 Task: Look for Airbnb properties in Dilling, Sudan from 10th December, 2023 to 25th December, 2023 for 3 adults, 1 child. Place can be shared room with 2 bedrooms having 3 beds and 2 bathrooms. Property type can be guest house. Amenities needed are: wifi, TV, free parkinig on premises, gym, breakfast. Look for 4 properties as per requirement.
Action: Mouse moved to (559, 169)
Screenshot: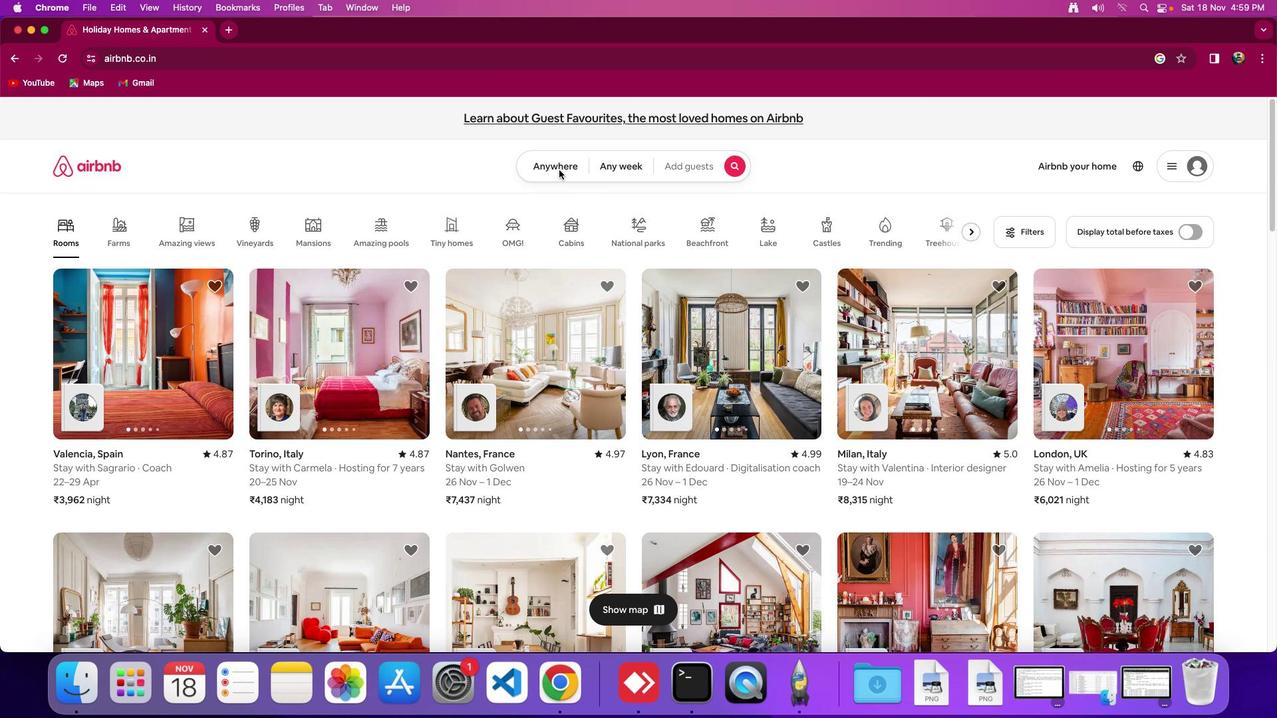 
Action: Mouse pressed left at (559, 169)
Screenshot: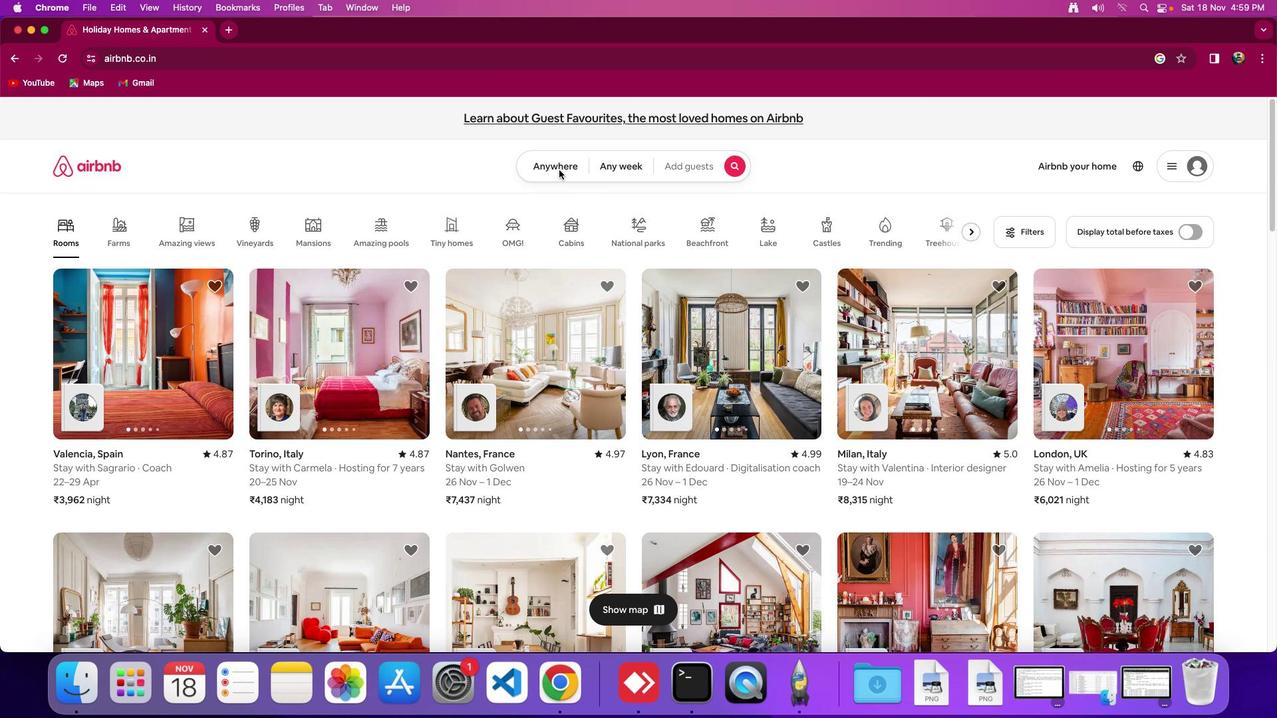 
Action: Mouse moved to (561, 171)
Screenshot: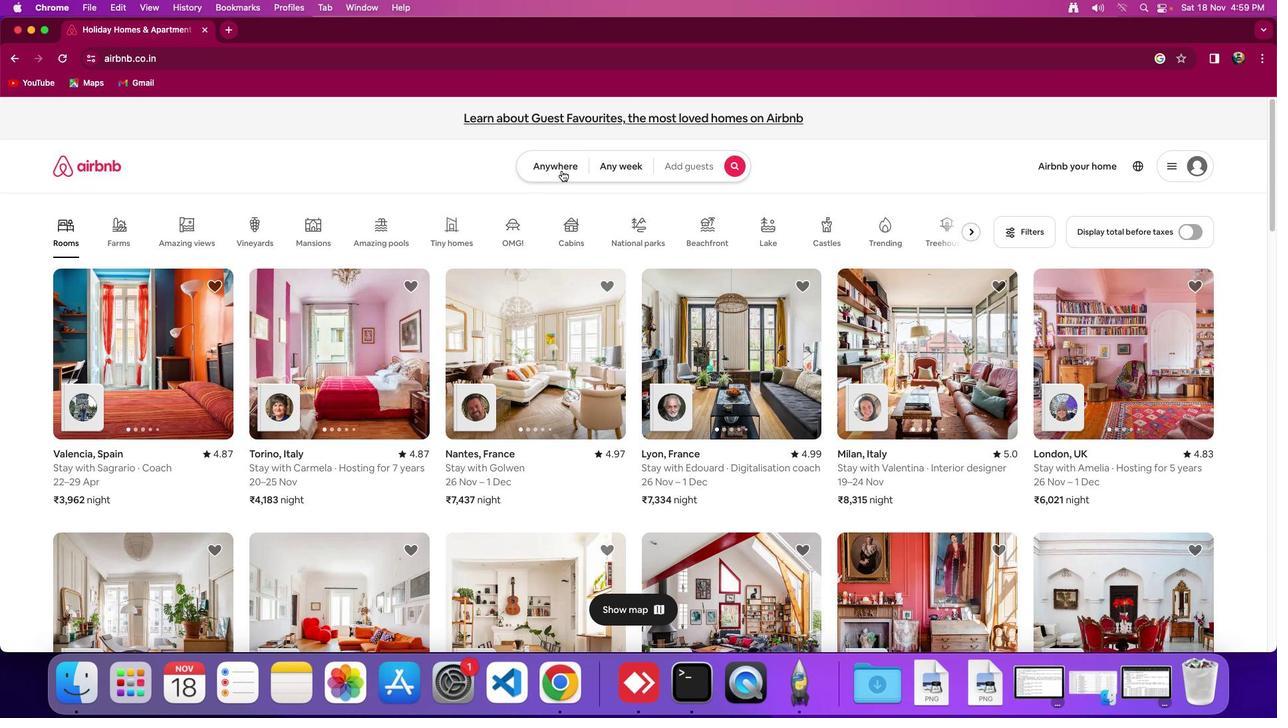
Action: Mouse pressed left at (561, 171)
Screenshot: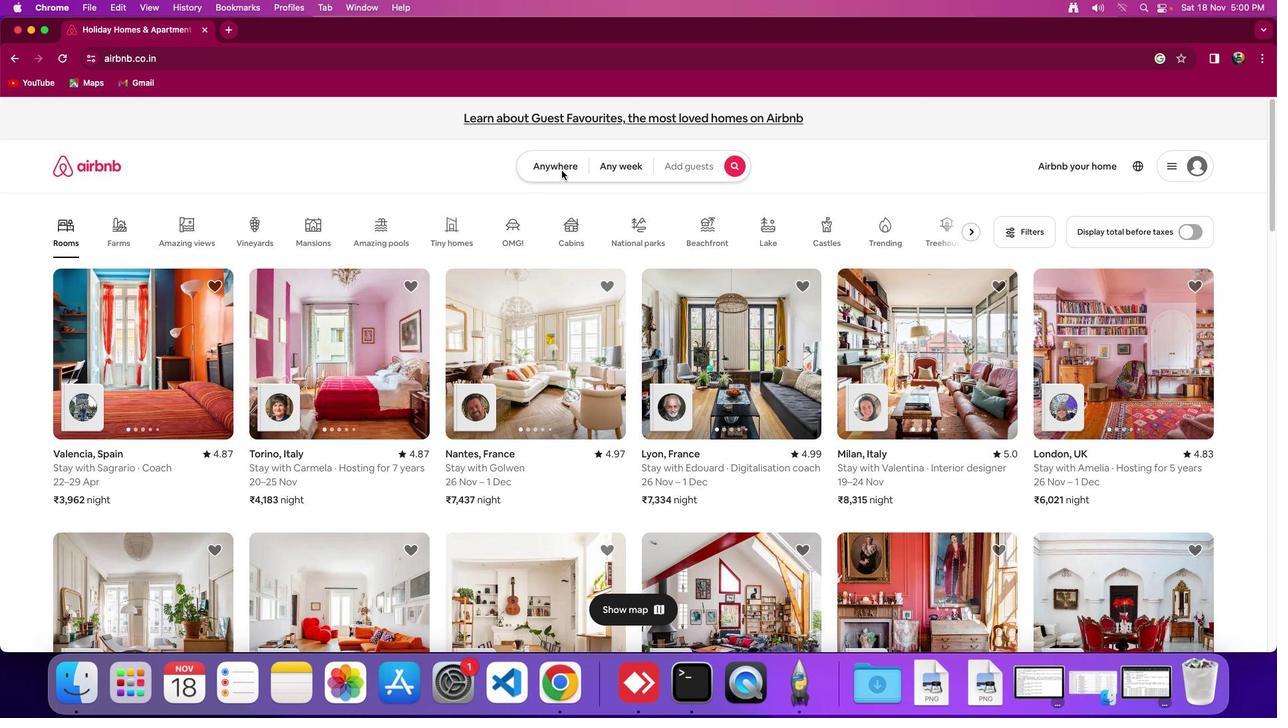 
Action: Mouse moved to (515, 216)
Screenshot: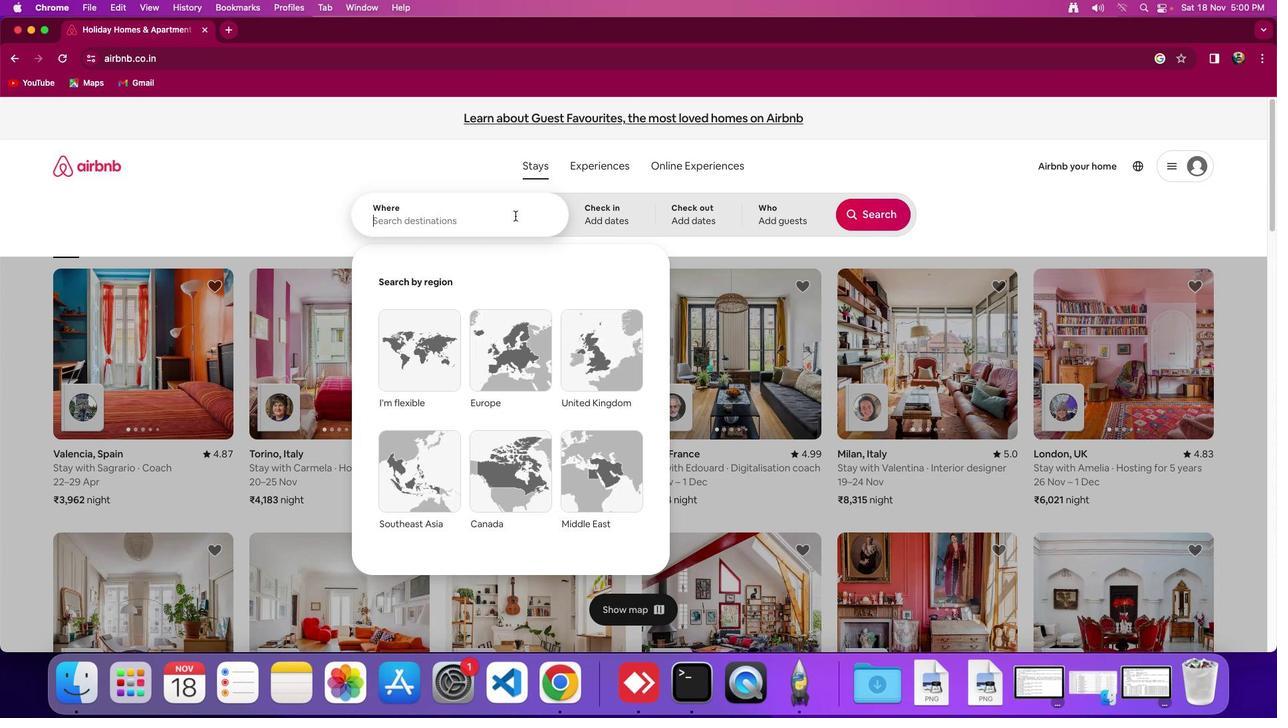 
Action: Mouse pressed left at (515, 216)
Screenshot: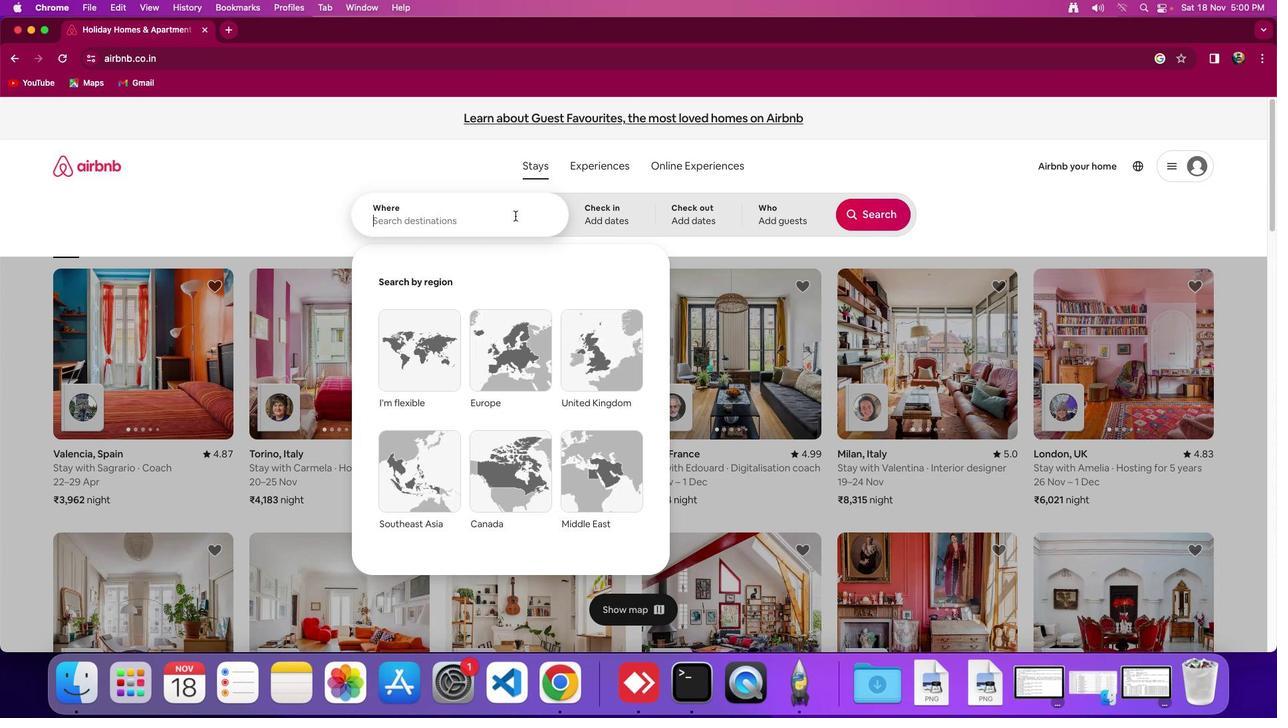 
Action: Key pressed Key.shift_r'D''i''l''l''i''n''g'','Key.spaceKey.shift_r'S''u''d''a''n'
Screenshot: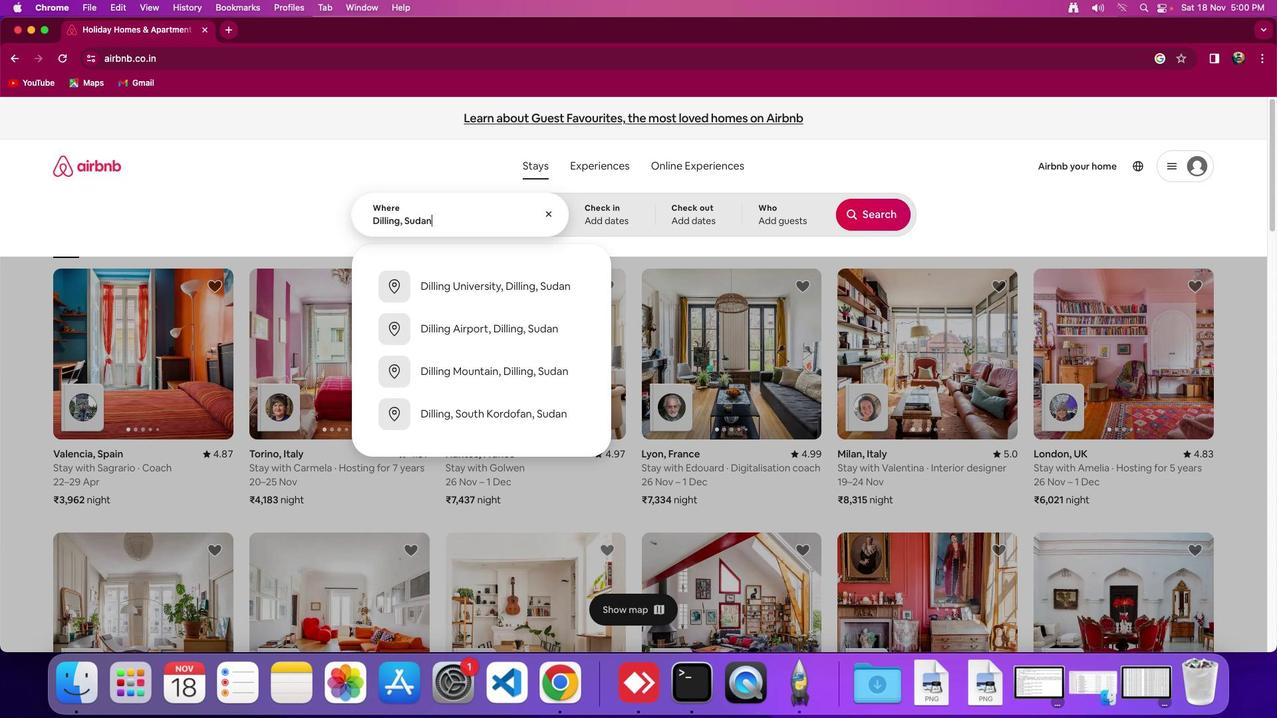 
Action: Mouse moved to (606, 215)
Screenshot: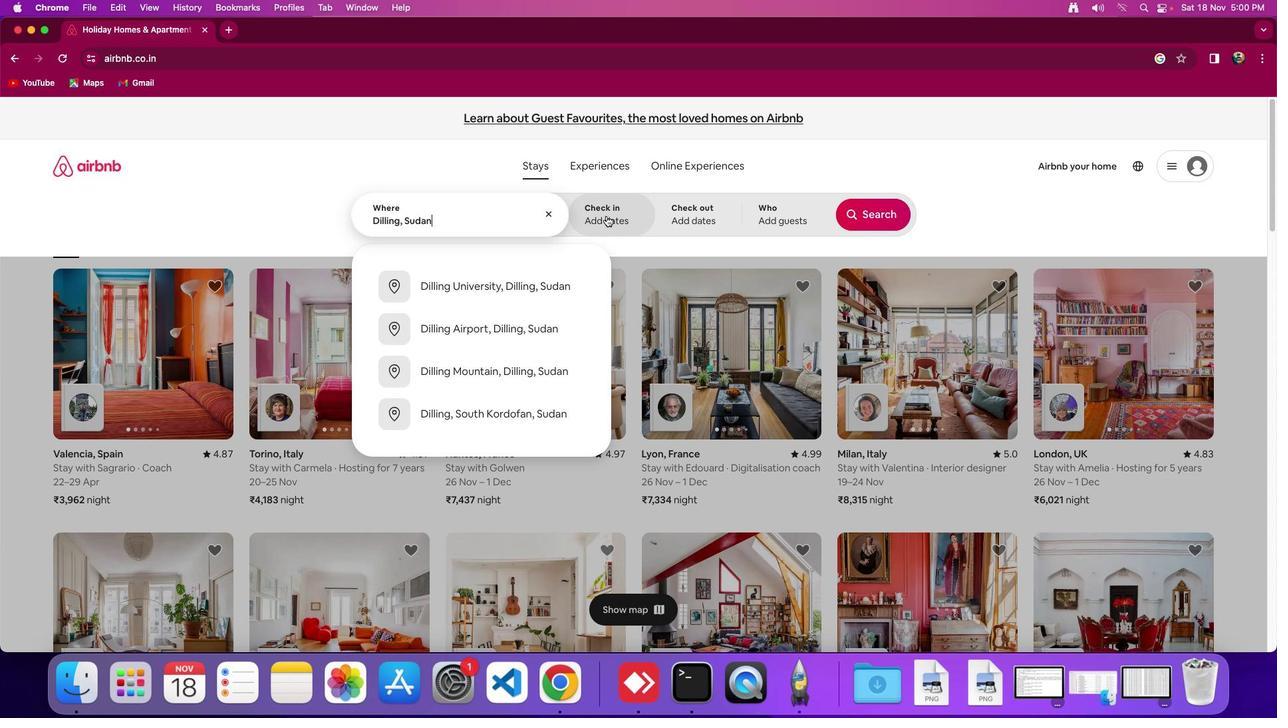 
Action: Mouse pressed left at (606, 215)
Screenshot: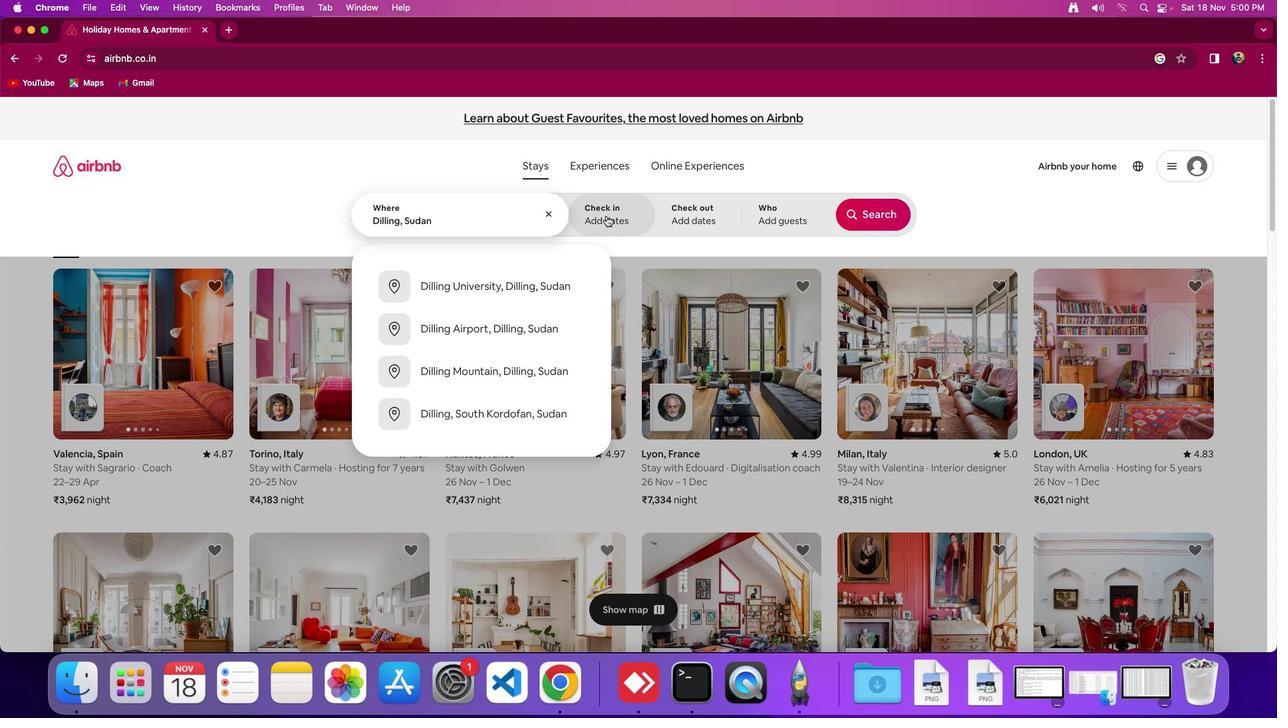 
Action: Mouse moved to (668, 447)
Screenshot: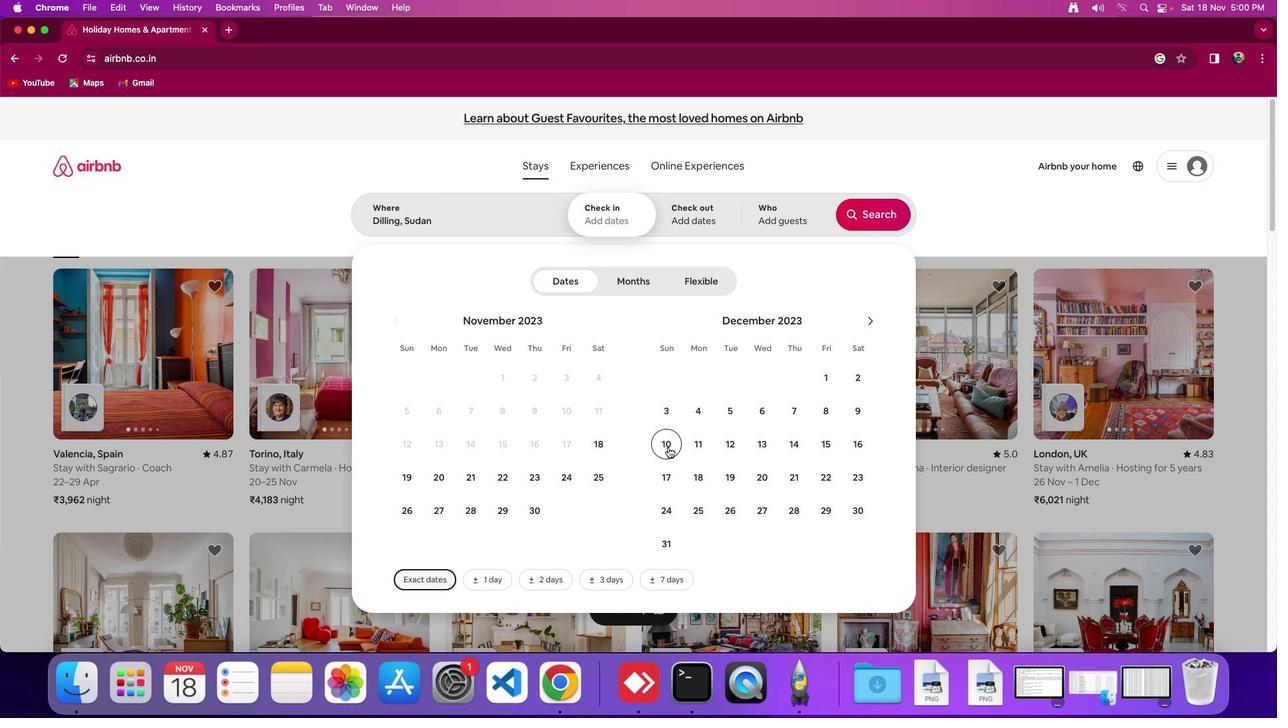 
Action: Mouse pressed left at (668, 447)
Screenshot: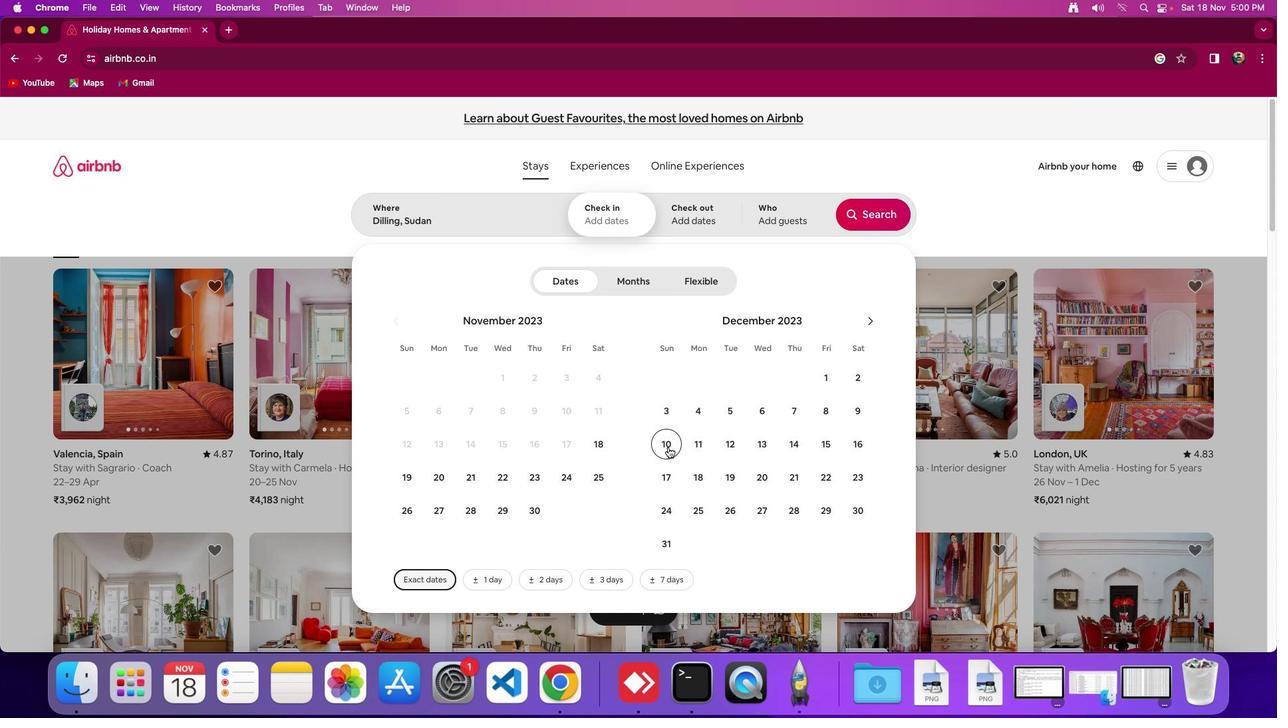 
Action: Mouse moved to (696, 512)
Screenshot: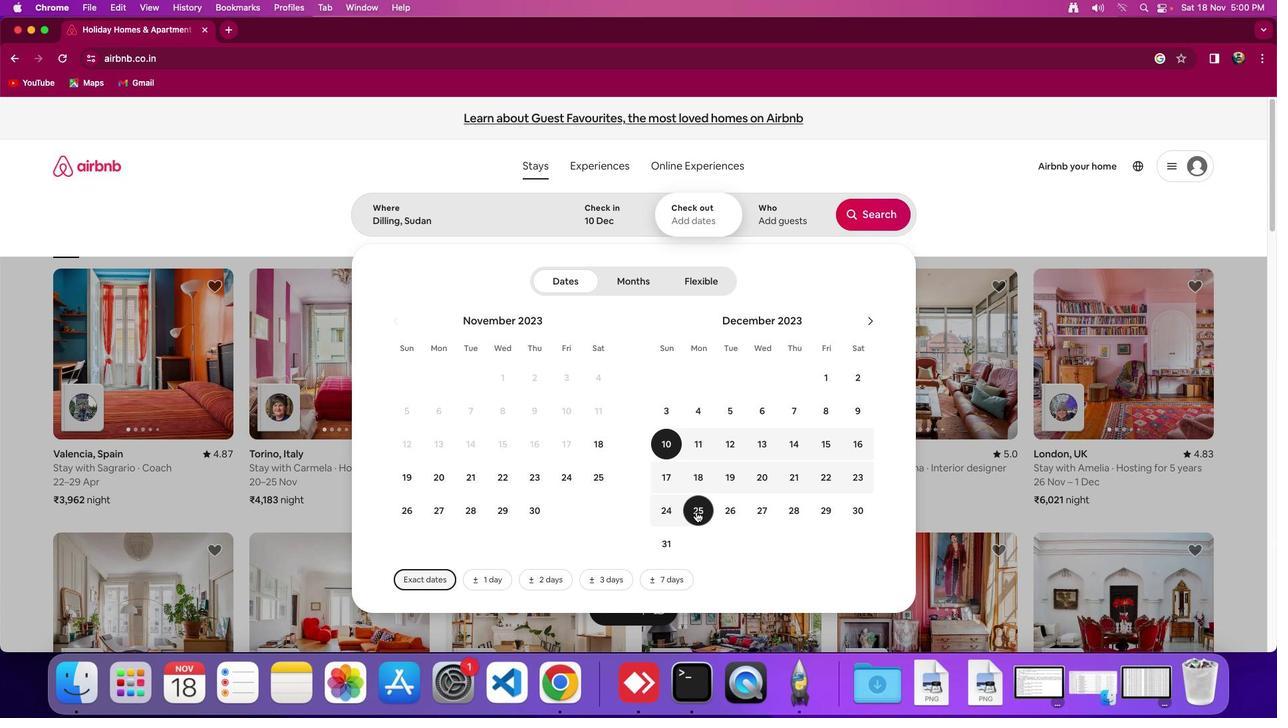 
Action: Mouse pressed left at (696, 512)
Screenshot: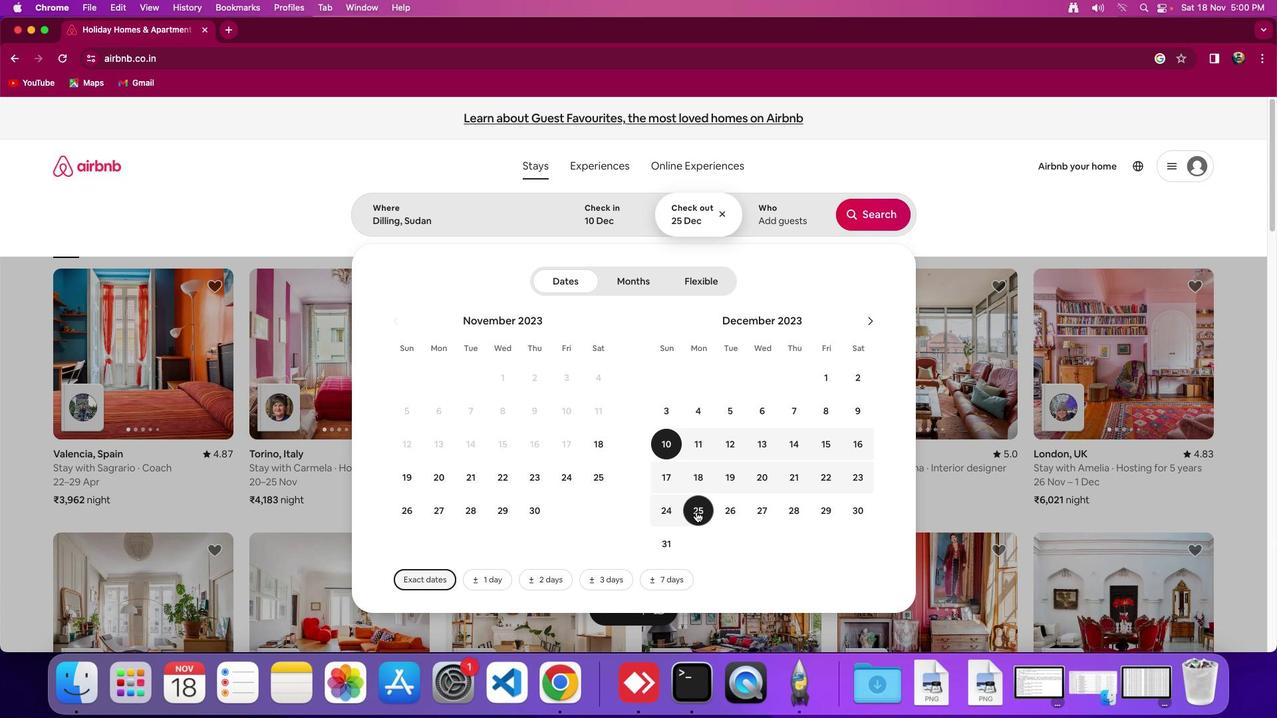 
Action: Mouse moved to (776, 220)
Screenshot: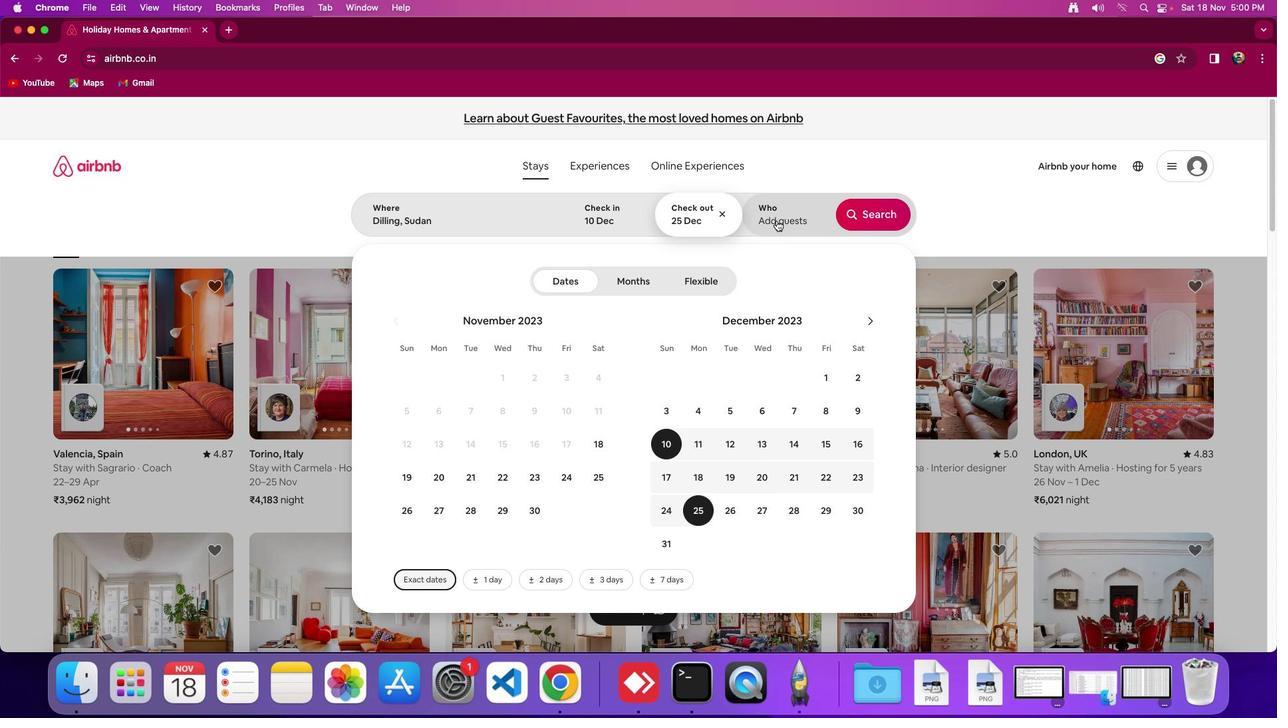 
Action: Mouse pressed left at (776, 220)
Screenshot: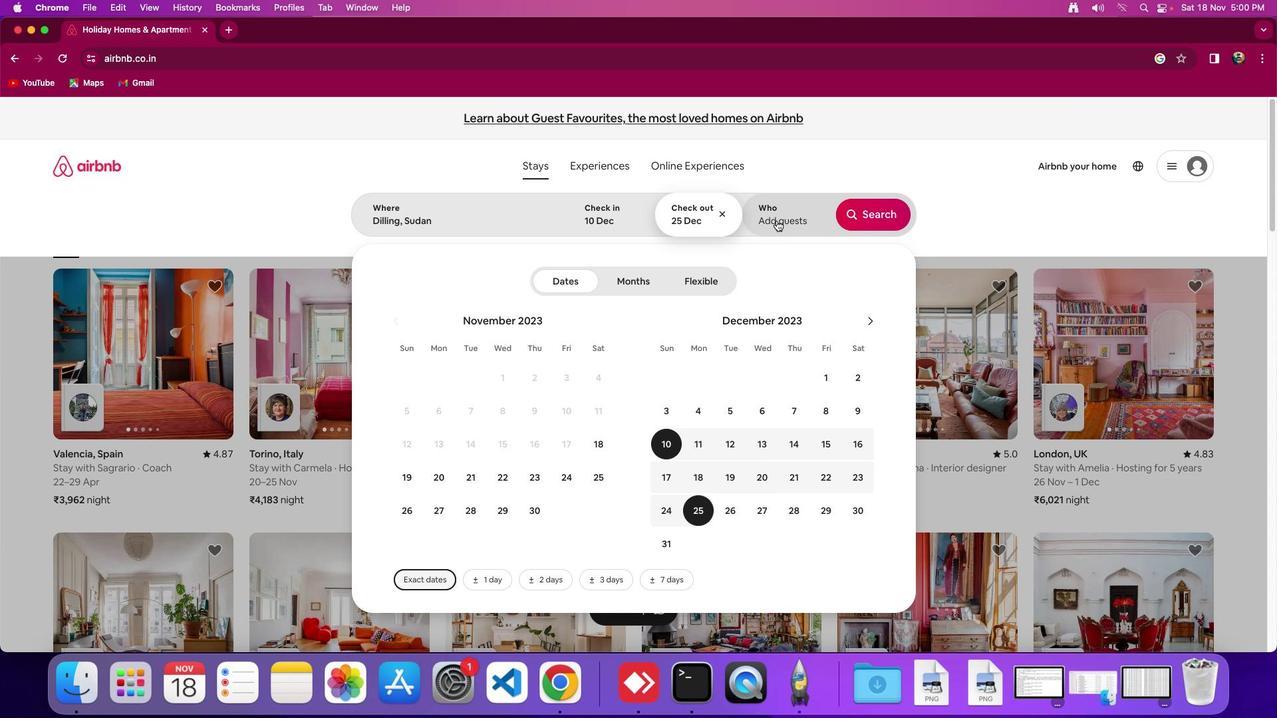 
Action: Mouse moved to (877, 288)
Screenshot: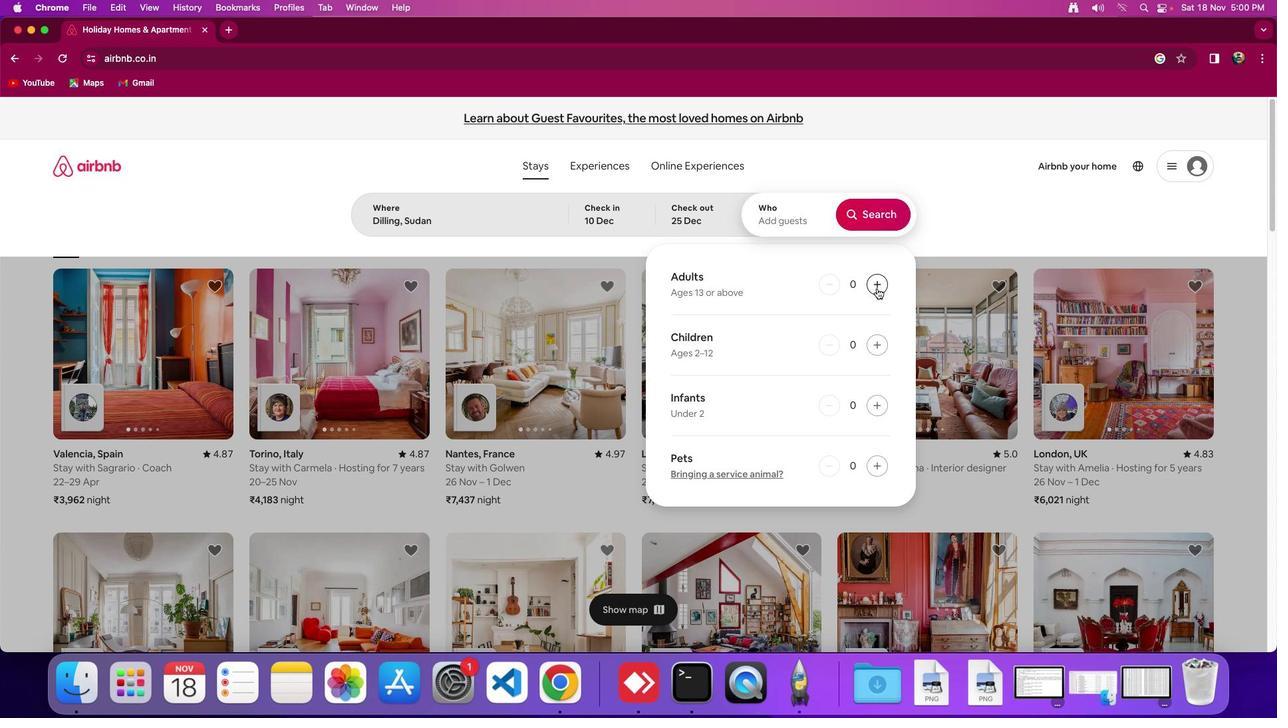
Action: Mouse pressed left at (877, 288)
Screenshot: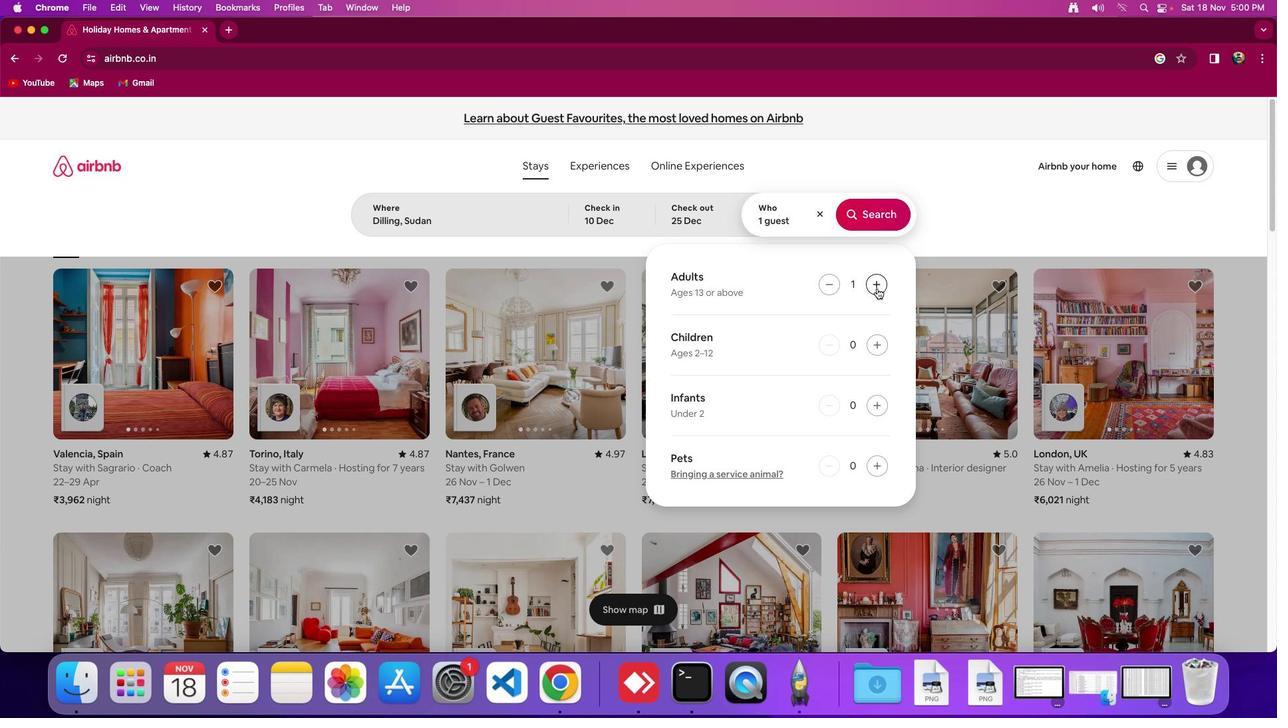 
Action: Mouse pressed left at (877, 288)
Screenshot: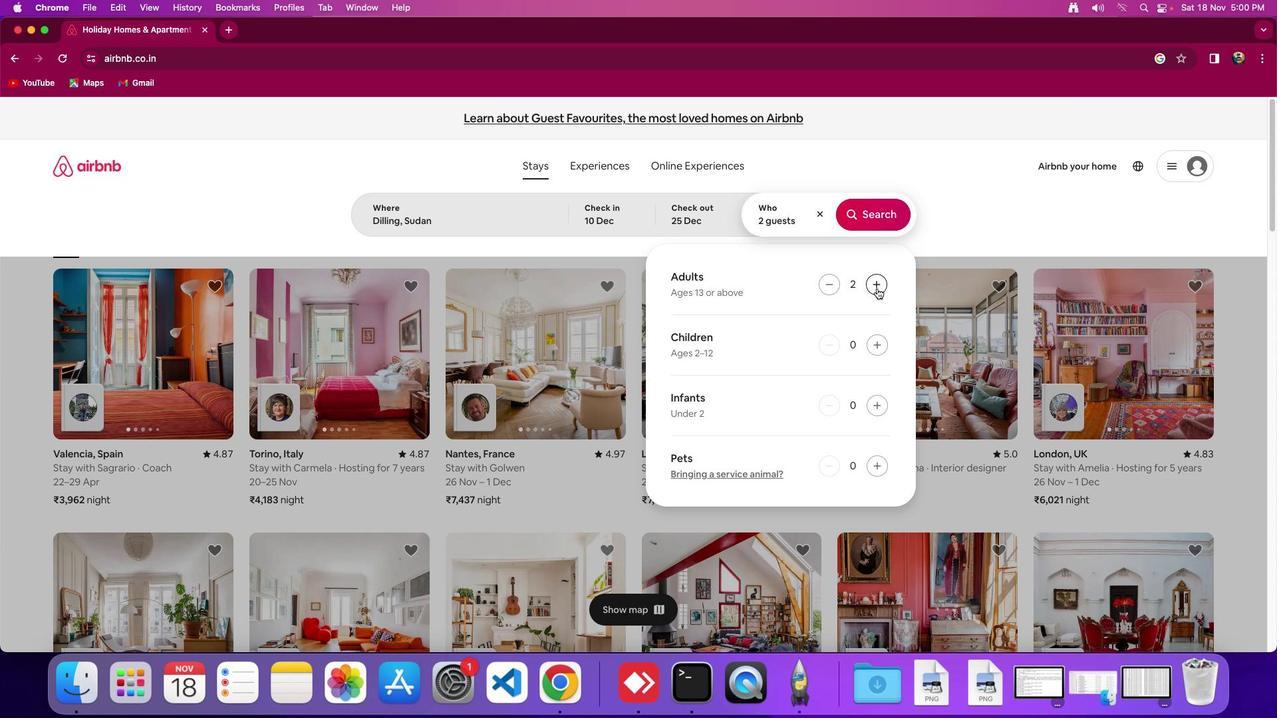 
Action: Mouse pressed left at (877, 288)
Screenshot: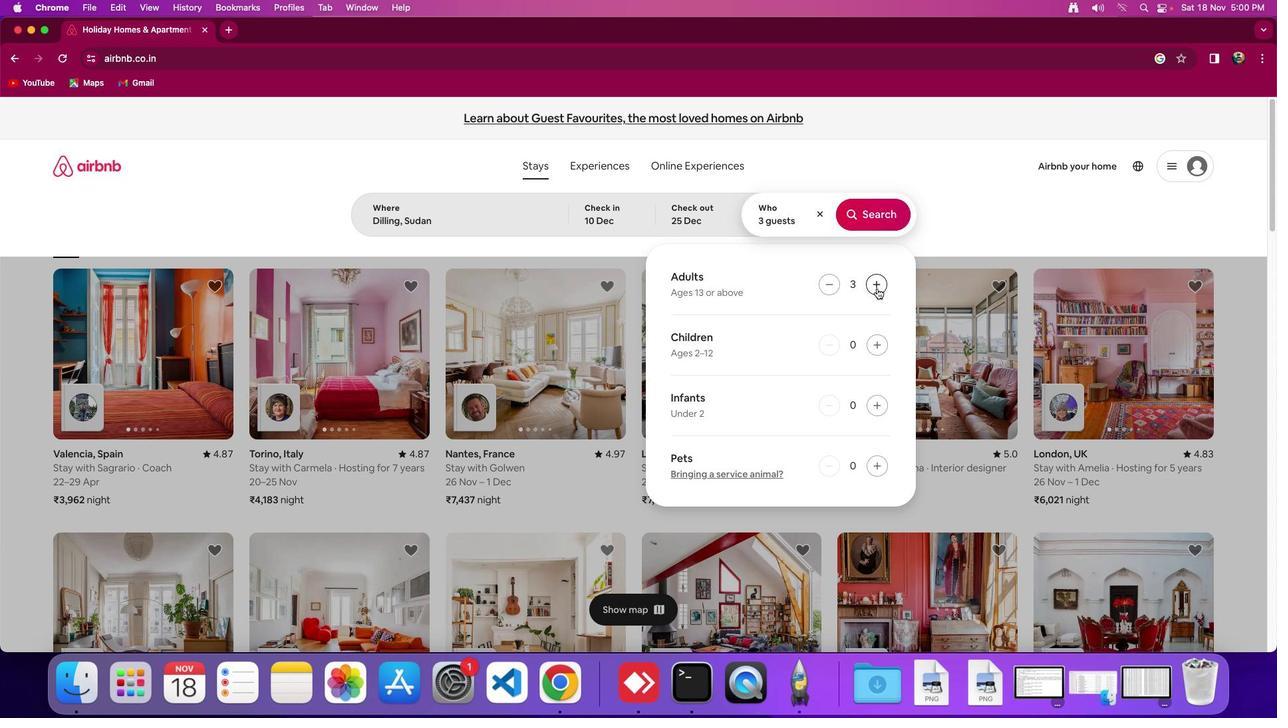 
Action: Mouse moved to (877, 344)
Screenshot: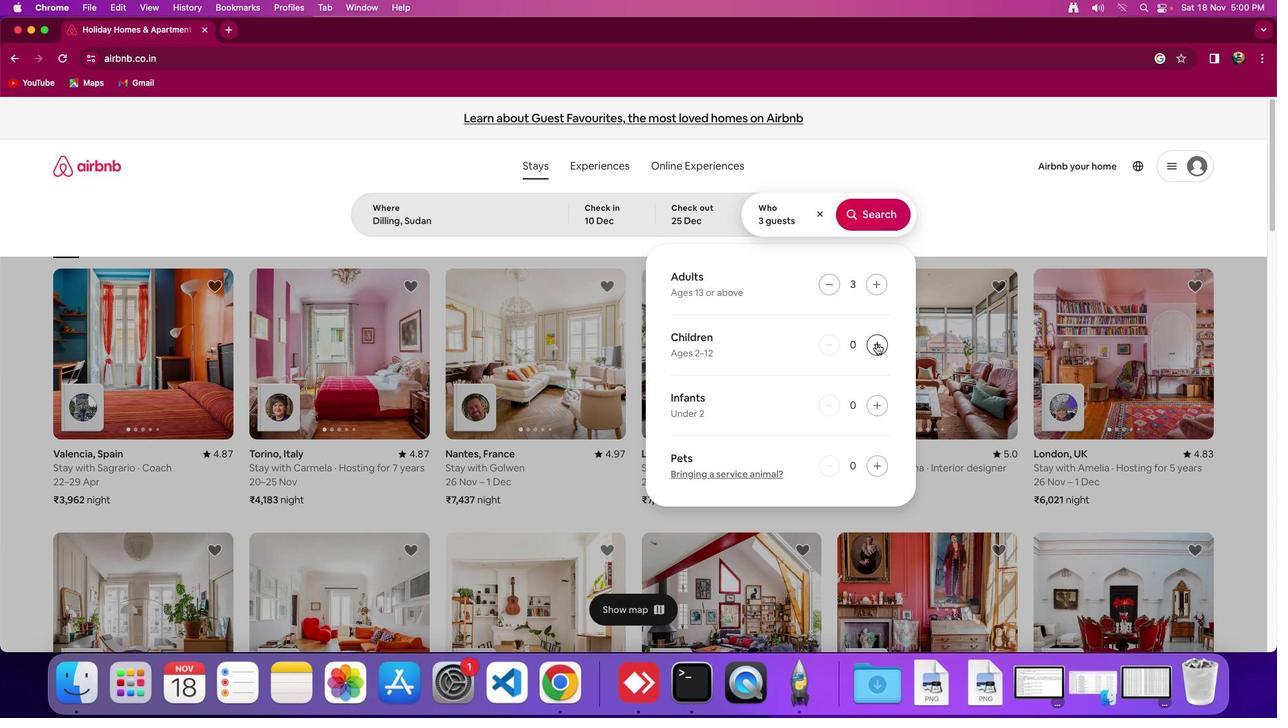 
Action: Mouse pressed left at (877, 344)
Screenshot: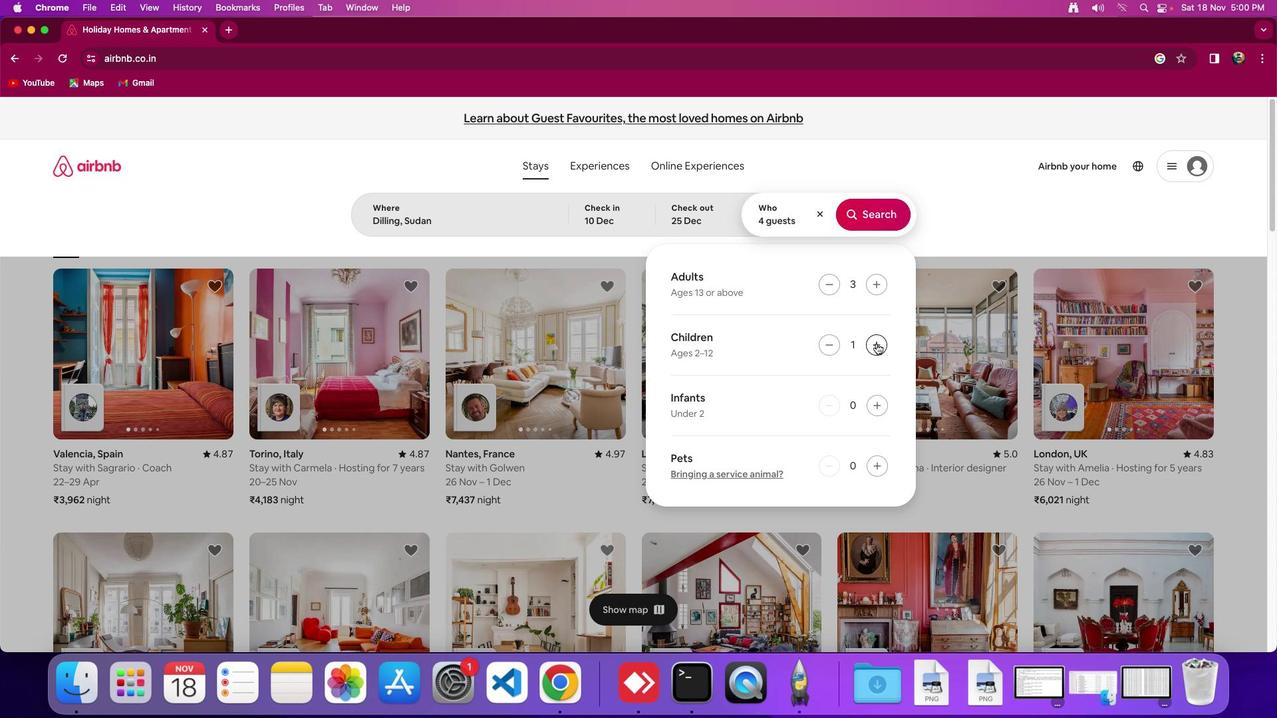 
Action: Mouse moved to (855, 212)
Screenshot: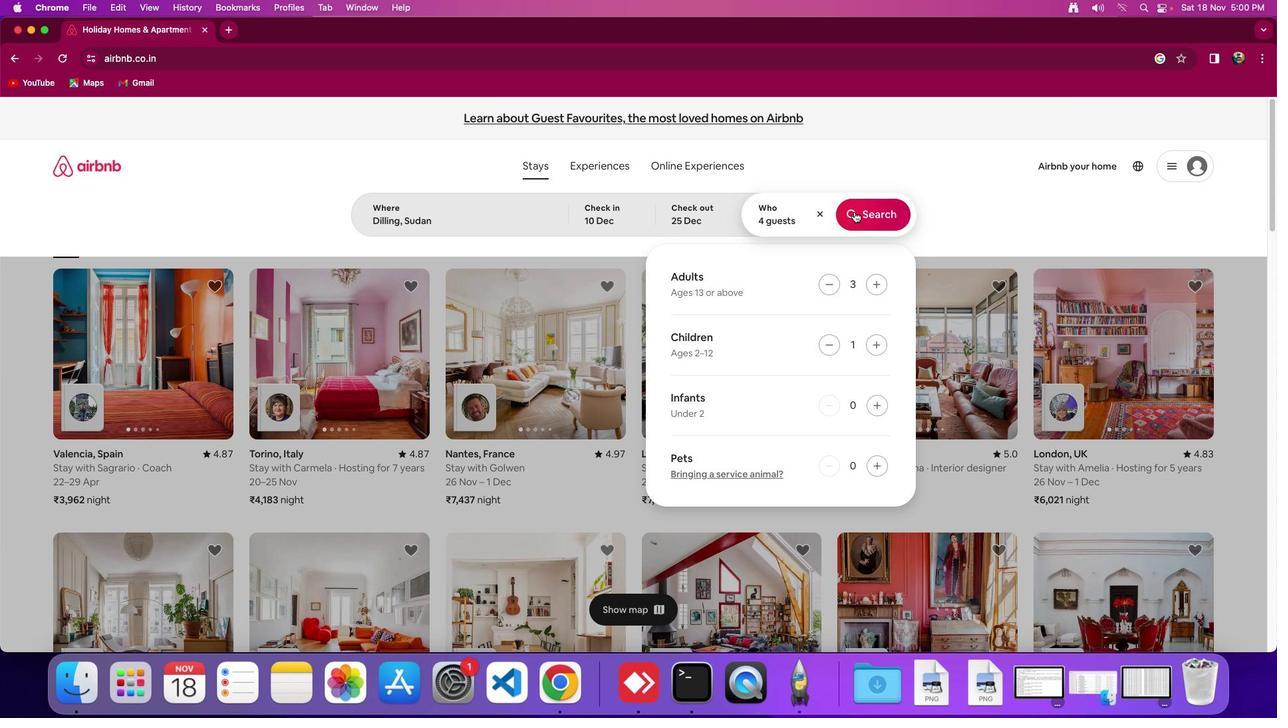 
Action: Mouse pressed left at (855, 212)
Screenshot: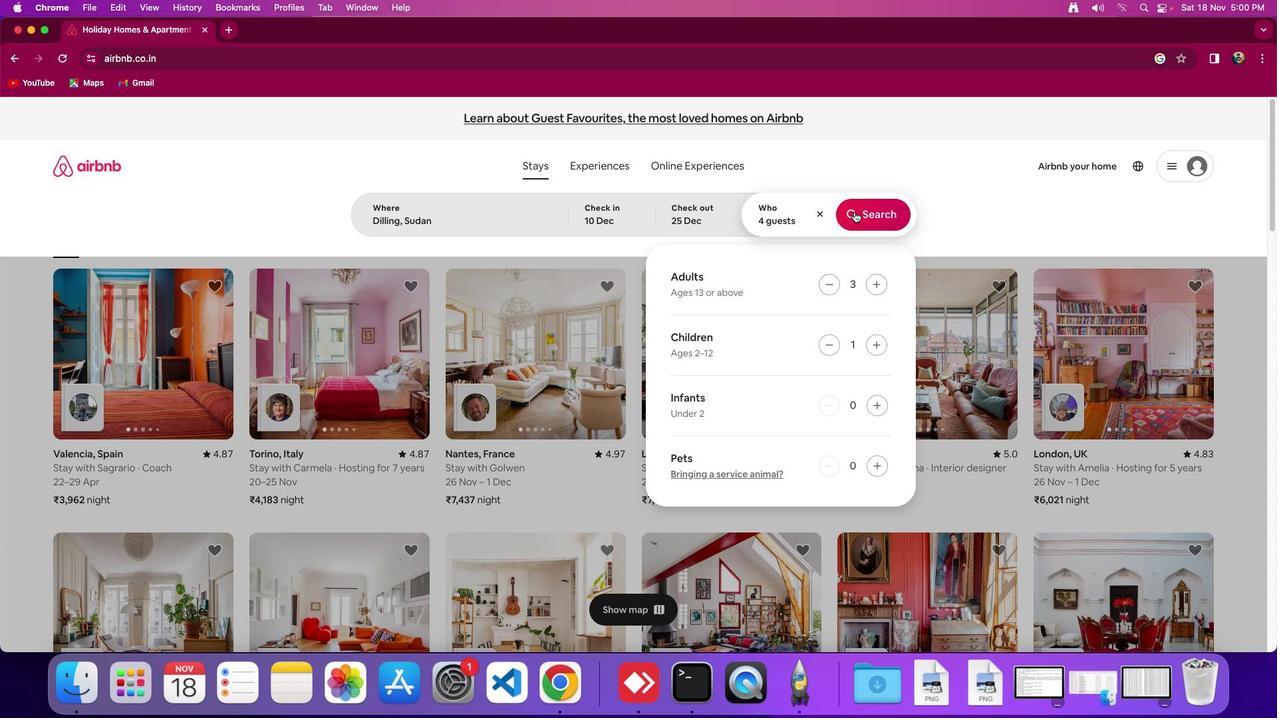 
Action: Mouse moved to (1047, 177)
Screenshot: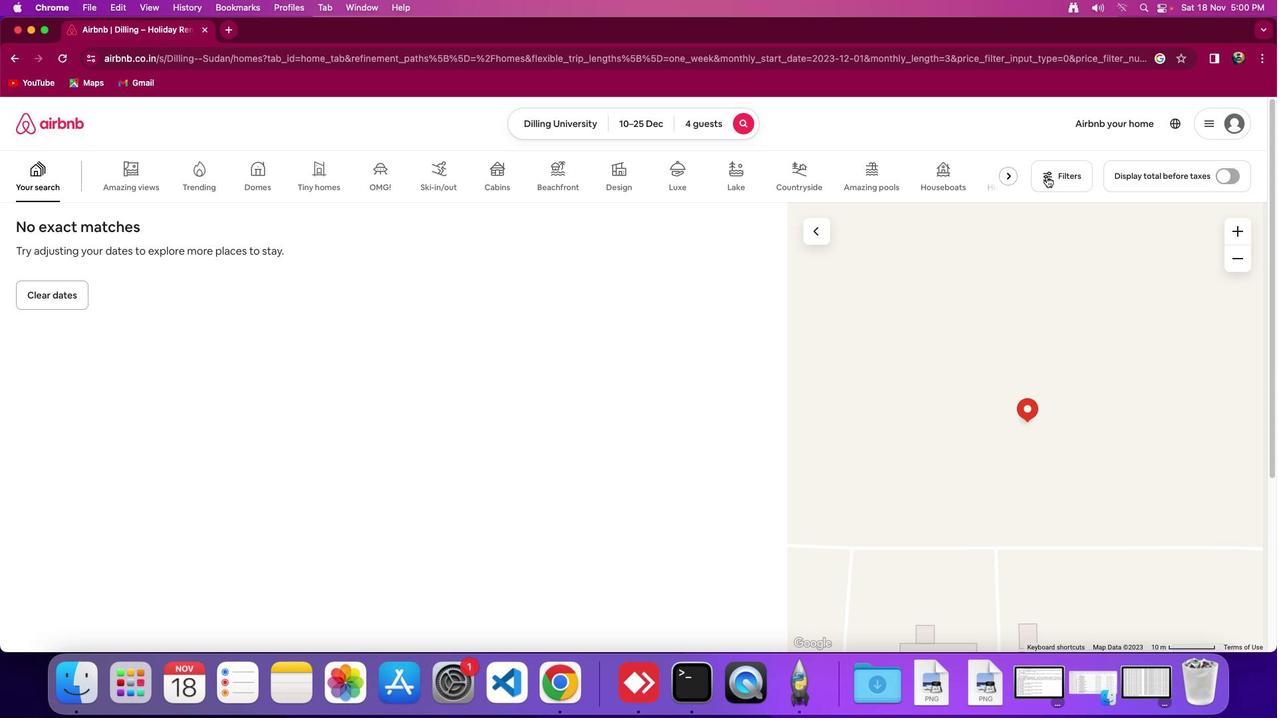 
Action: Mouse pressed left at (1047, 177)
Screenshot: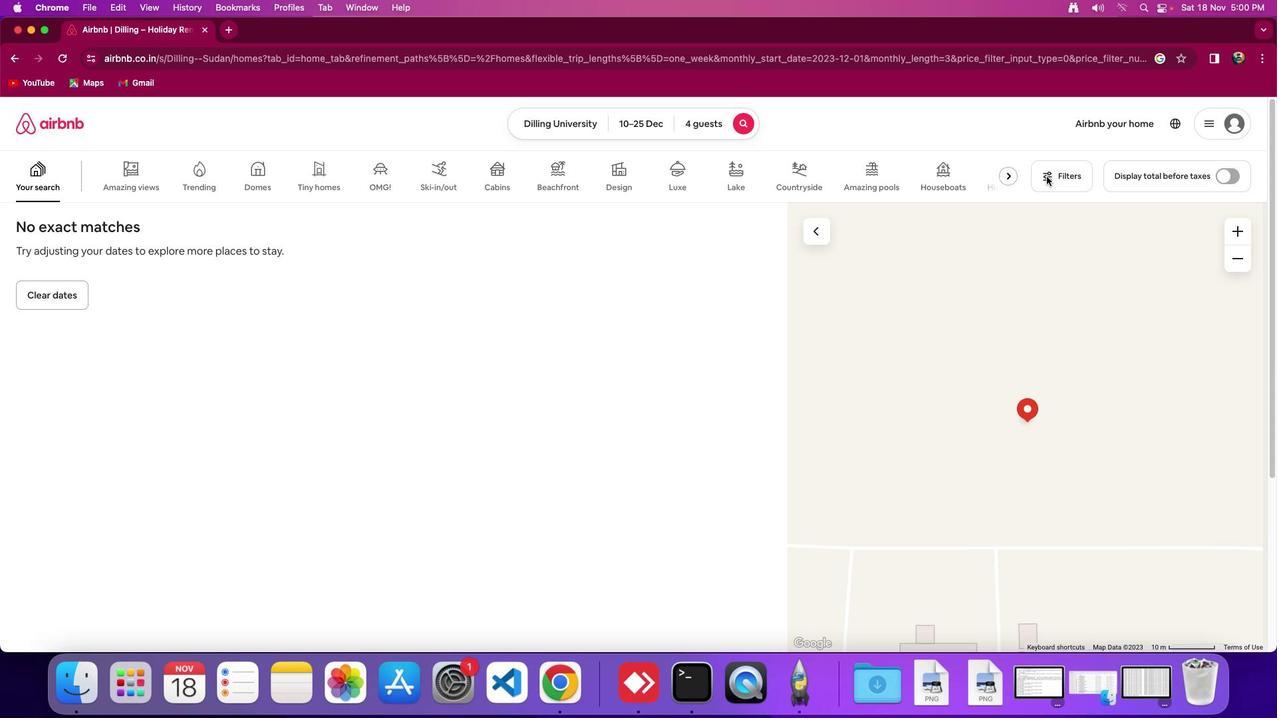 
Action: Mouse moved to (725, 393)
Screenshot: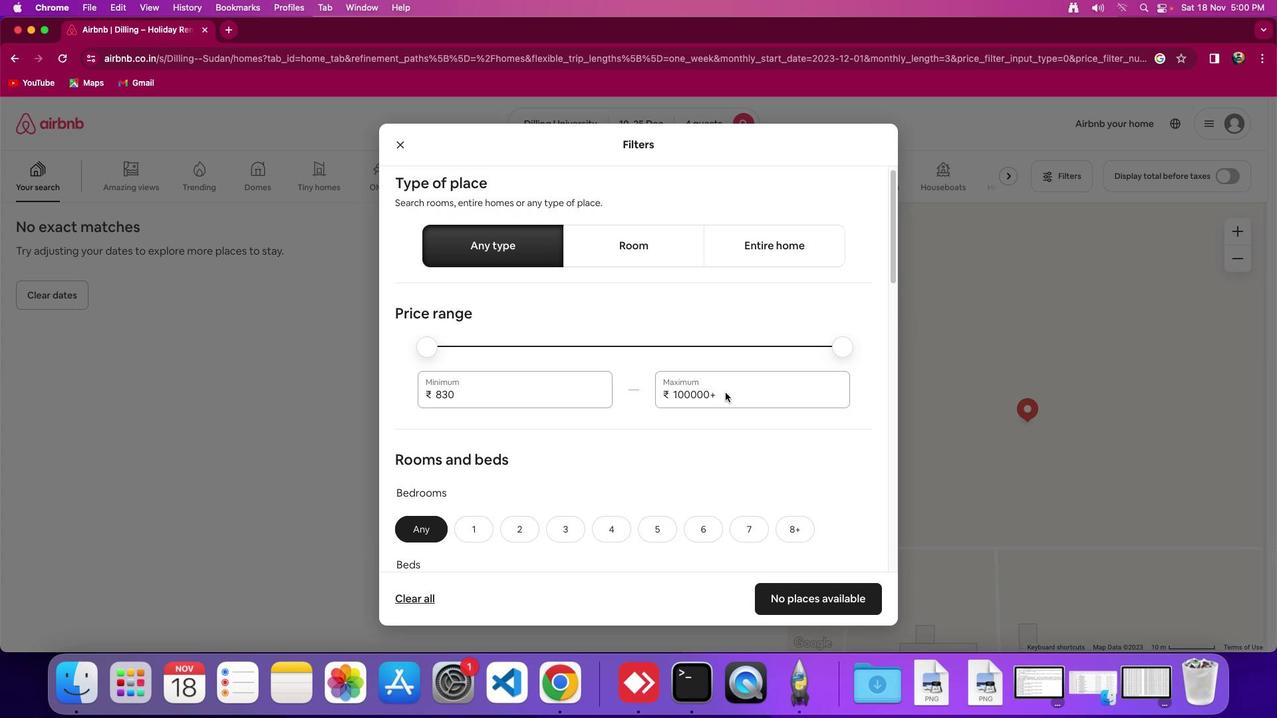 
Action: Mouse scrolled (725, 393) with delta (0, 0)
Screenshot: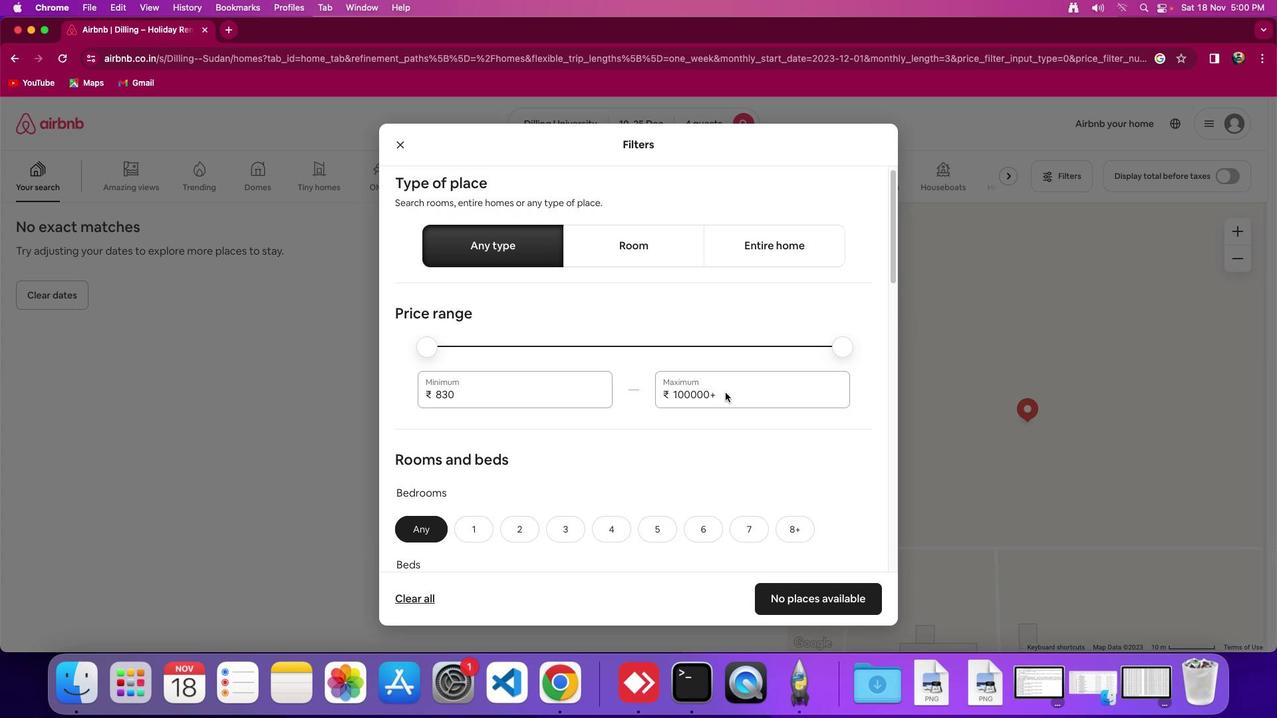 
Action: Mouse scrolled (725, 393) with delta (0, 0)
Screenshot: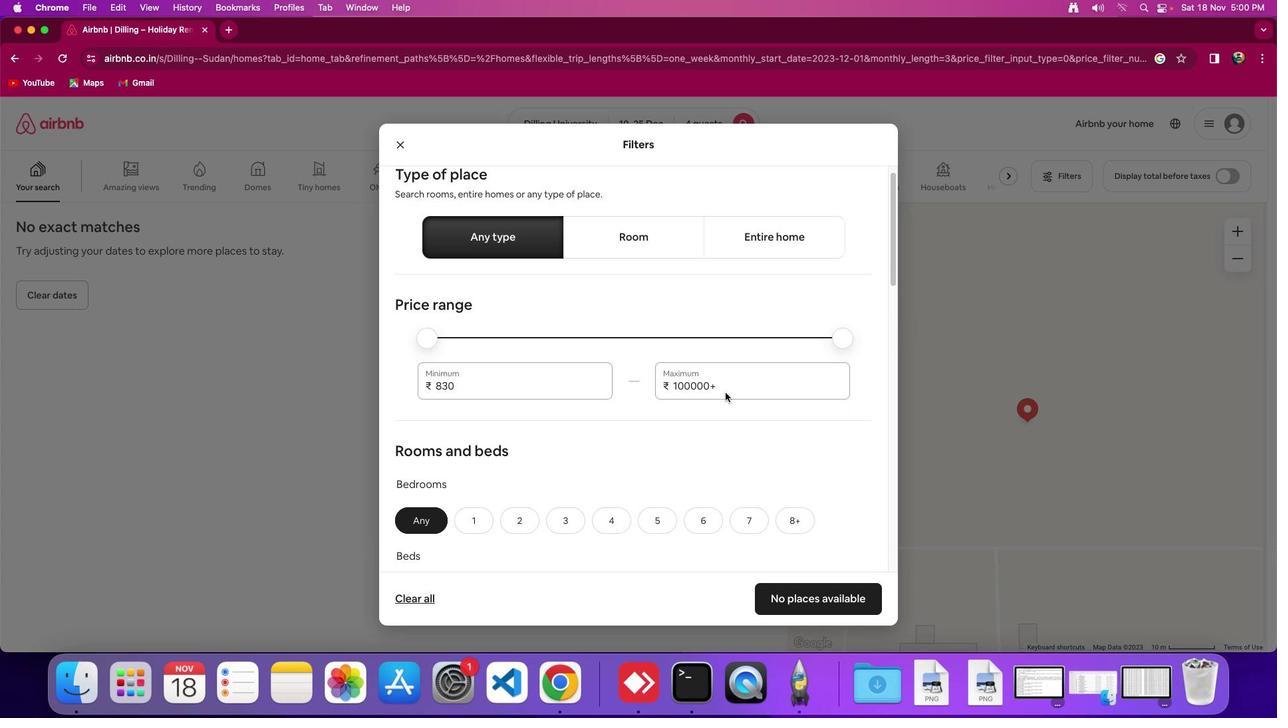 
Action: Mouse moved to (726, 392)
Screenshot: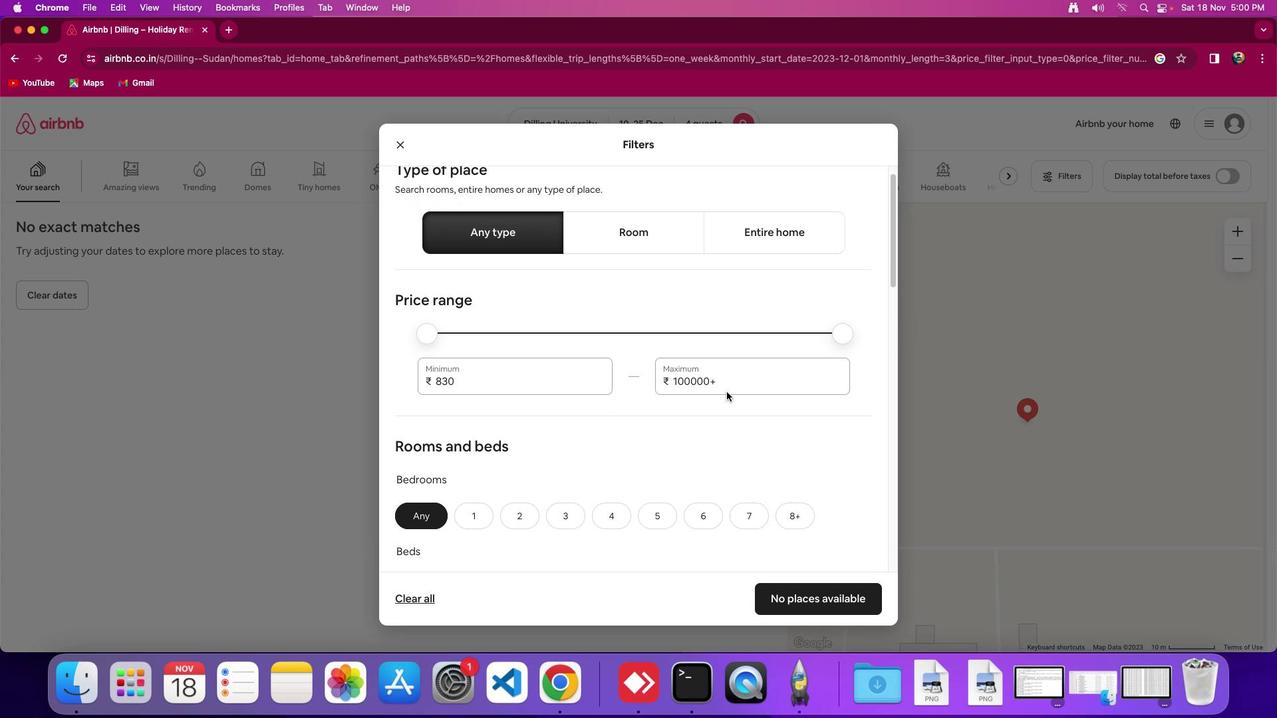 
Action: Mouse scrolled (726, 392) with delta (0, 0)
Screenshot: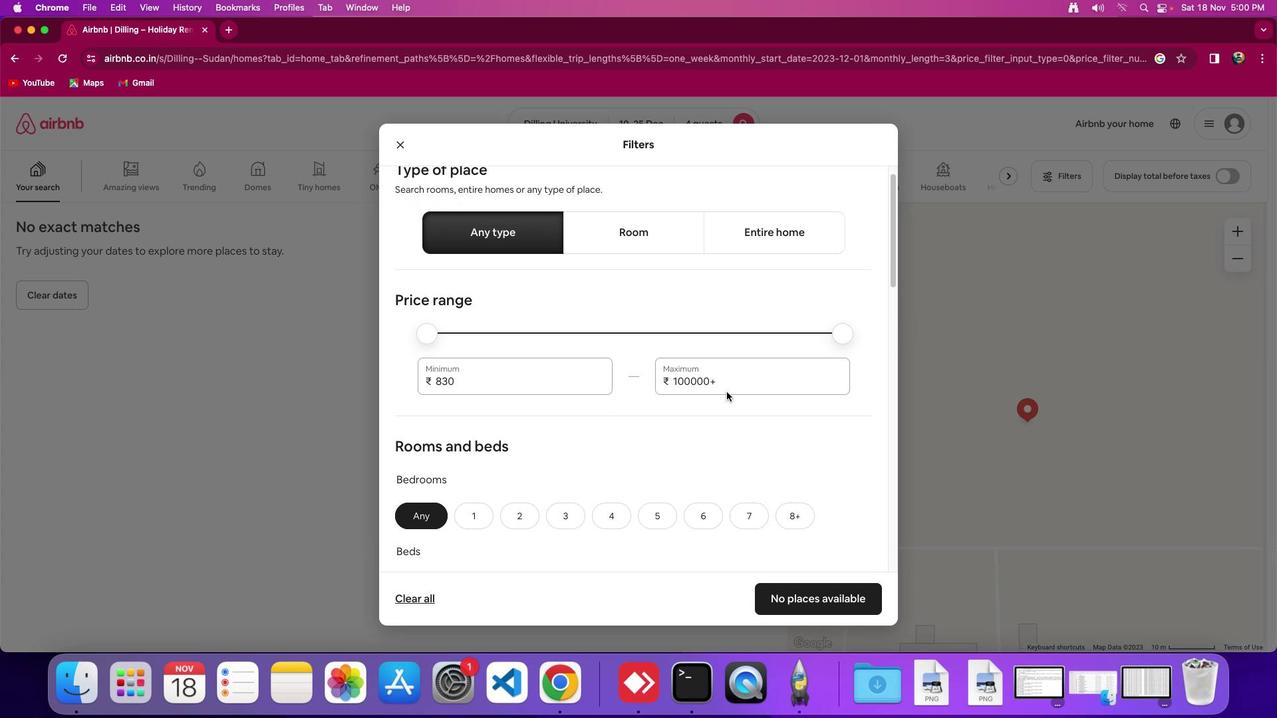 
Action: Mouse scrolled (726, 392) with delta (0, 0)
Screenshot: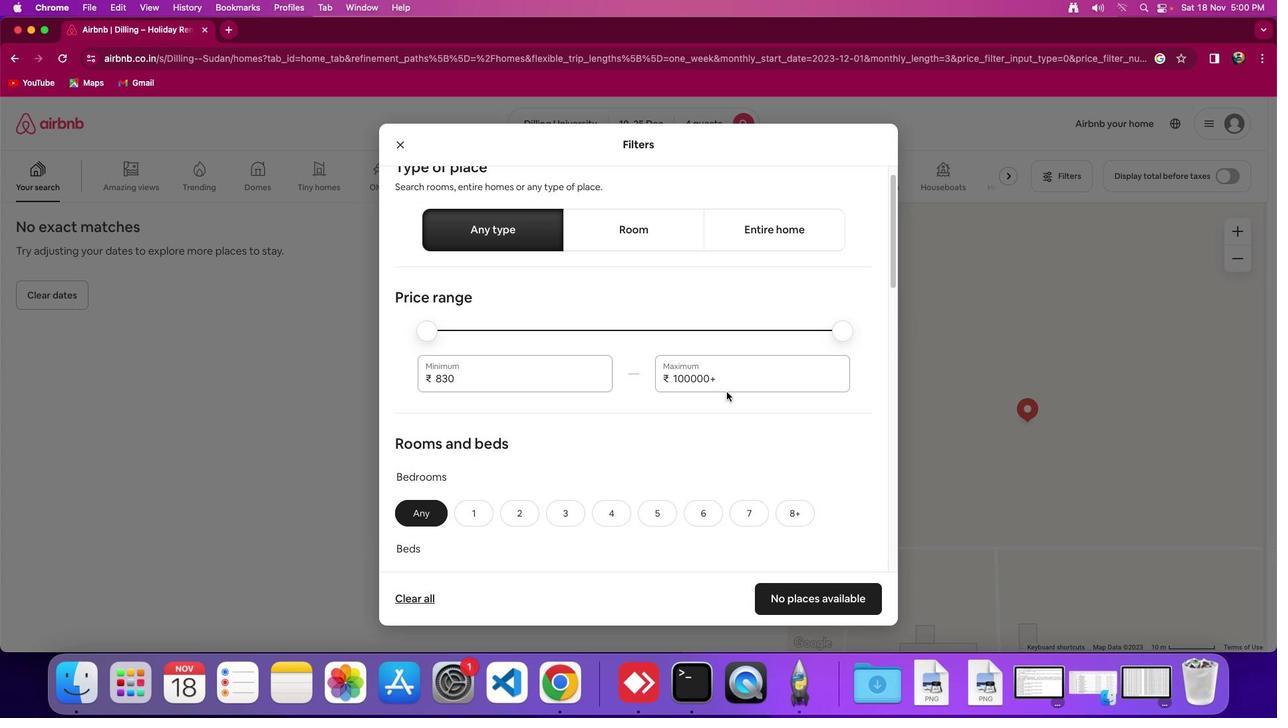 
Action: Mouse scrolled (726, 392) with delta (0, 0)
Screenshot: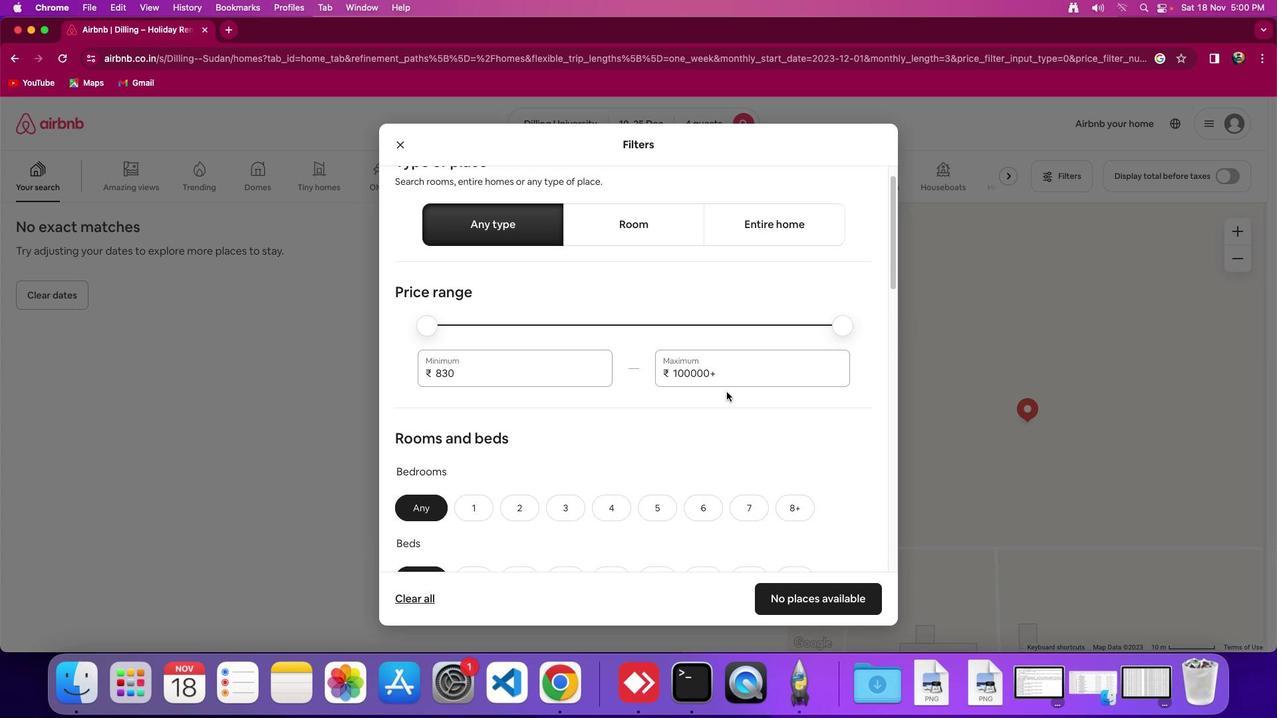 
Action: Mouse moved to (726, 392)
Screenshot: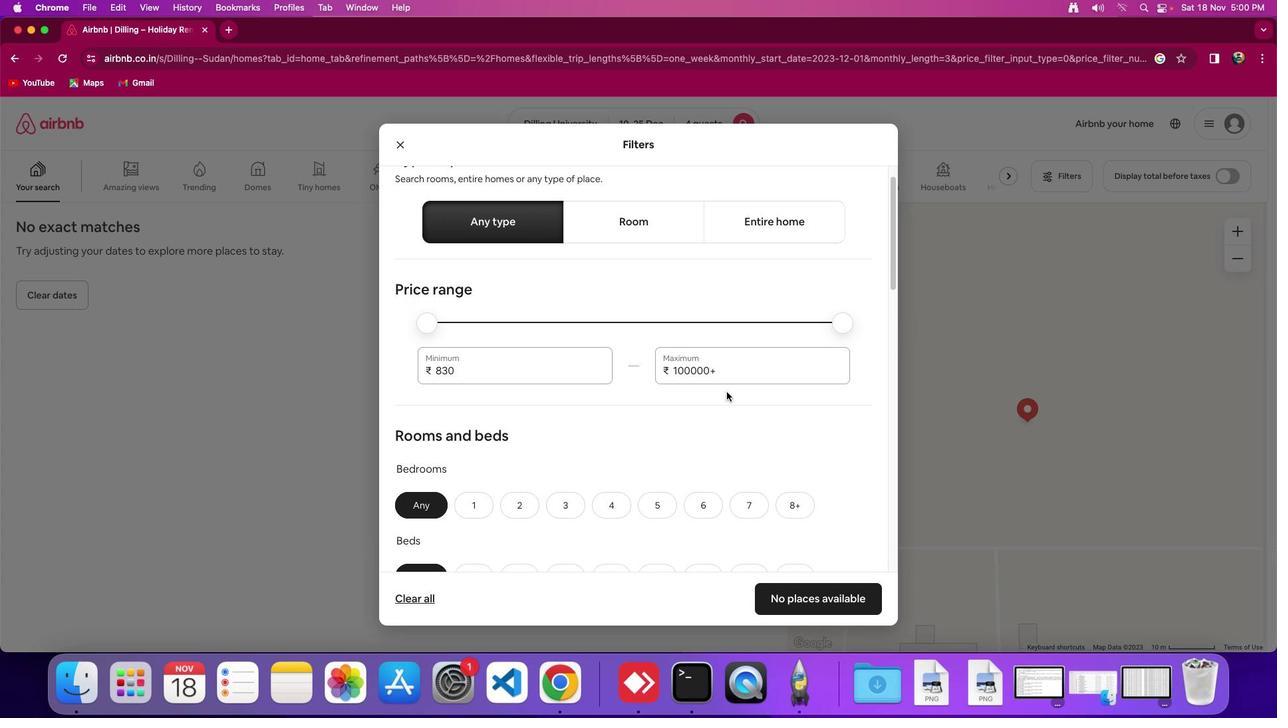 
Action: Mouse scrolled (726, 392) with delta (0, 0)
Screenshot: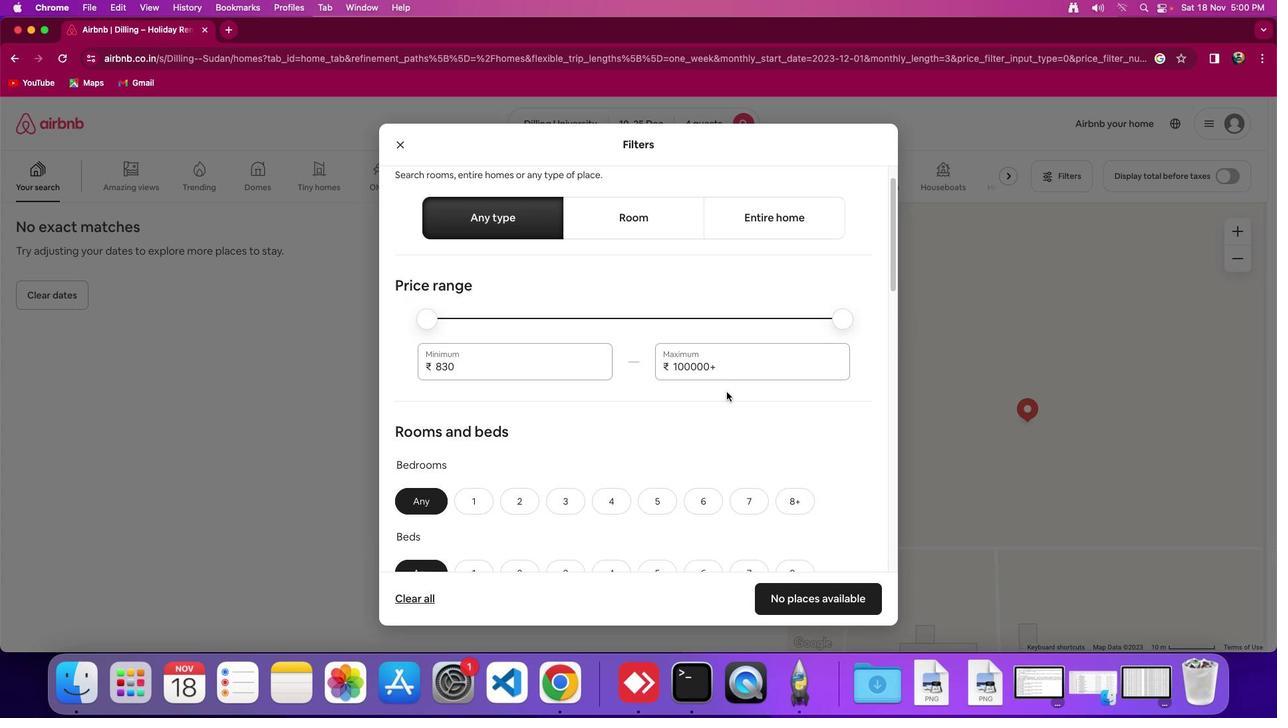 
Action: Mouse moved to (727, 392)
Screenshot: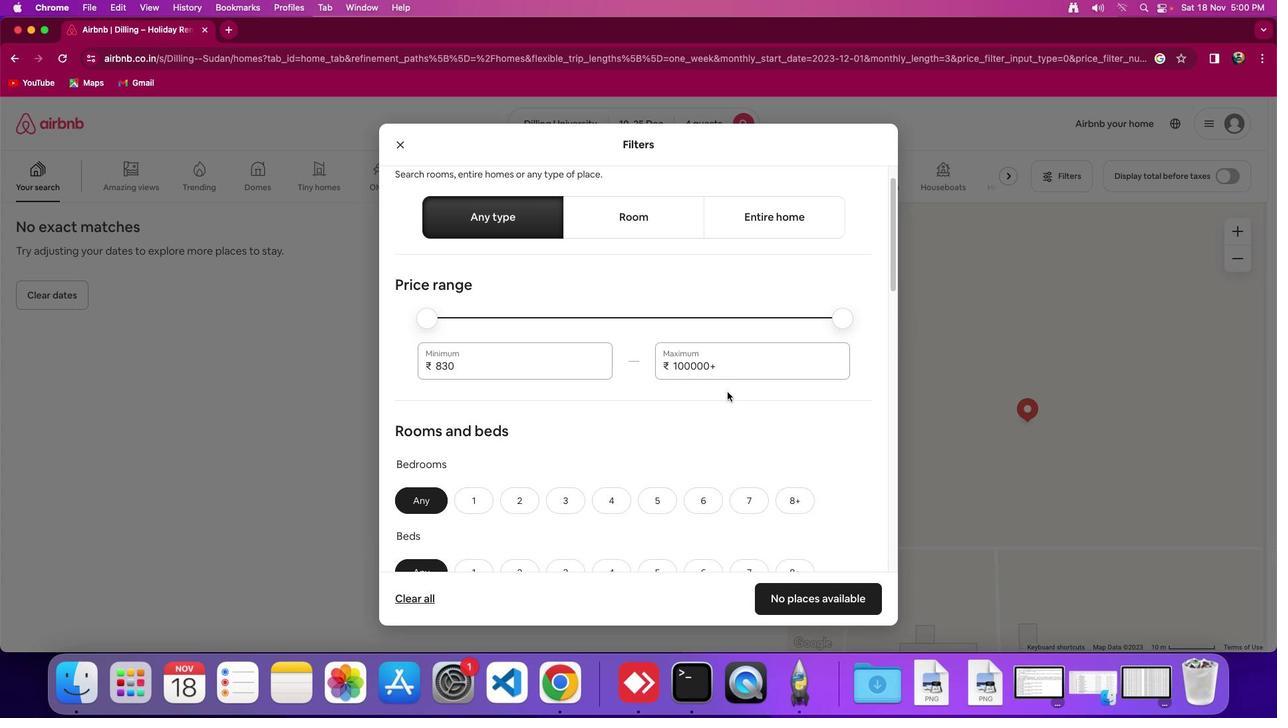 
Action: Mouse scrolled (727, 392) with delta (0, 0)
Screenshot: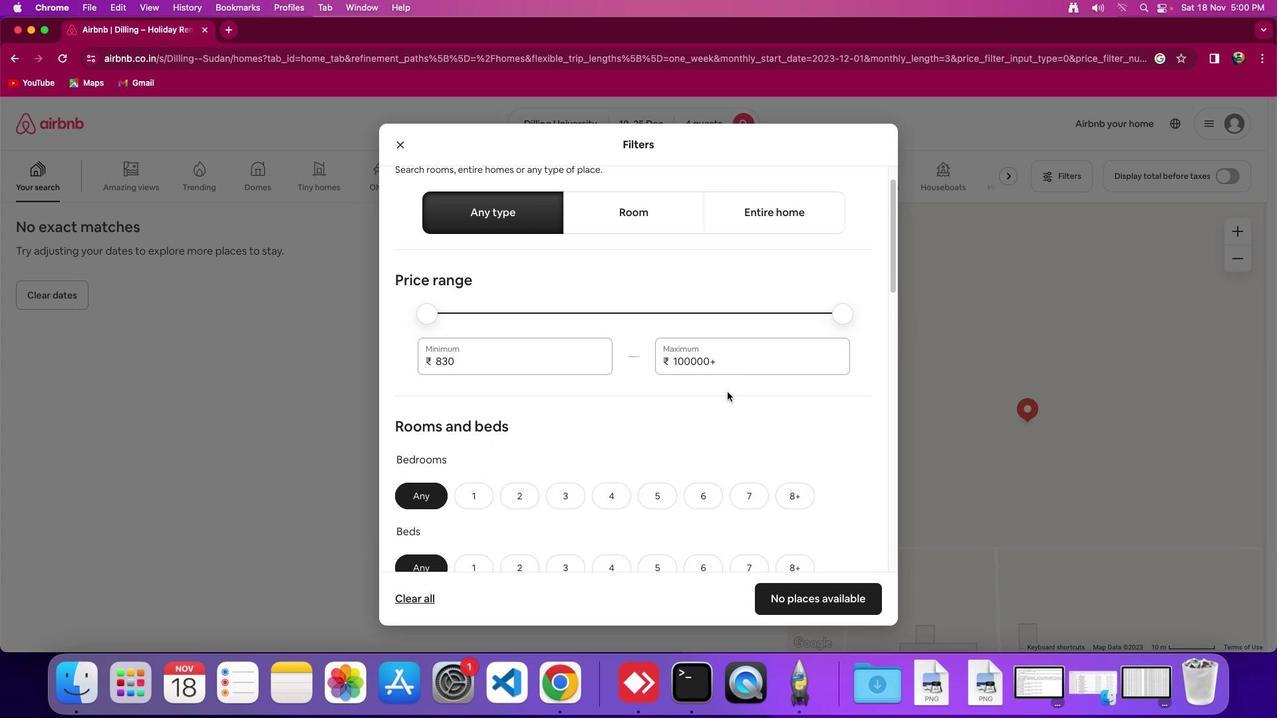 
Action: Mouse scrolled (727, 392) with delta (0, 0)
Screenshot: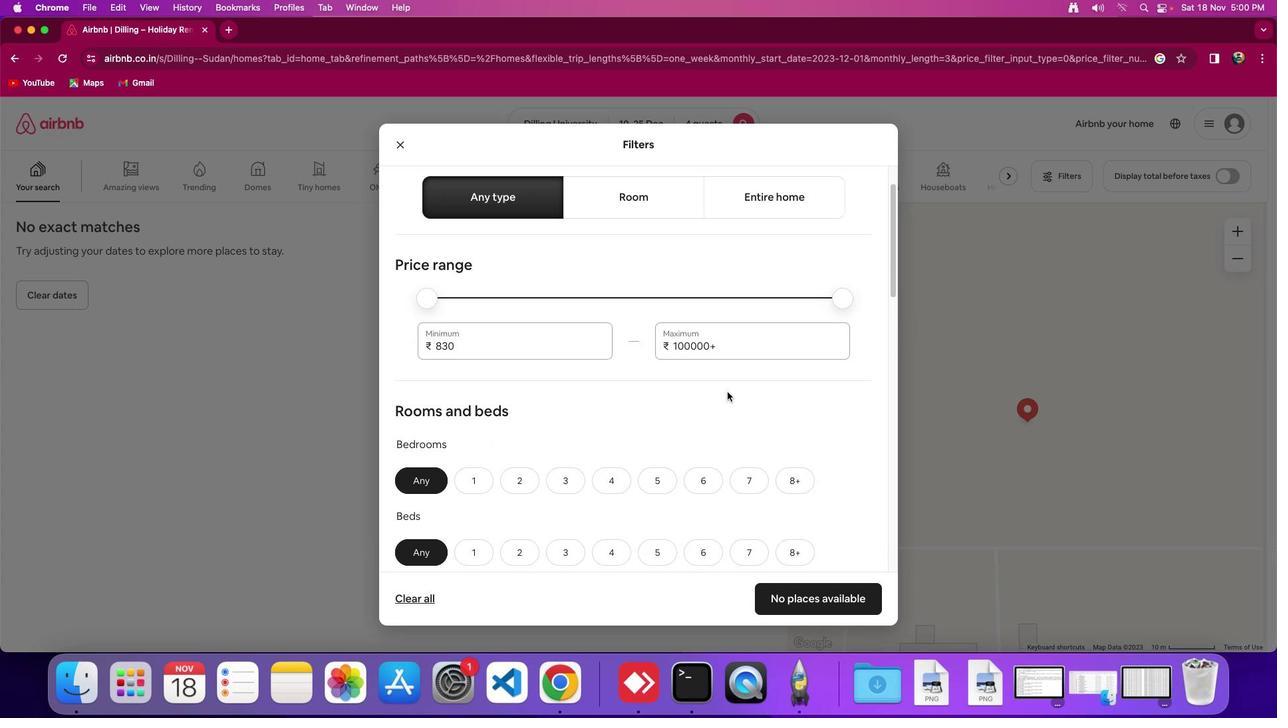 
Action: Mouse scrolled (727, 392) with delta (0, 0)
Screenshot: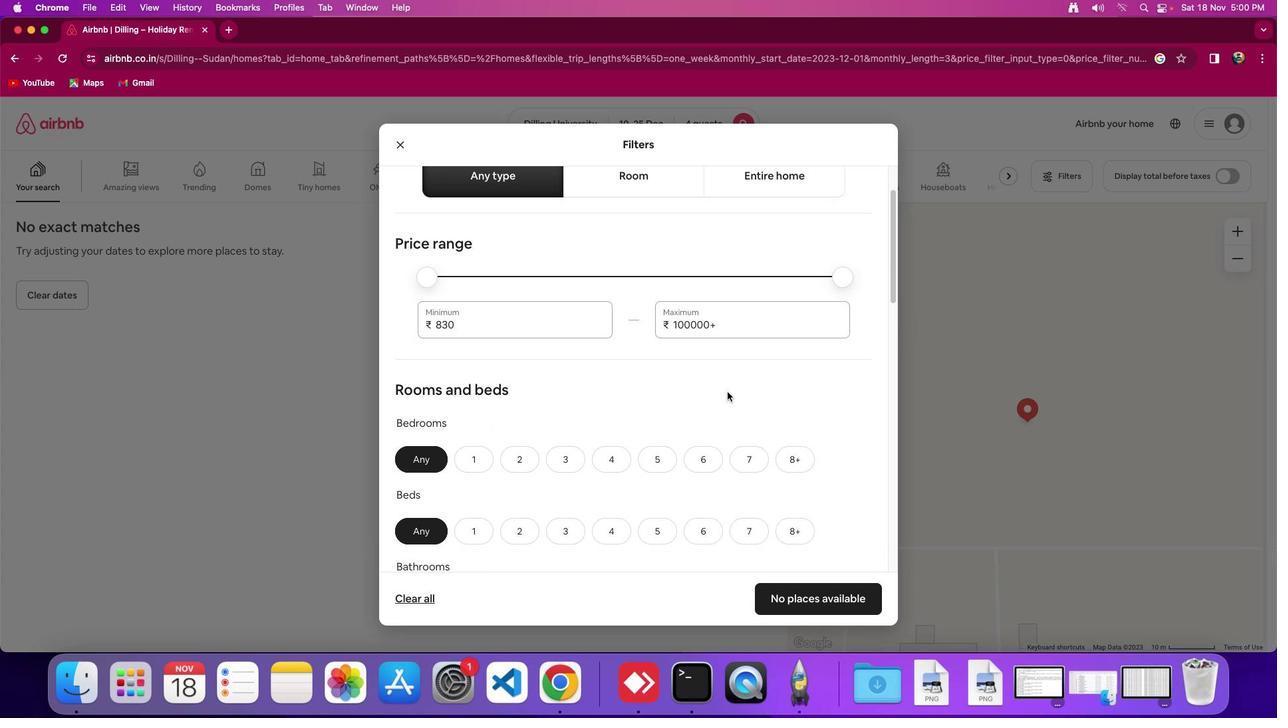 
Action: Mouse scrolled (727, 392) with delta (0, 0)
Screenshot: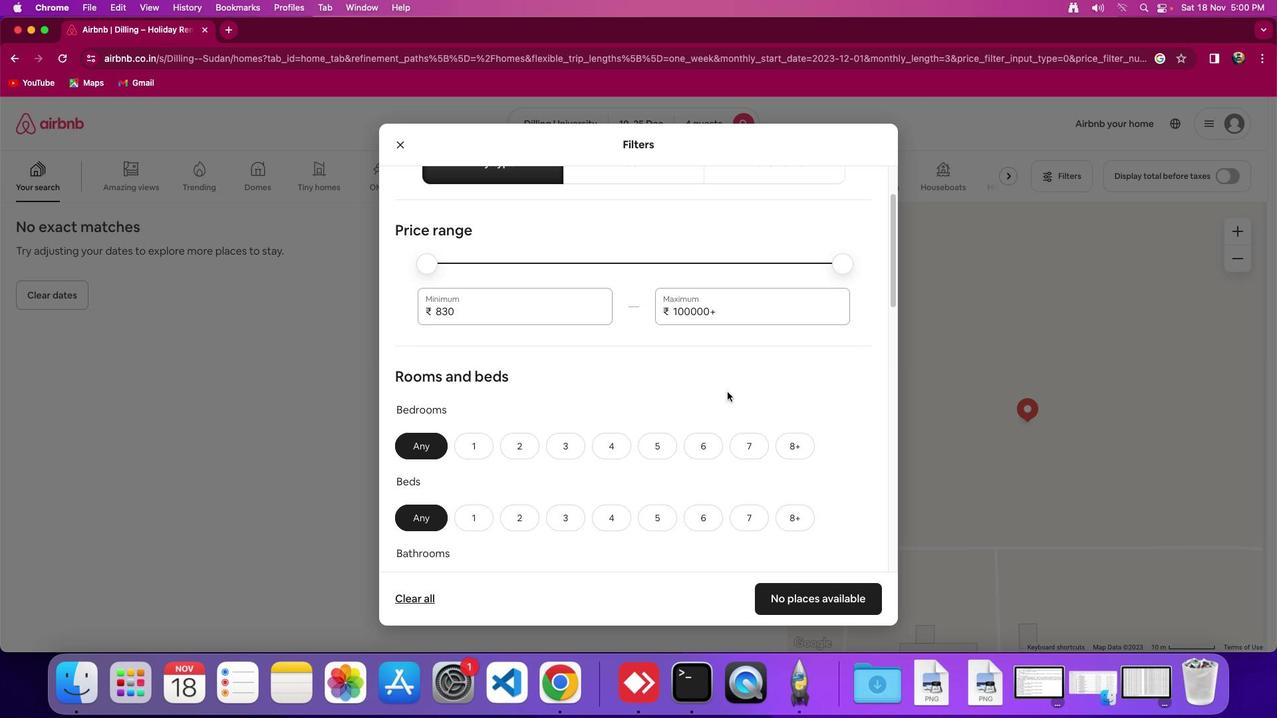 
Action: Mouse moved to (728, 392)
Screenshot: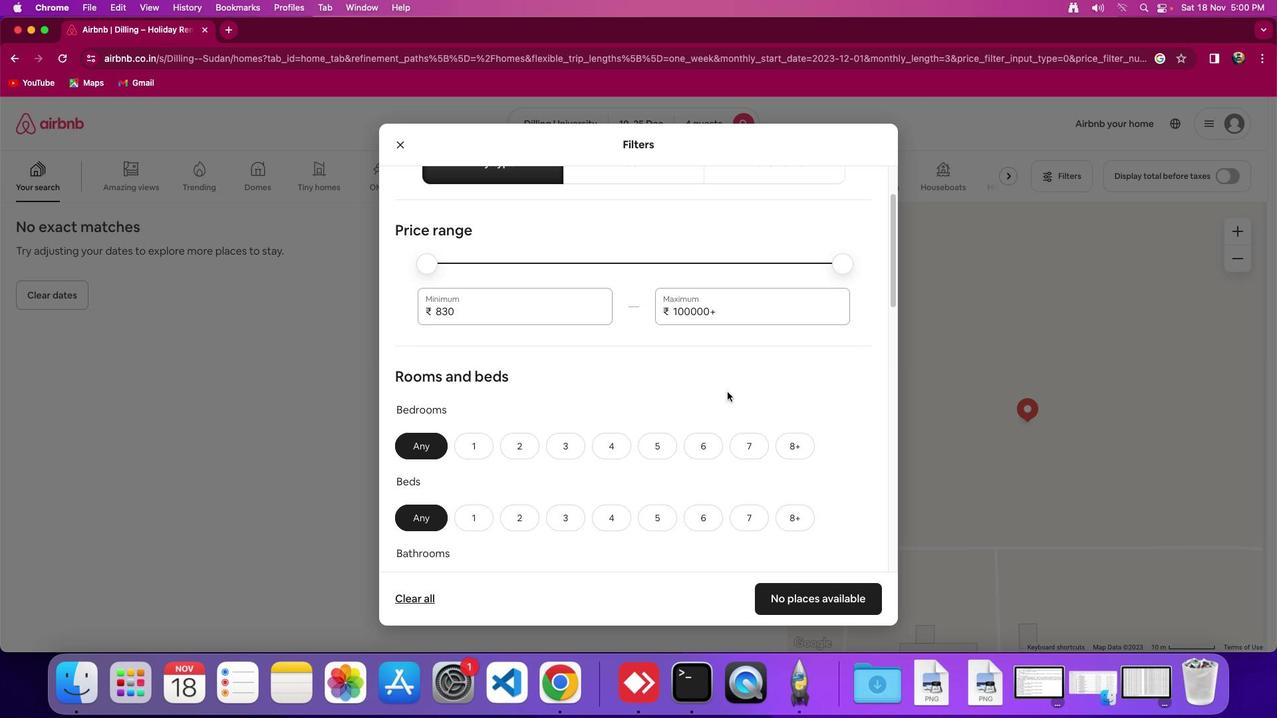 
Action: Mouse scrolled (728, 392) with delta (0, 0)
Screenshot: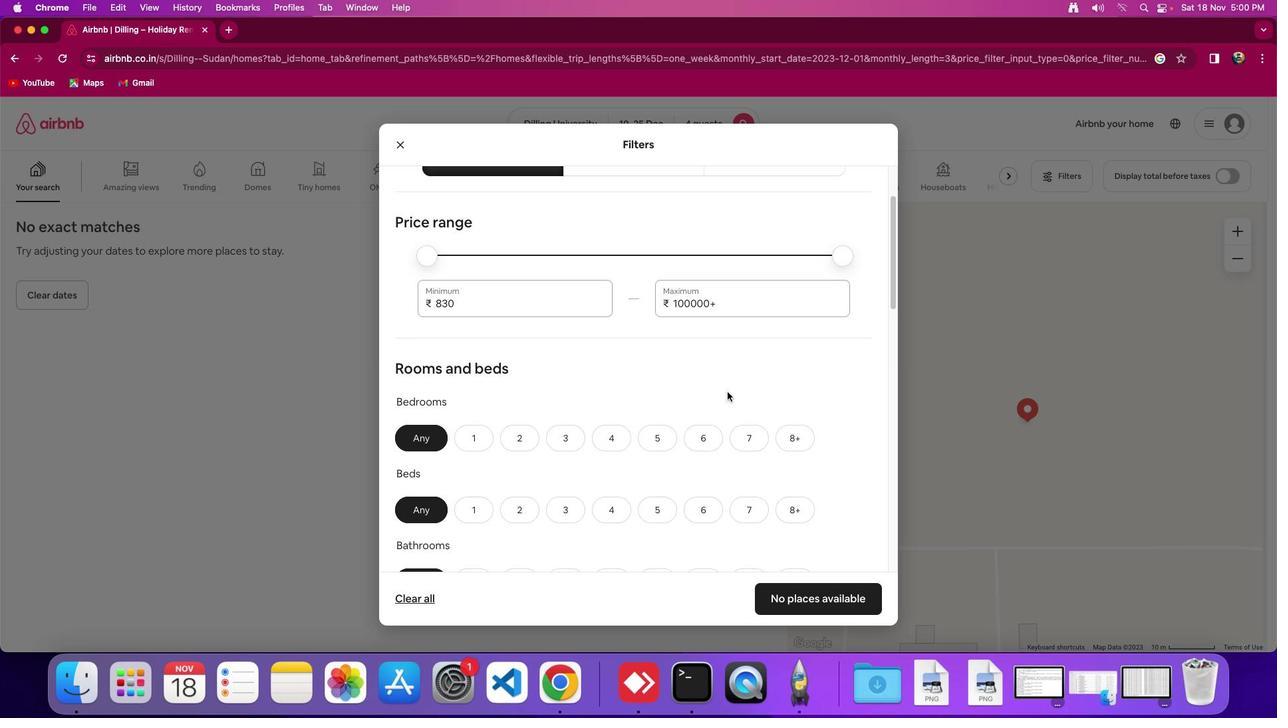 
Action: Mouse scrolled (728, 392) with delta (0, 0)
Screenshot: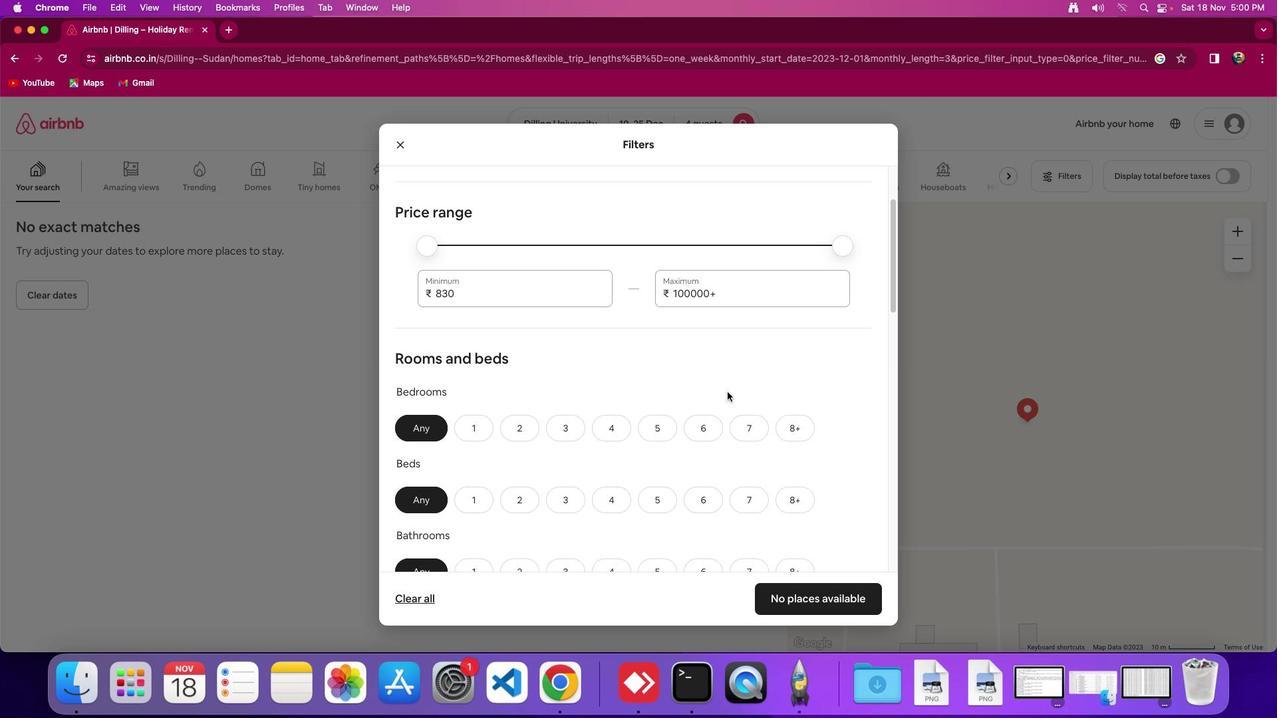 
Action: Mouse scrolled (728, 392) with delta (0, 0)
Screenshot: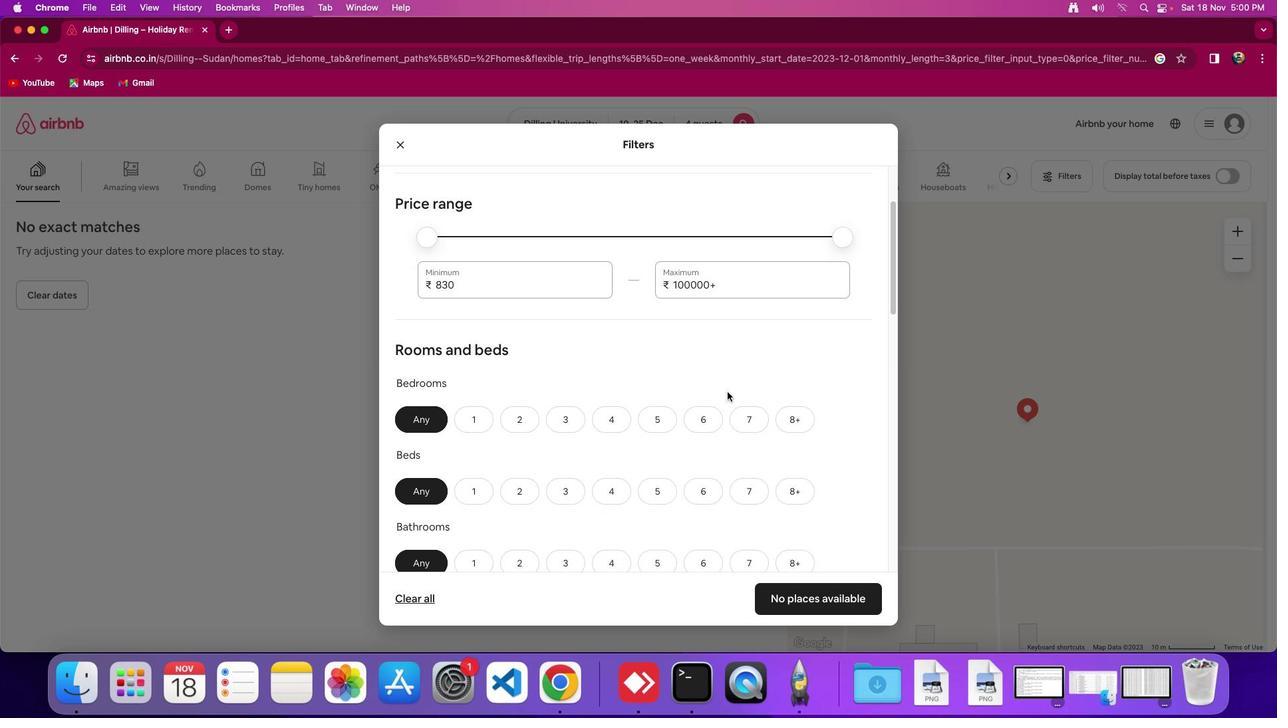 
Action: Mouse scrolled (728, 392) with delta (0, 0)
Screenshot: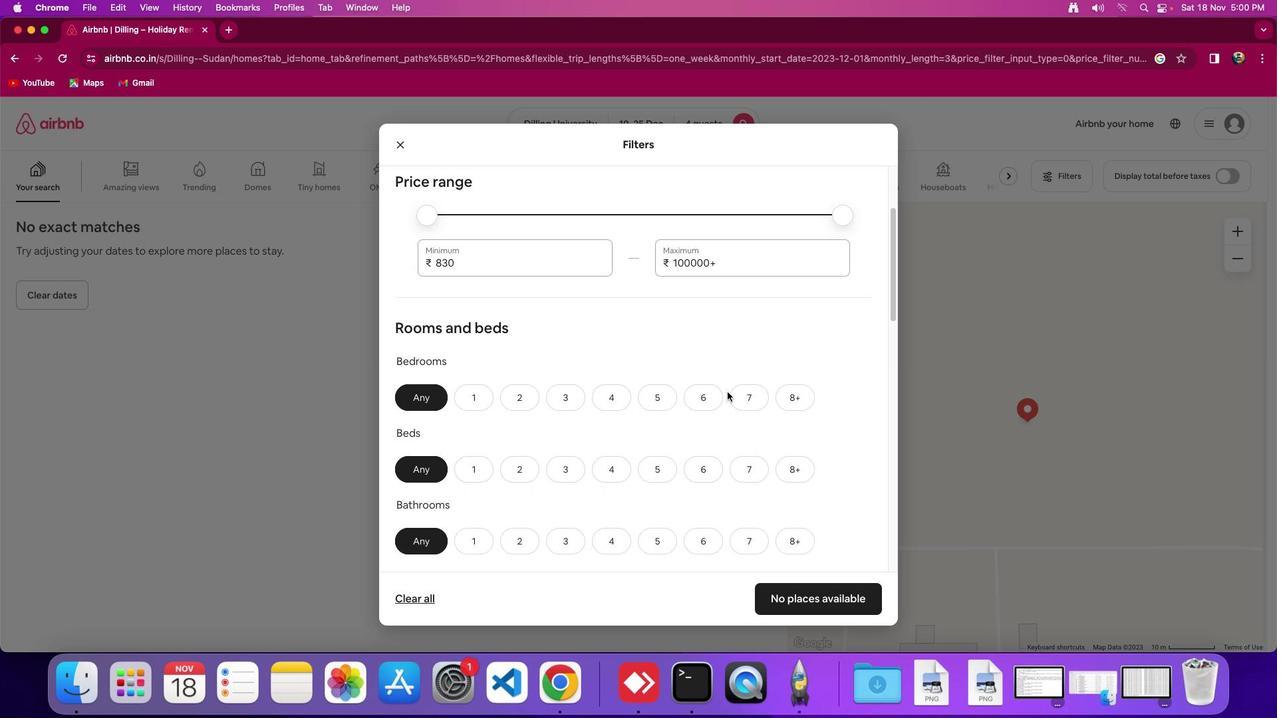 
Action: Mouse scrolled (728, 392) with delta (0, 0)
Screenshot: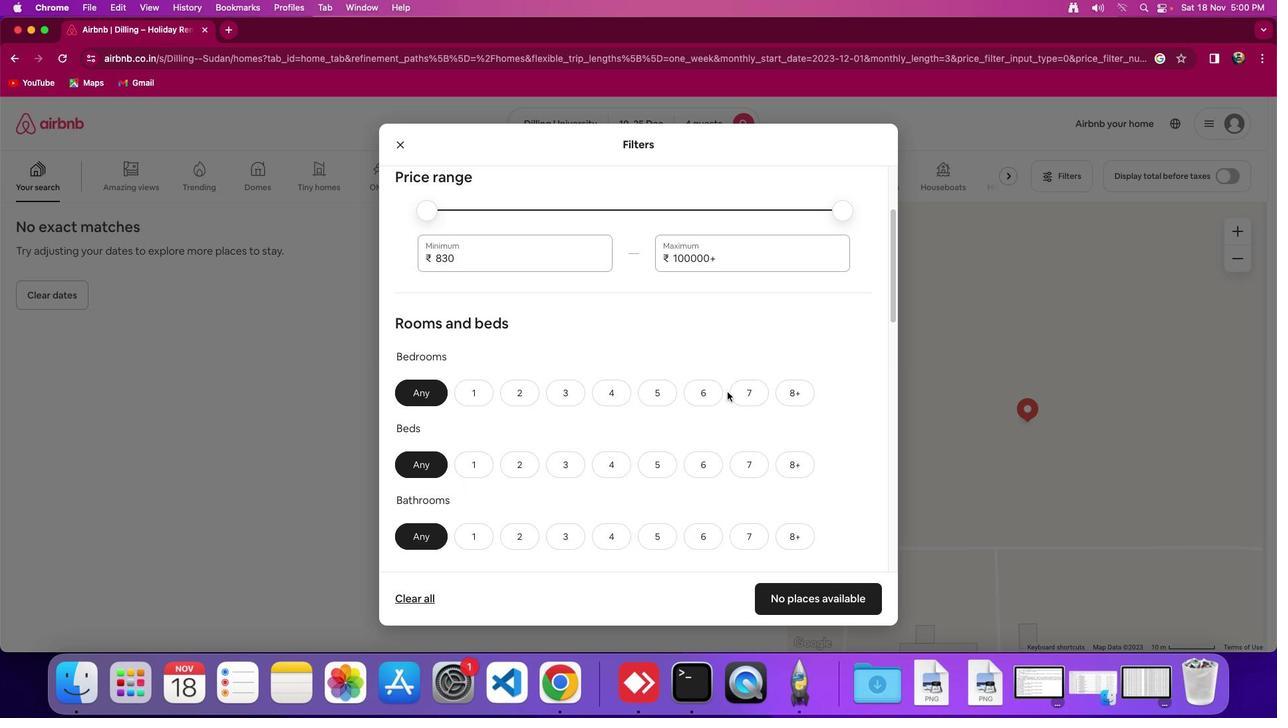 
Action: Mouse scrolled (728, 392) with delta (0, 0)
Screenshot: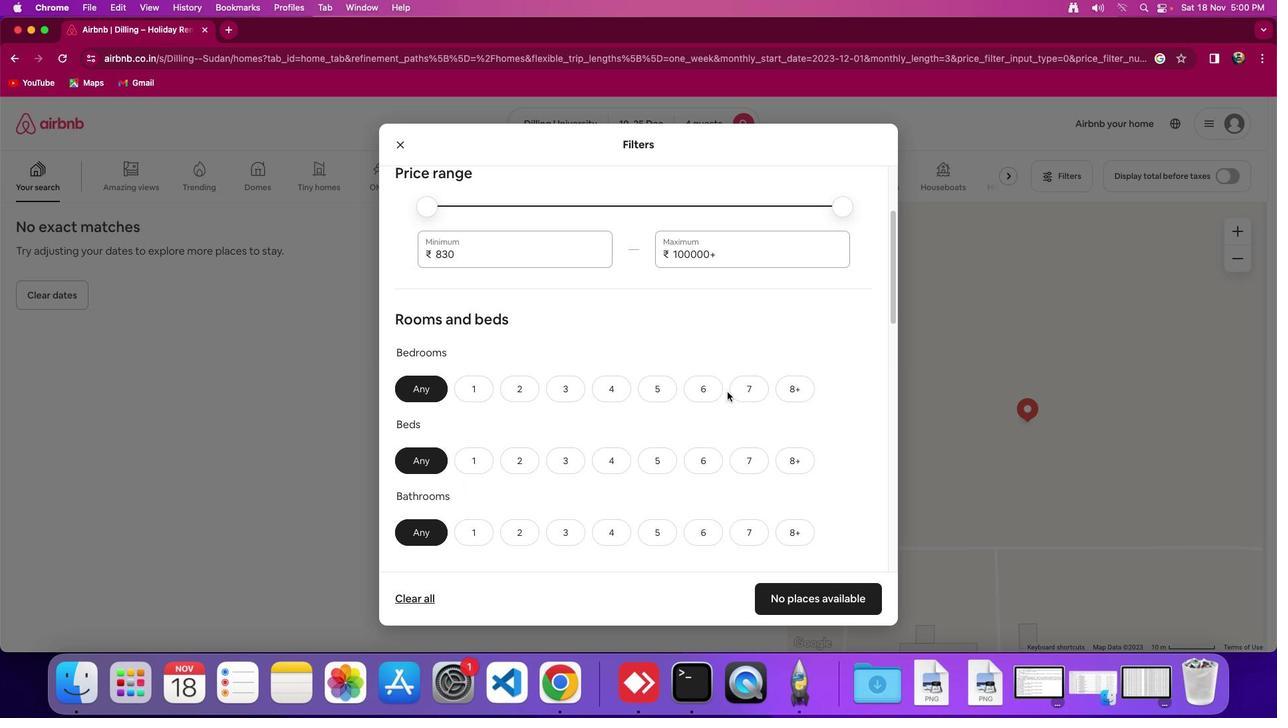 
Action: Mouse scrolled (728, 392) with delta (0, 0)
Screenshot: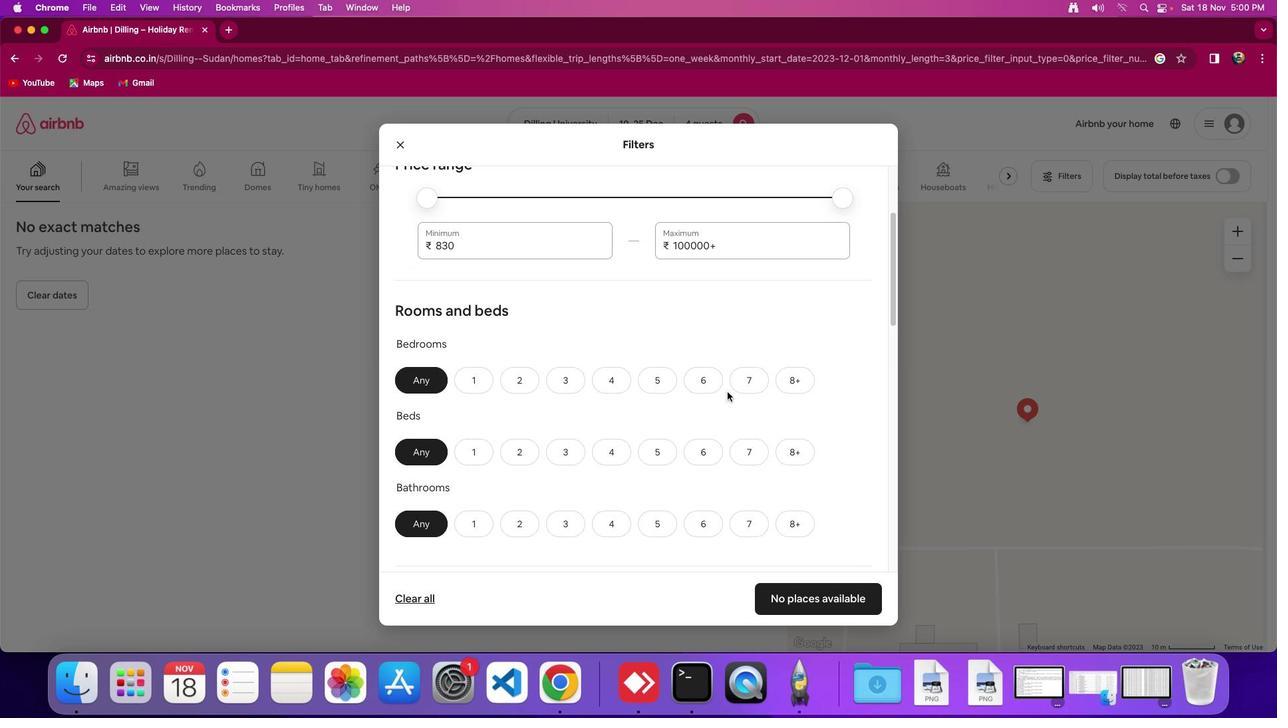 
Action: Mouse moved to (529, 378)
Screenshot: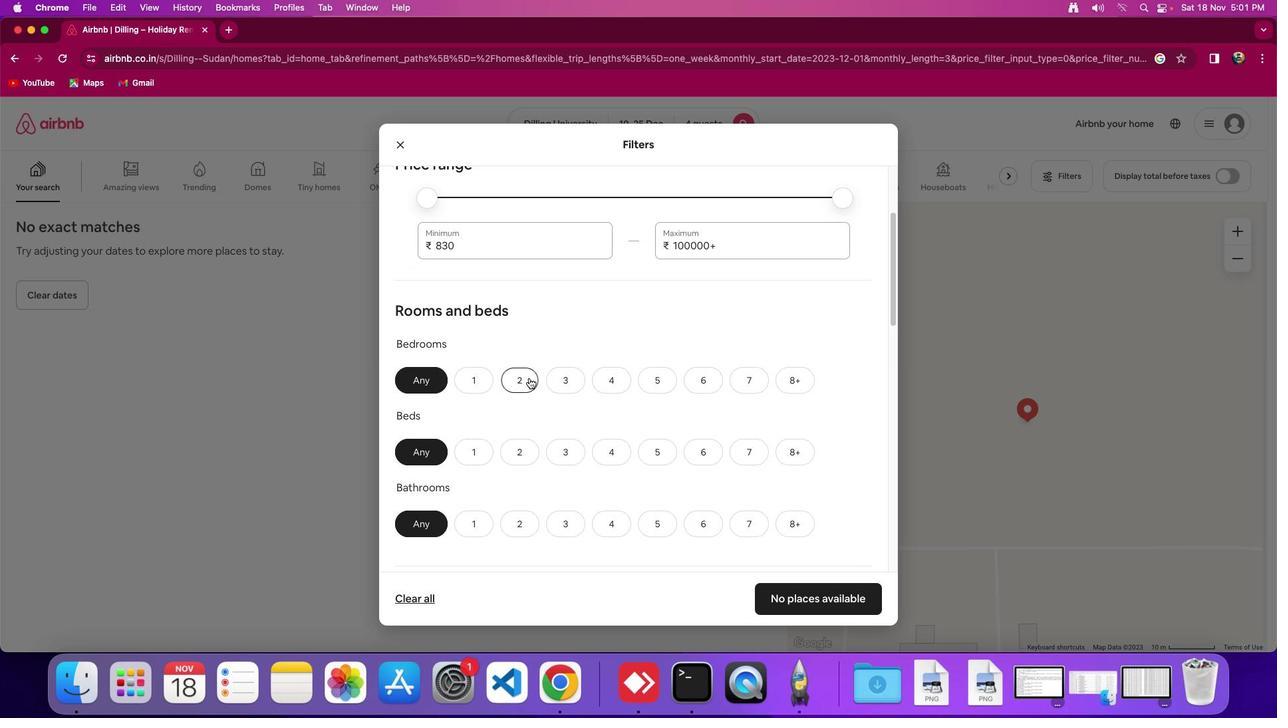 
Action: Mouse pressed left at (529, 378)
Screenshot: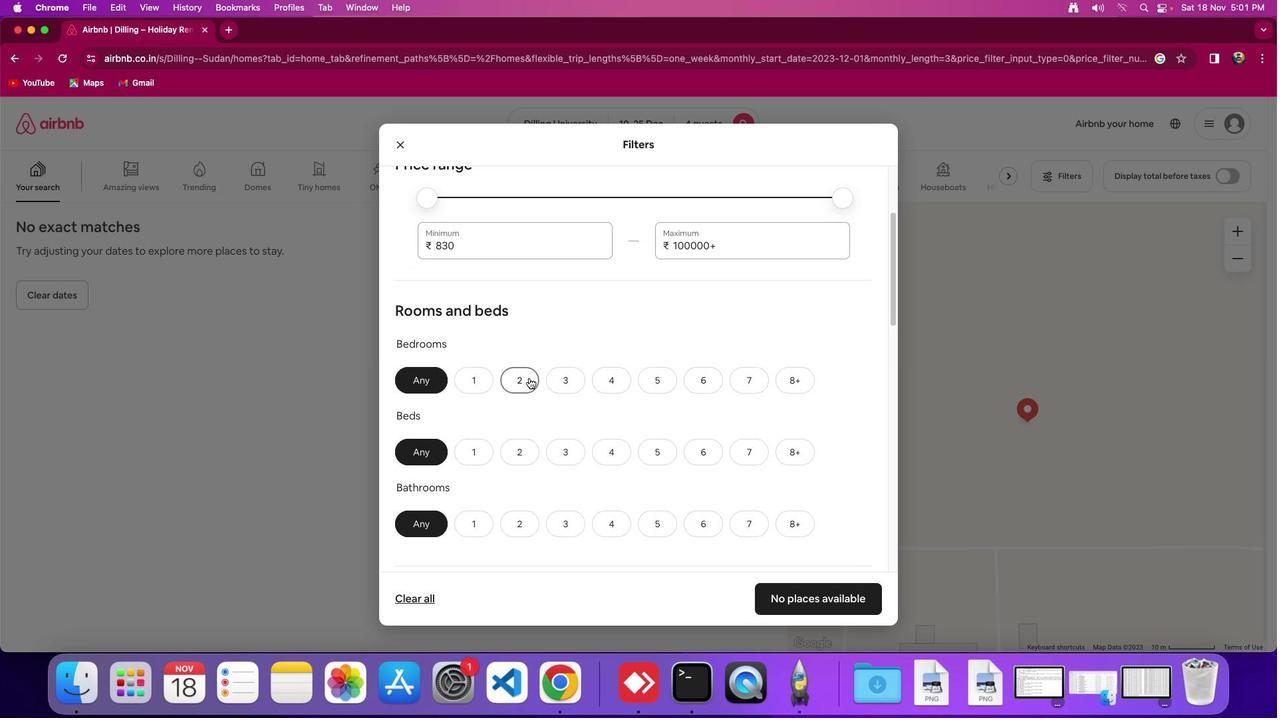 
Action: Mouse moved to (564, 456)
Screenshot: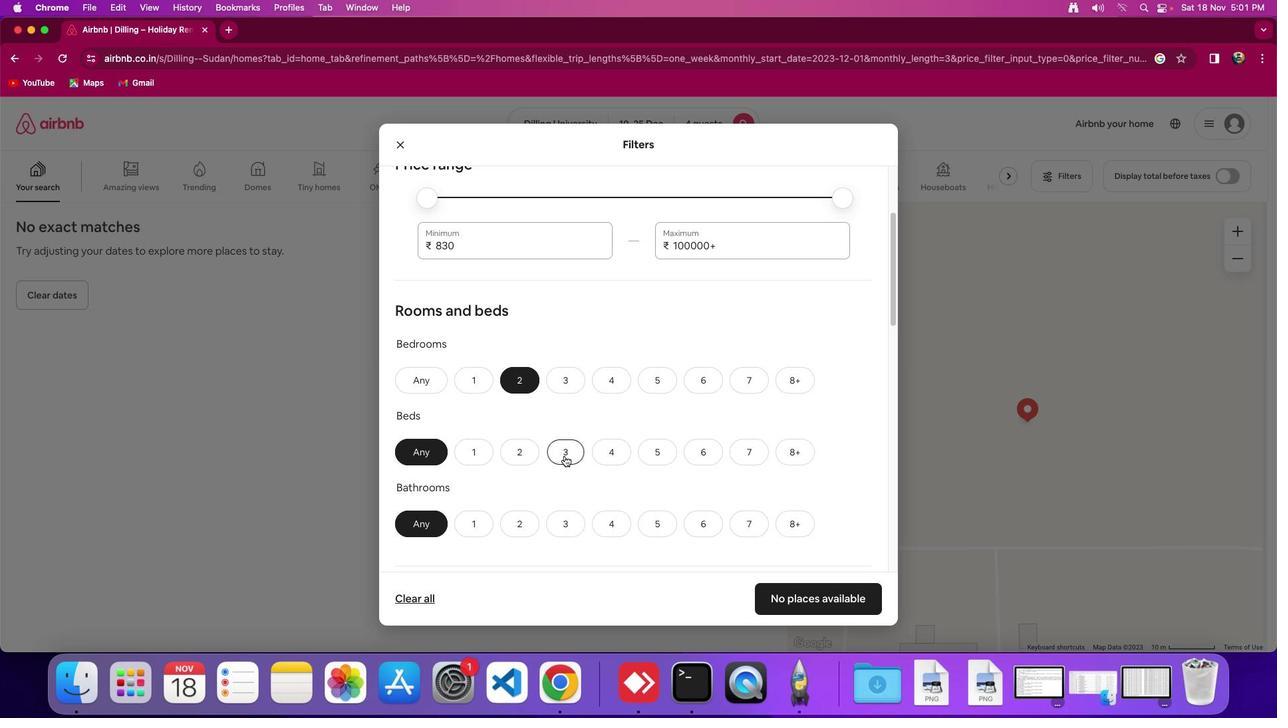 
Action: Mouse pressed left at (564, 456)
Screenshot: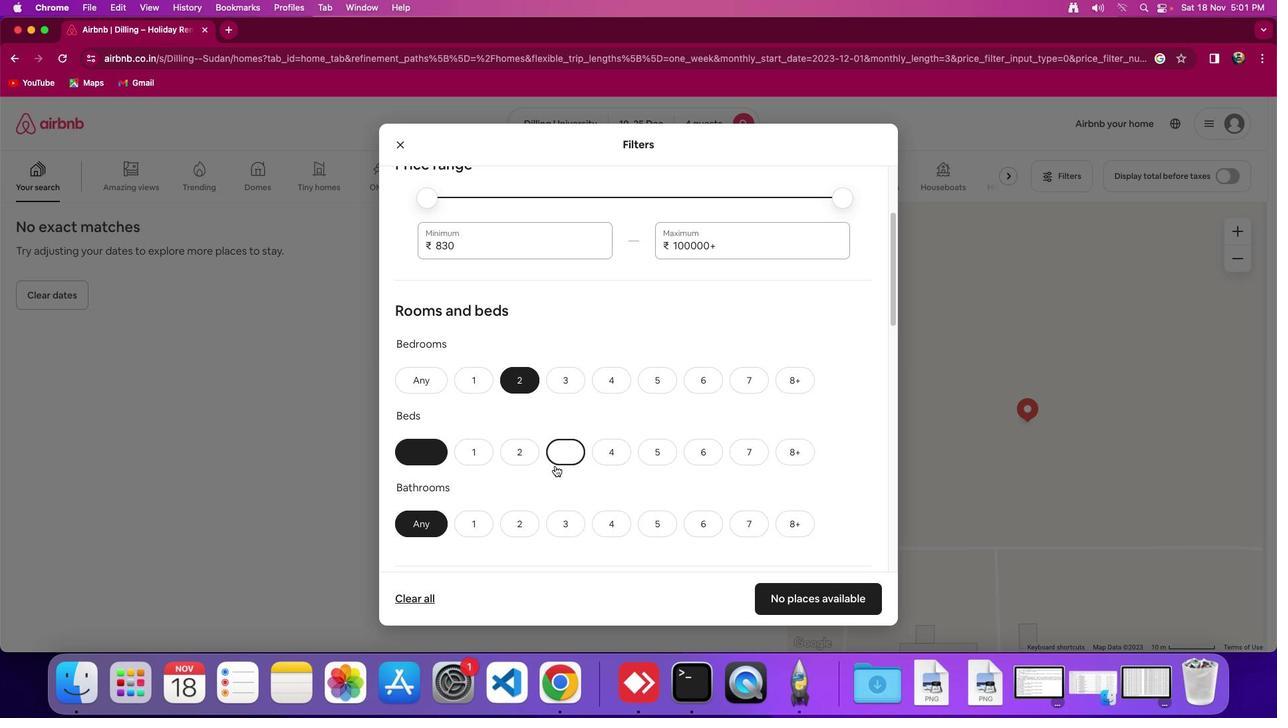 
Action: Mouse moved to (515, 526)
Screenshot: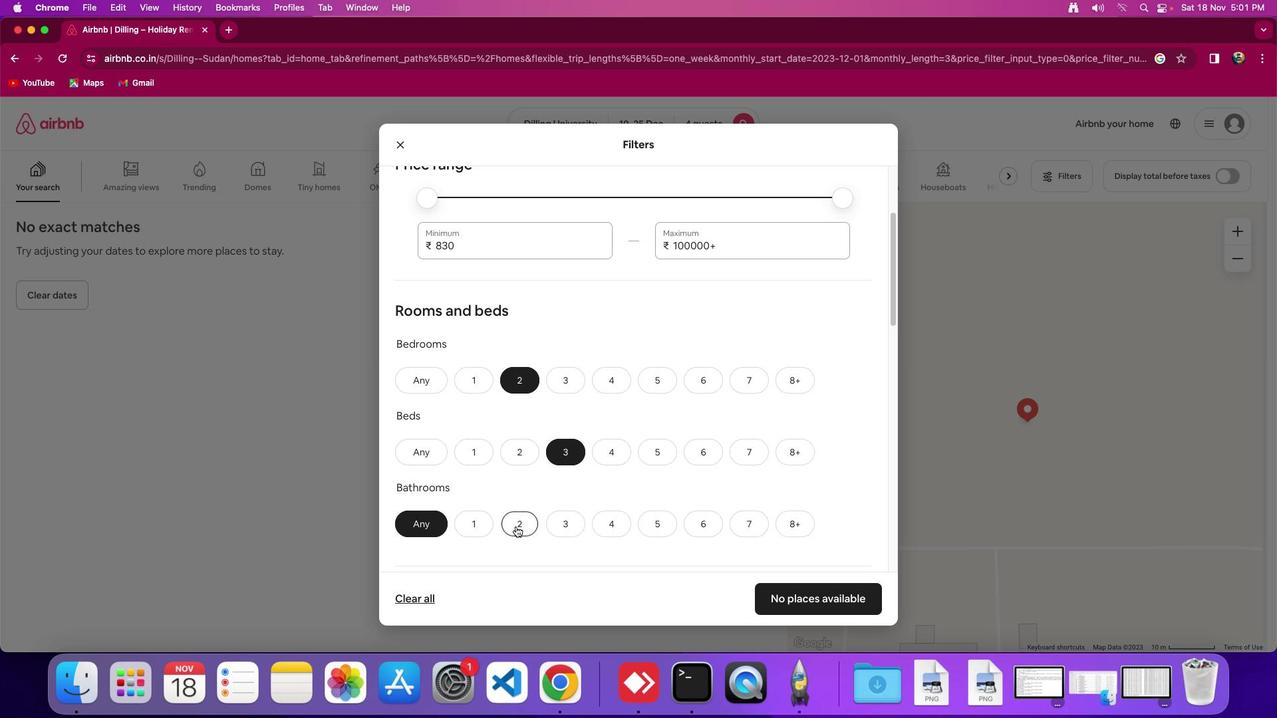 
Action: Mouse pressed left at (515, 526)
Screenshot: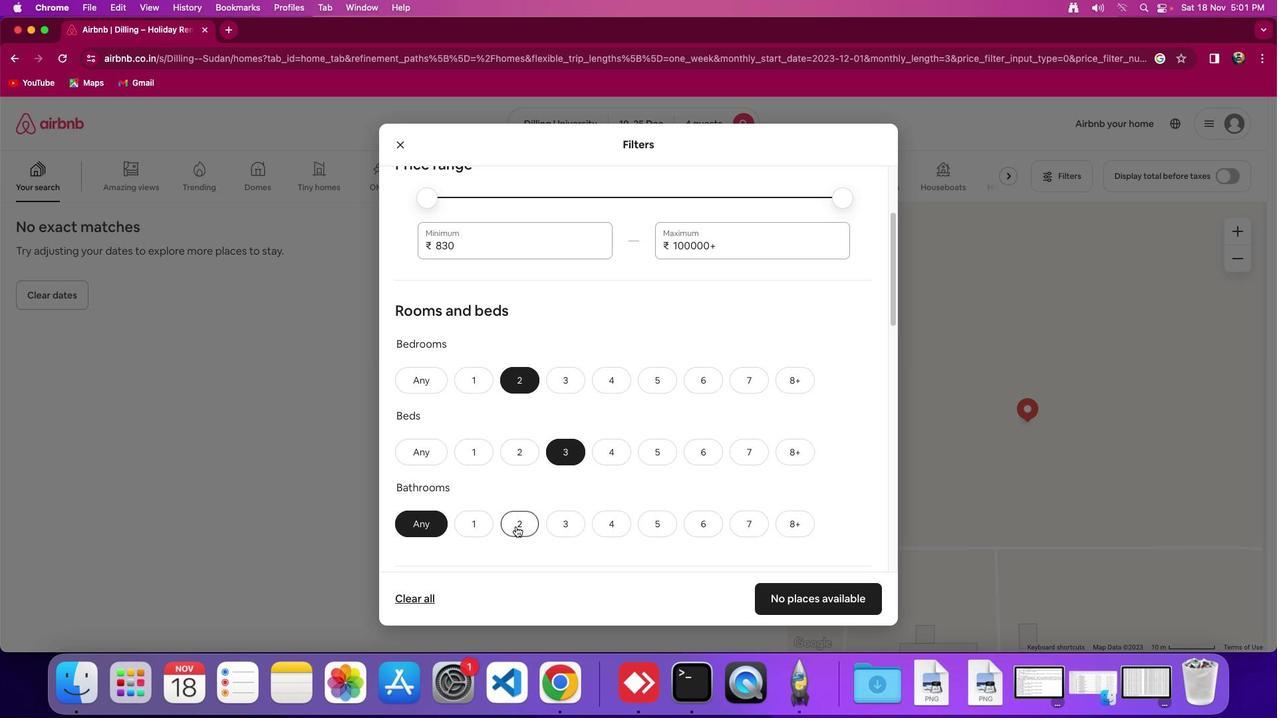 
Action: Mouse moved to (522, 511)
Screenshot: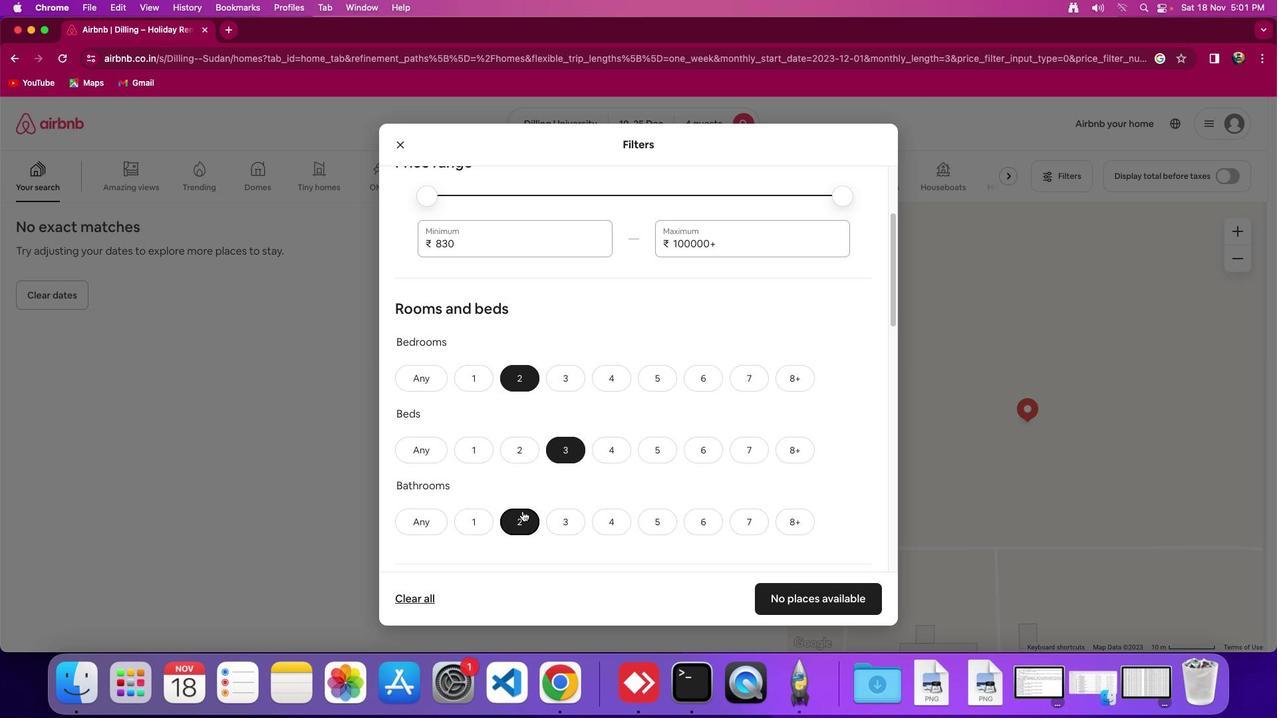 
Action: Mouse scrolled (522, 511) with delta (0, 0)
Screenshot: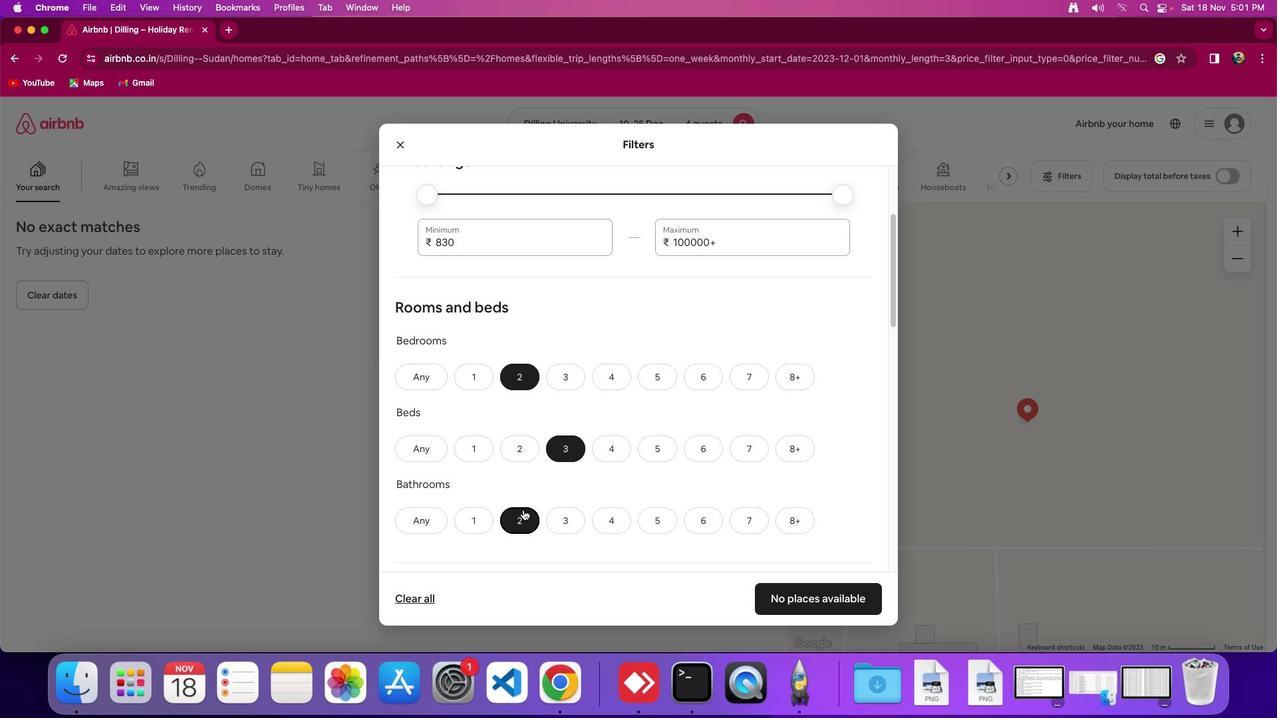 
Action: Mouse scrolled (522, 511) with delta (0, 0)
Screenshot: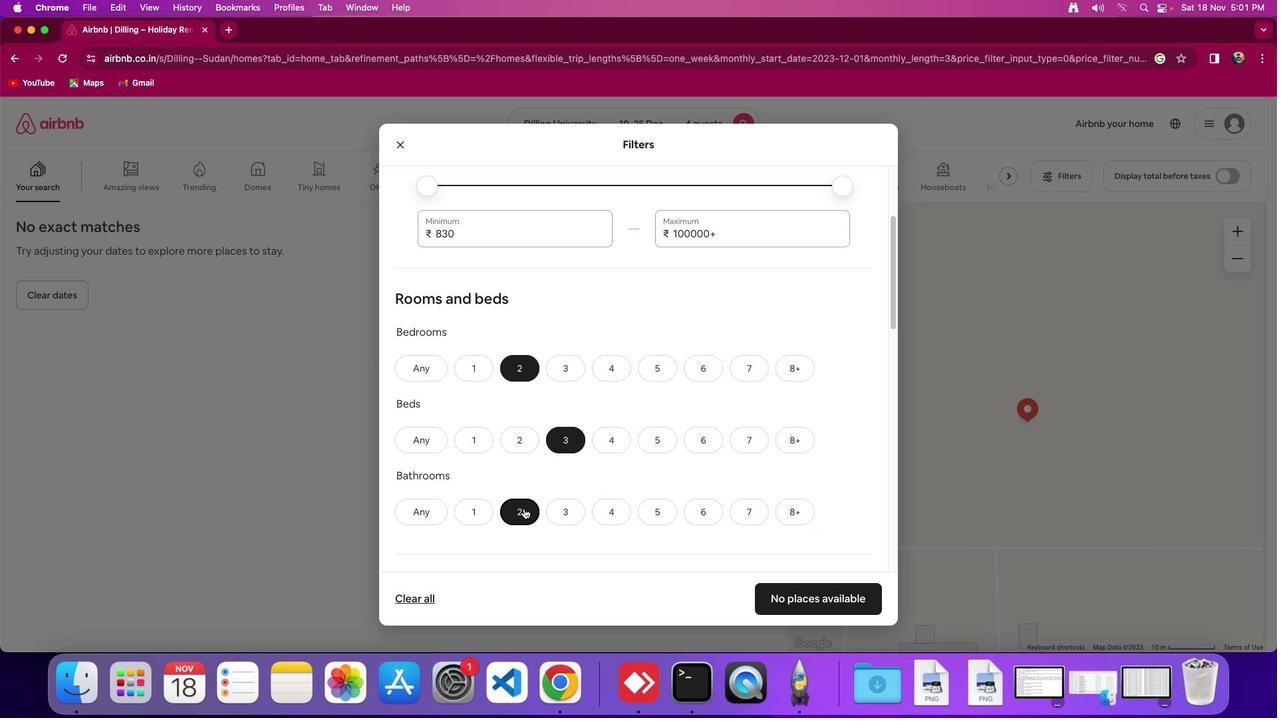 
Action: Mouse moved to (523, 508)
Screenshot: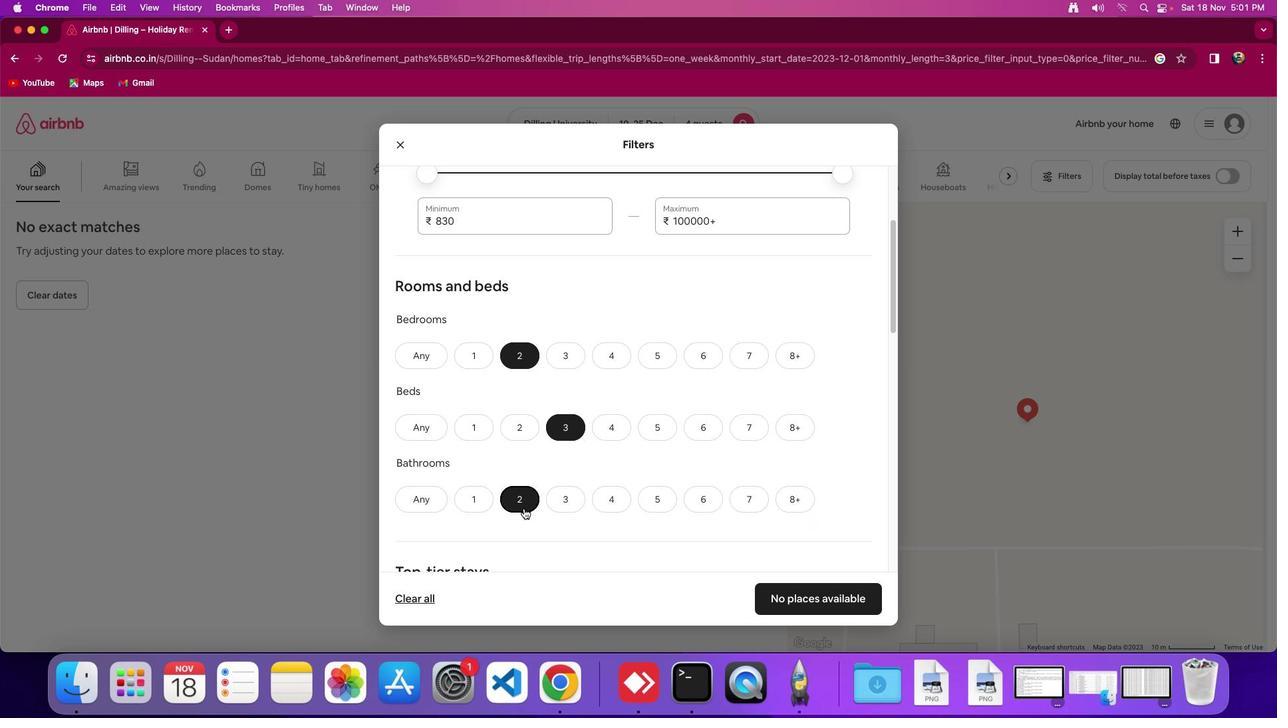 
Action: Mouse scrolled (523, 508) with delta (0, 0)
Screenshot: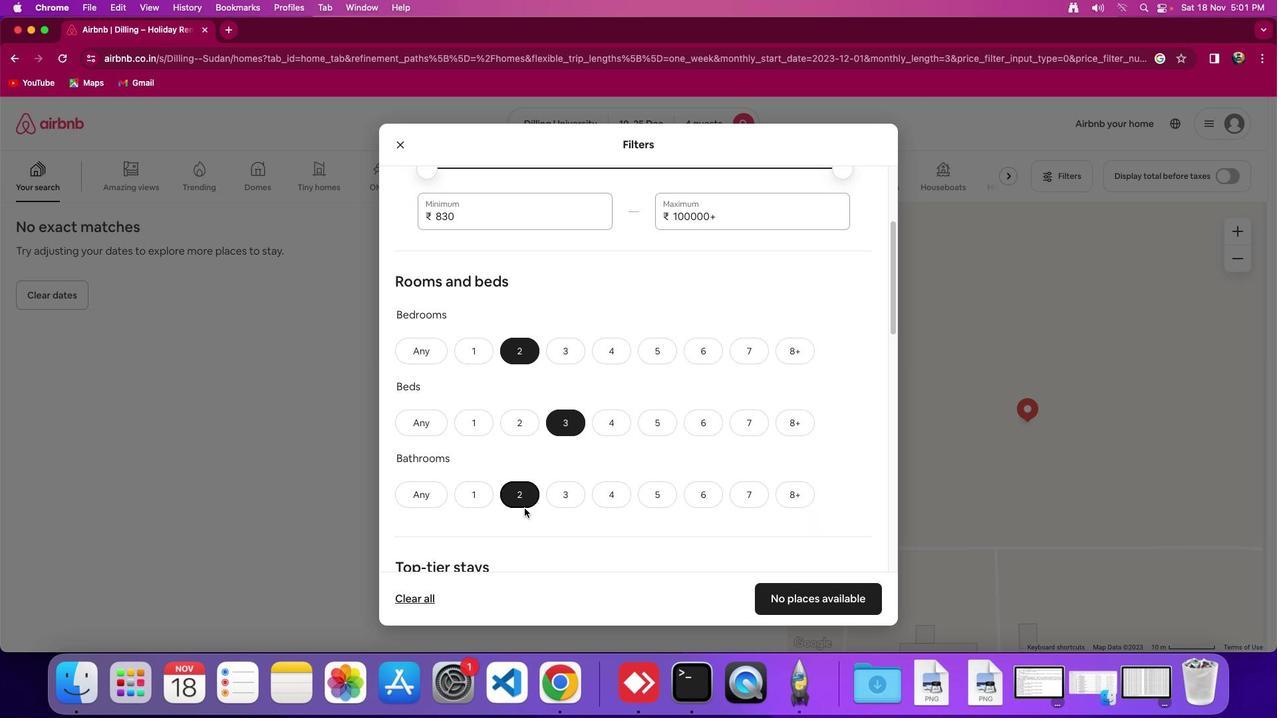 
Action: Mouse moved to (525, 507)
Screenshot: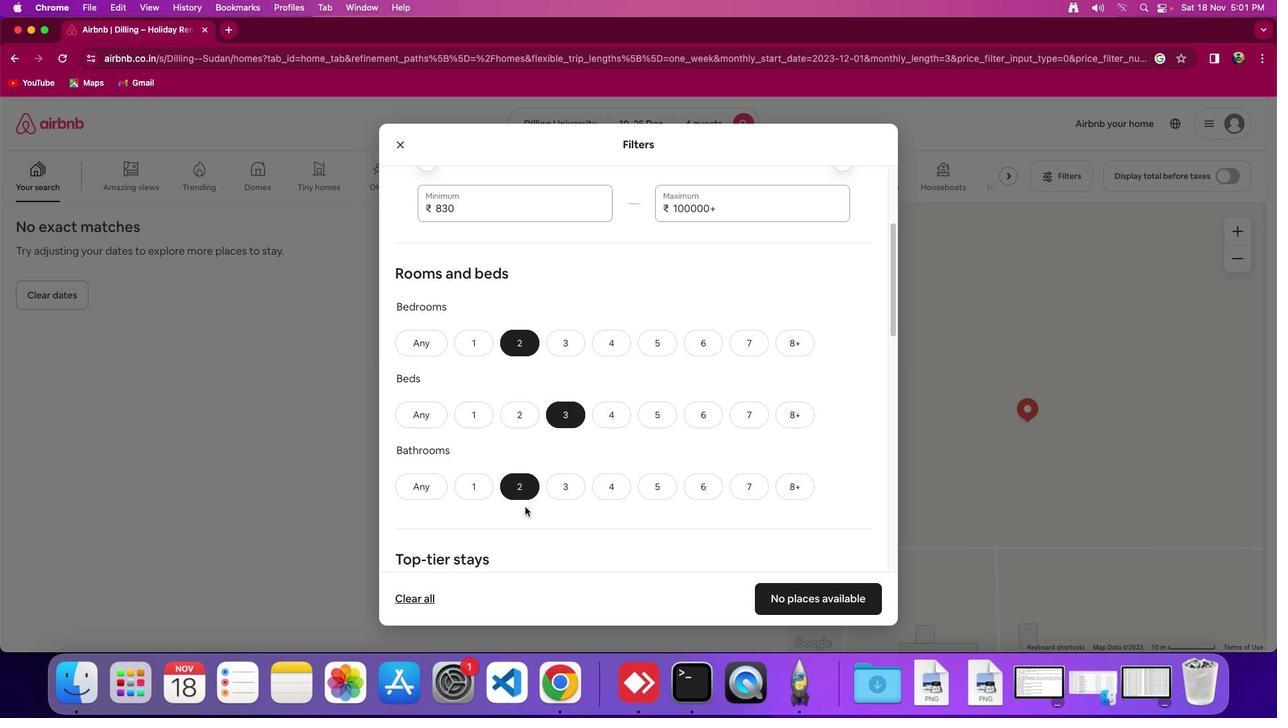 
Action: Mouse scrolled (525, 507) with delta (0, 0)
Screenshot: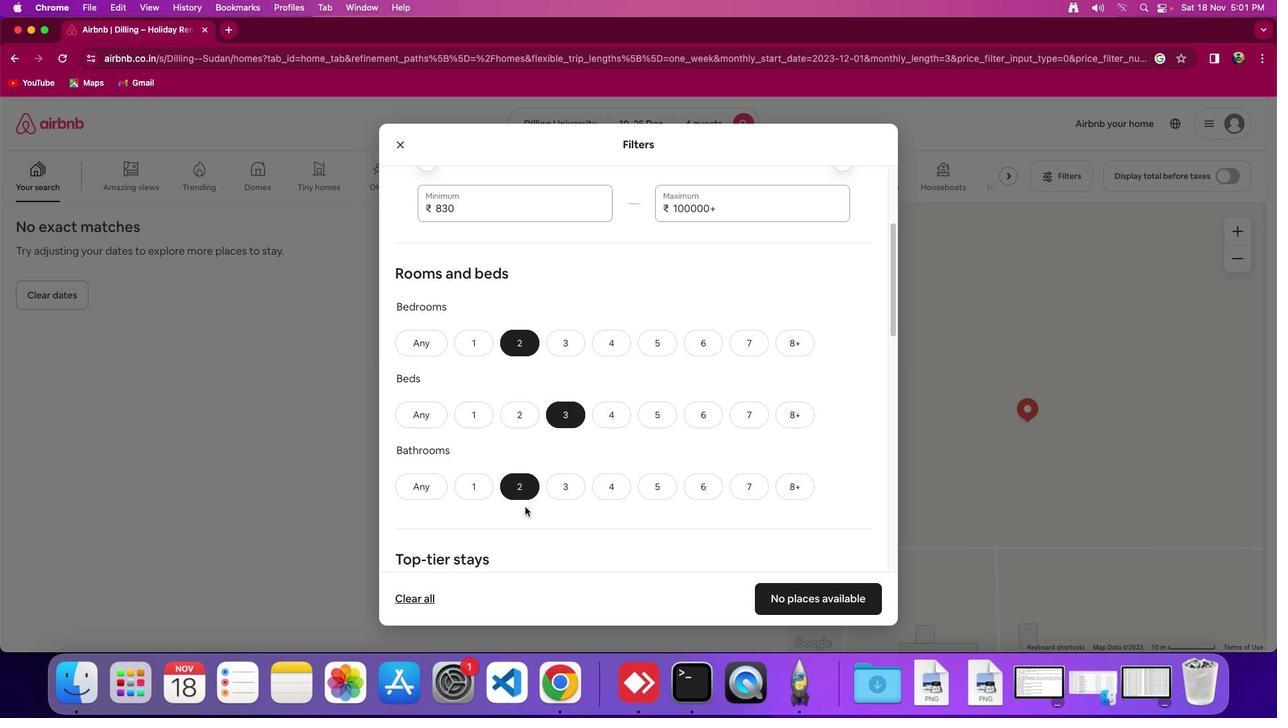 
Action: Mouse scrolled (525, 507) with delta (0, 0)
Screenshot: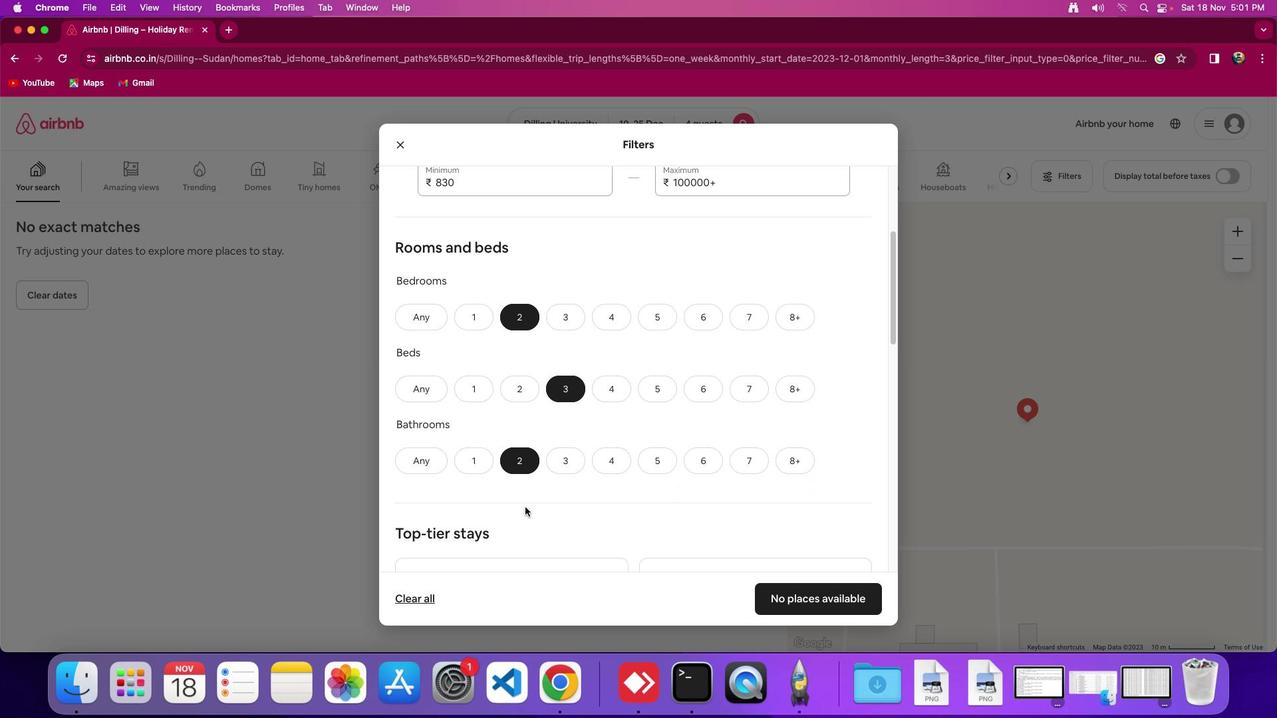 
Action: Mouse scrolled (525, 507) with delta (0, 0)
Screenshot: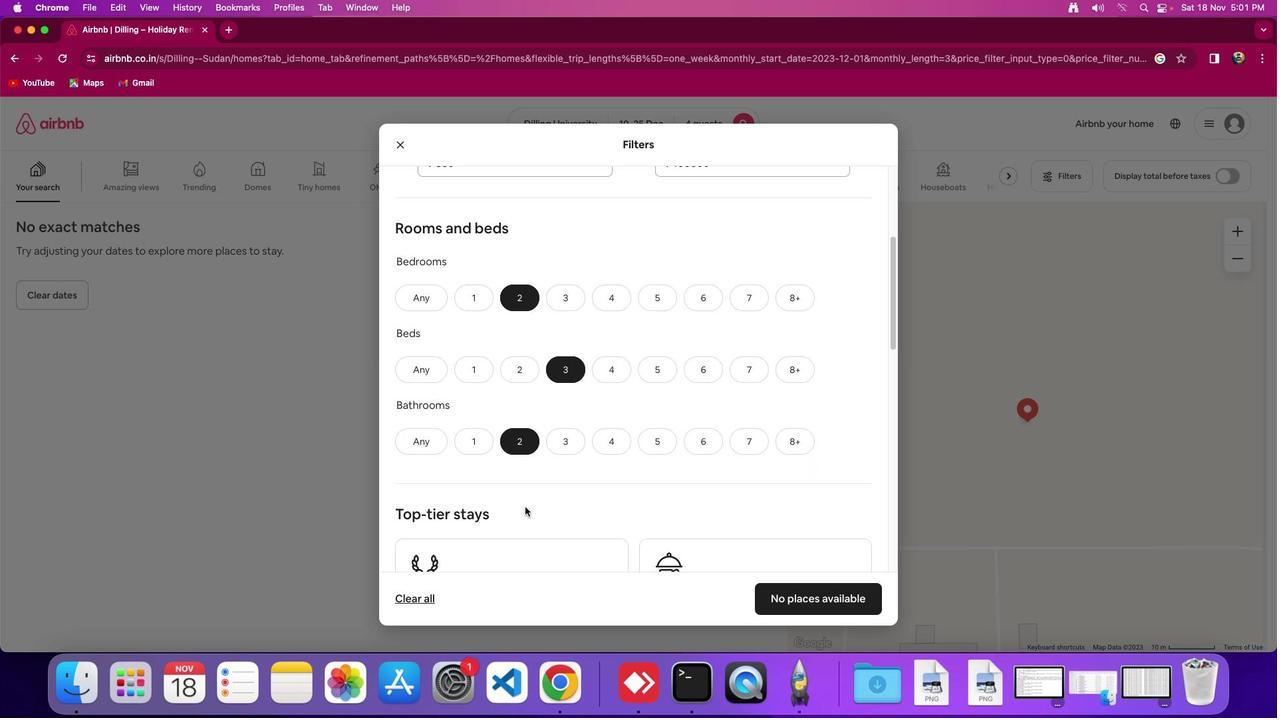 
Action: Mouse scrolled (525, 507) with delta (0, 0)
Screenshot: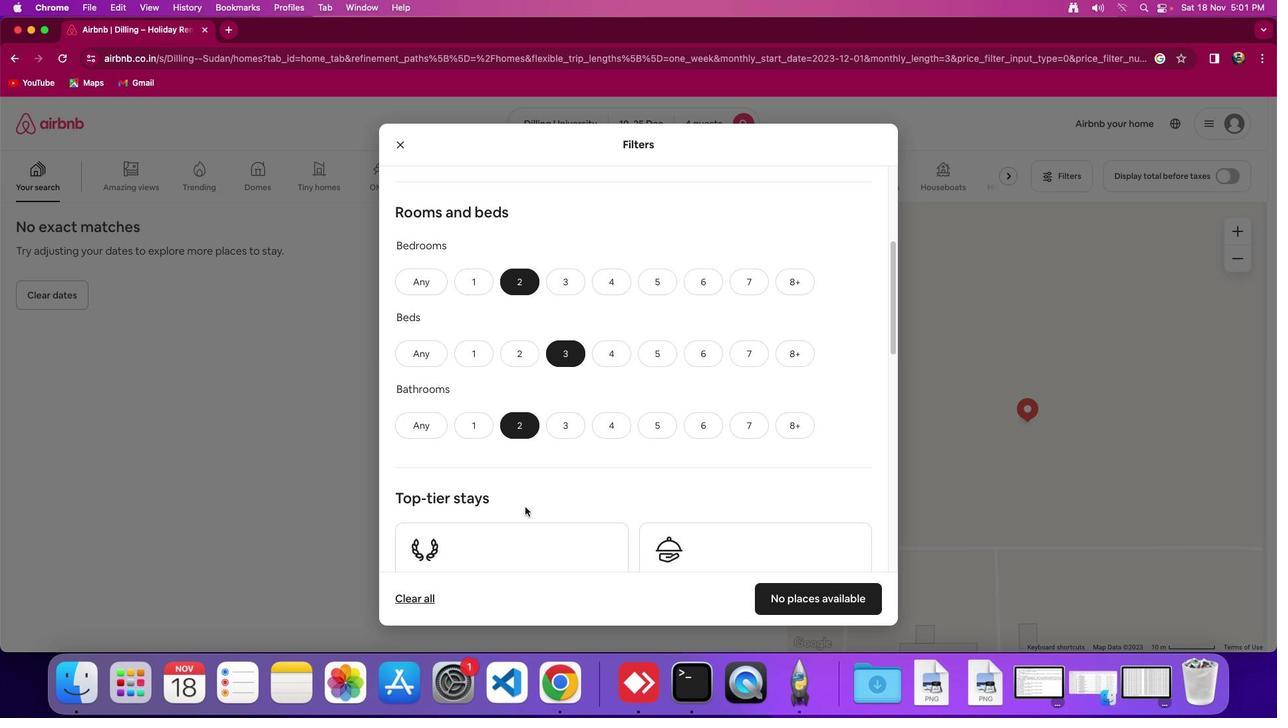 
Action: Mouse scrolled (525, 507) with delta (0, 0)
Screenshot: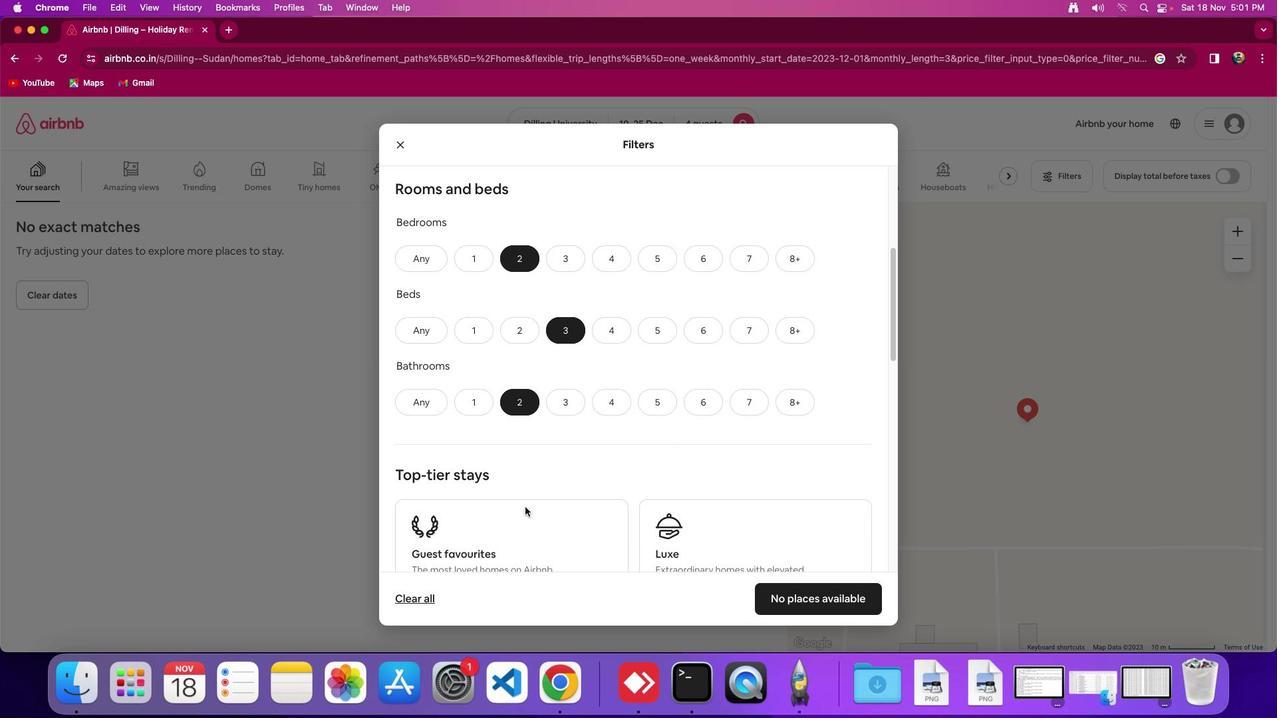 
Action: Mouse scrolled (525, 507) with delta (0, -1)
Screenshot: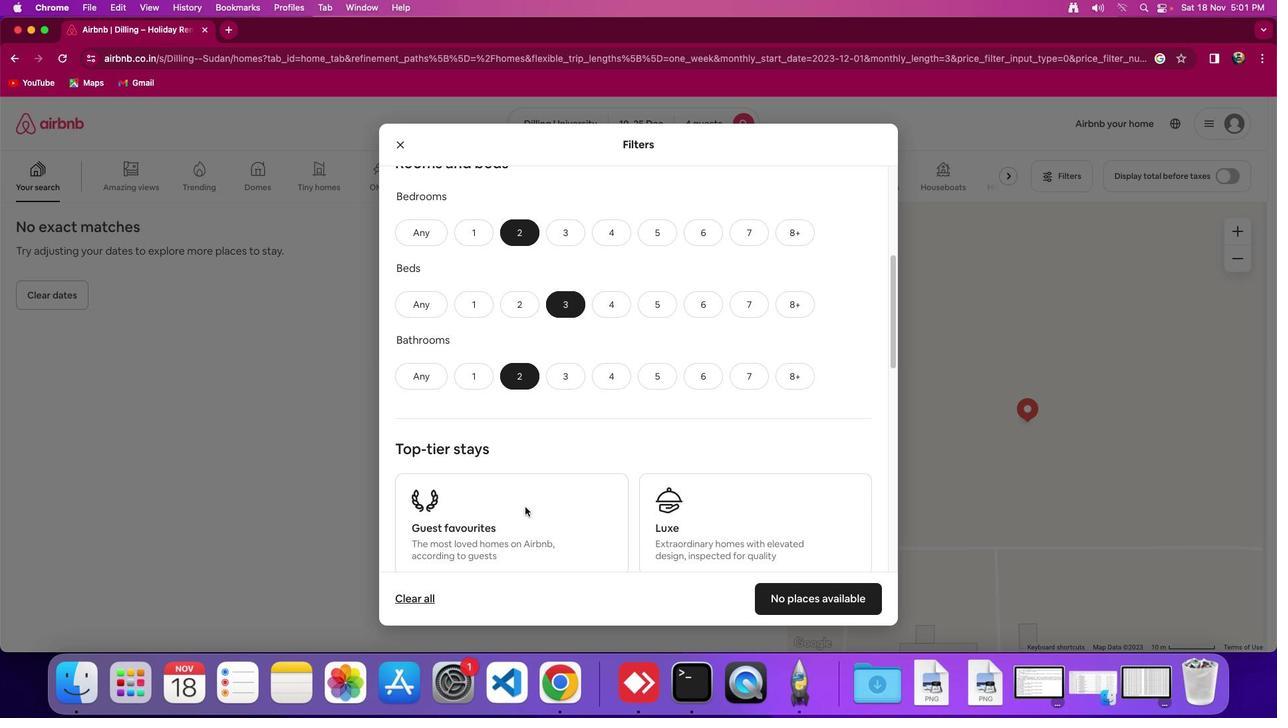 
Action: Mouse scrolled (525, 507) with delta (0, 0)
Screenshot: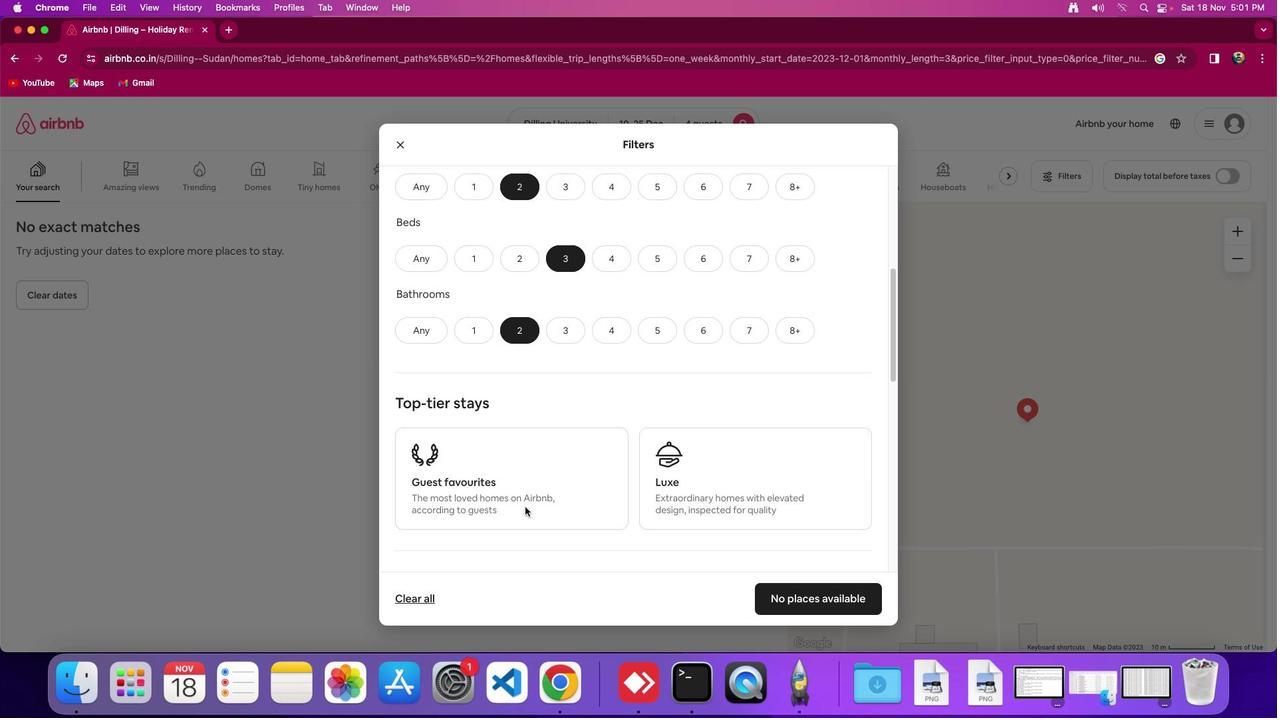 
Action: Mouse scrolled (525, 507) with delta (0, 0)
Screenshot: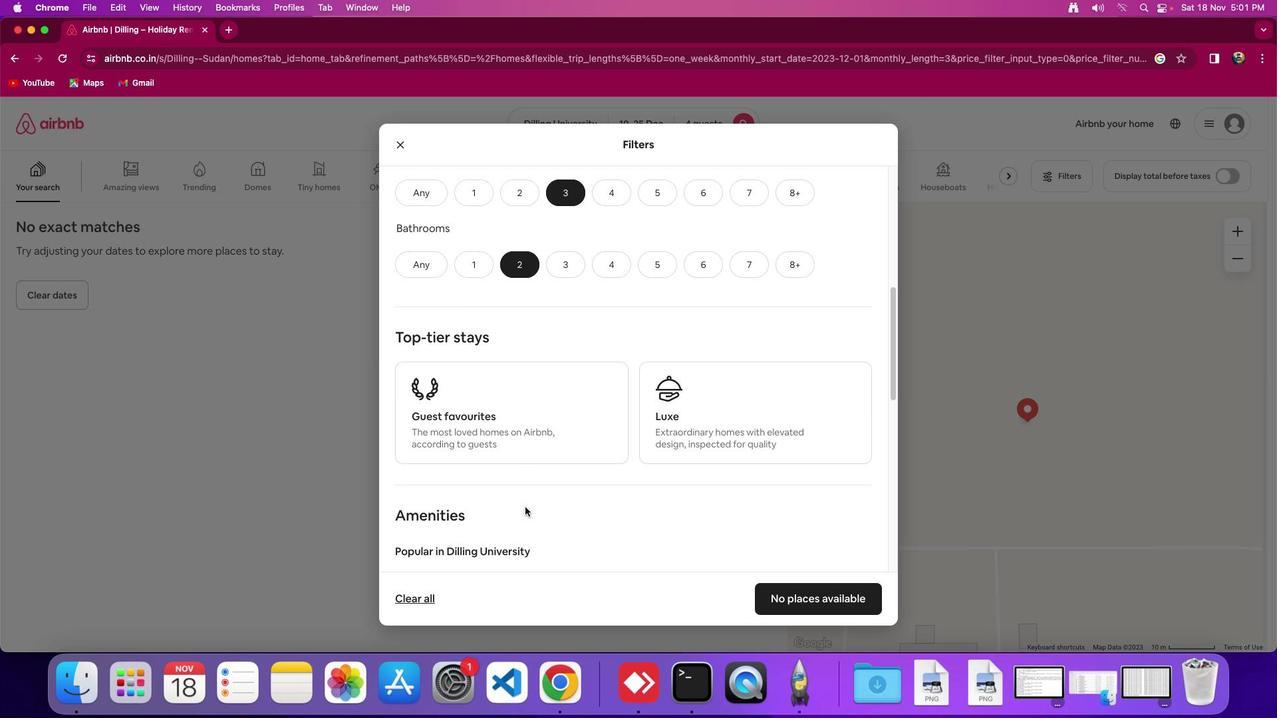 
Action: Mouse scrolled (525, 507) with delta (0, -1)
Screenshot: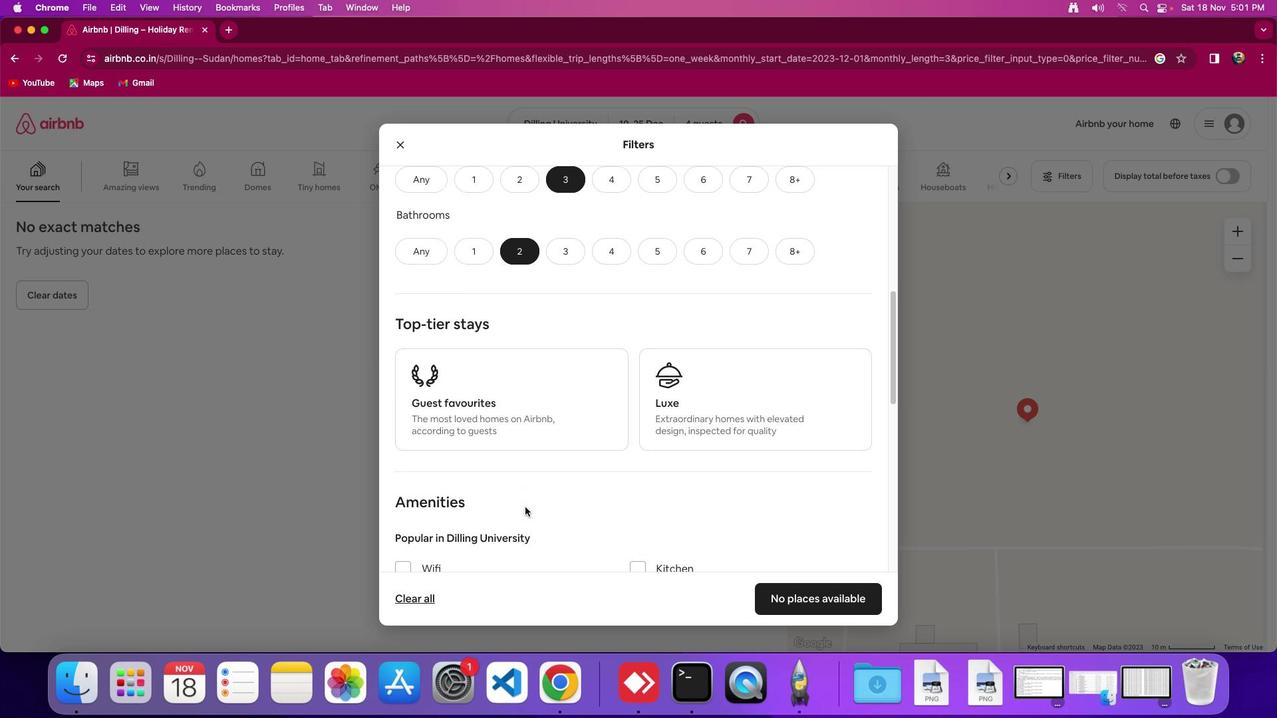 
Action: Mouse moved to (545, 507)
Screenshot: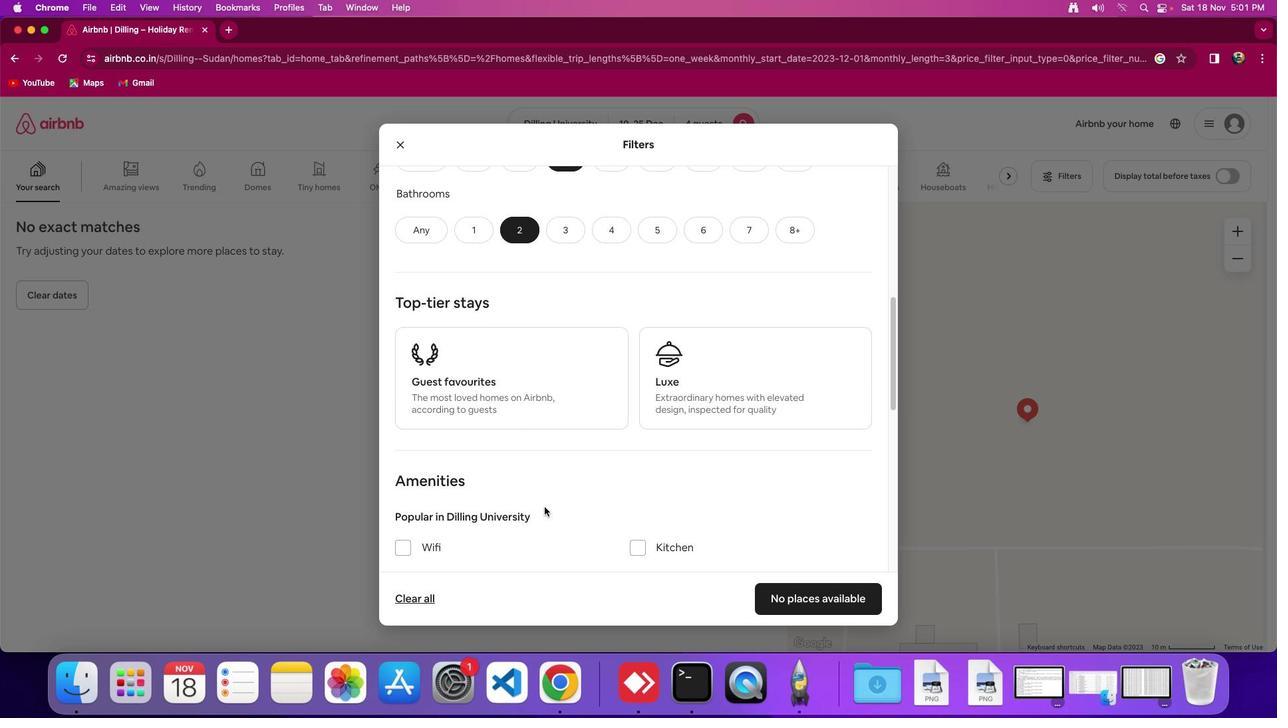 
Action: Mouse scrolled (545, 507) with delta (0, 0)
Screenshot: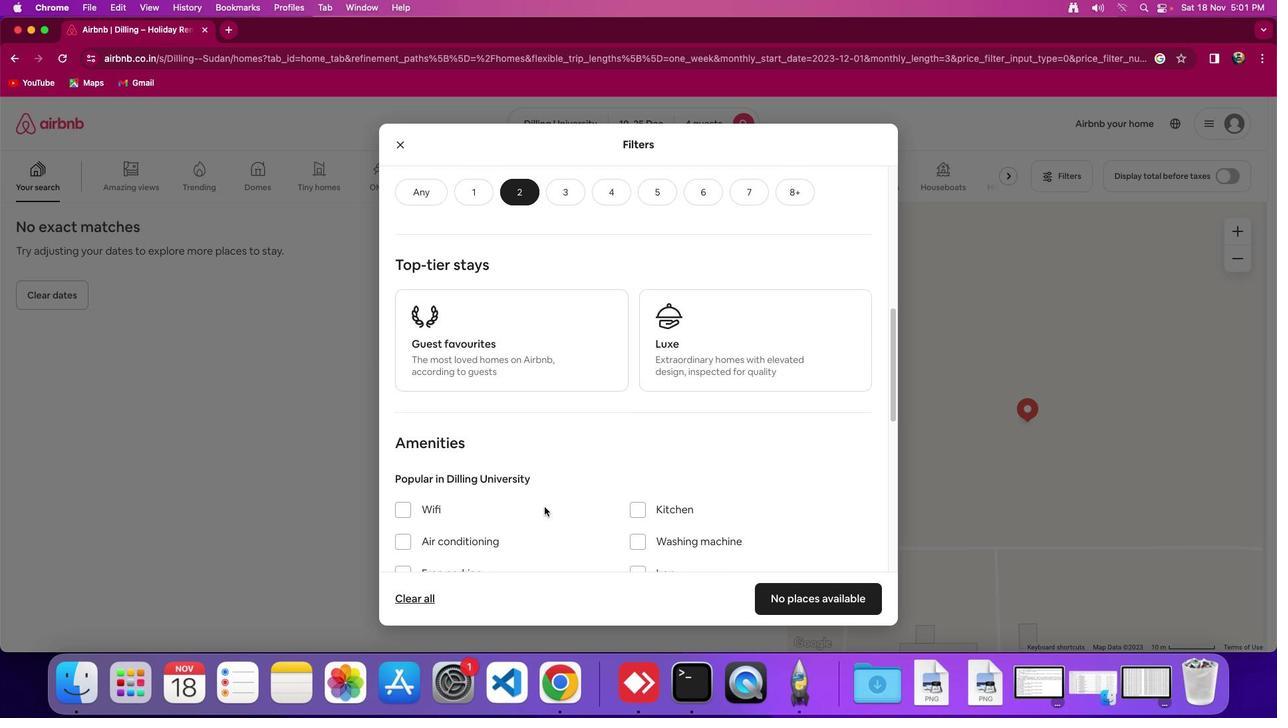
Action: Mouse scrolled (545, 507) with delta (0, 0)
Screenshot: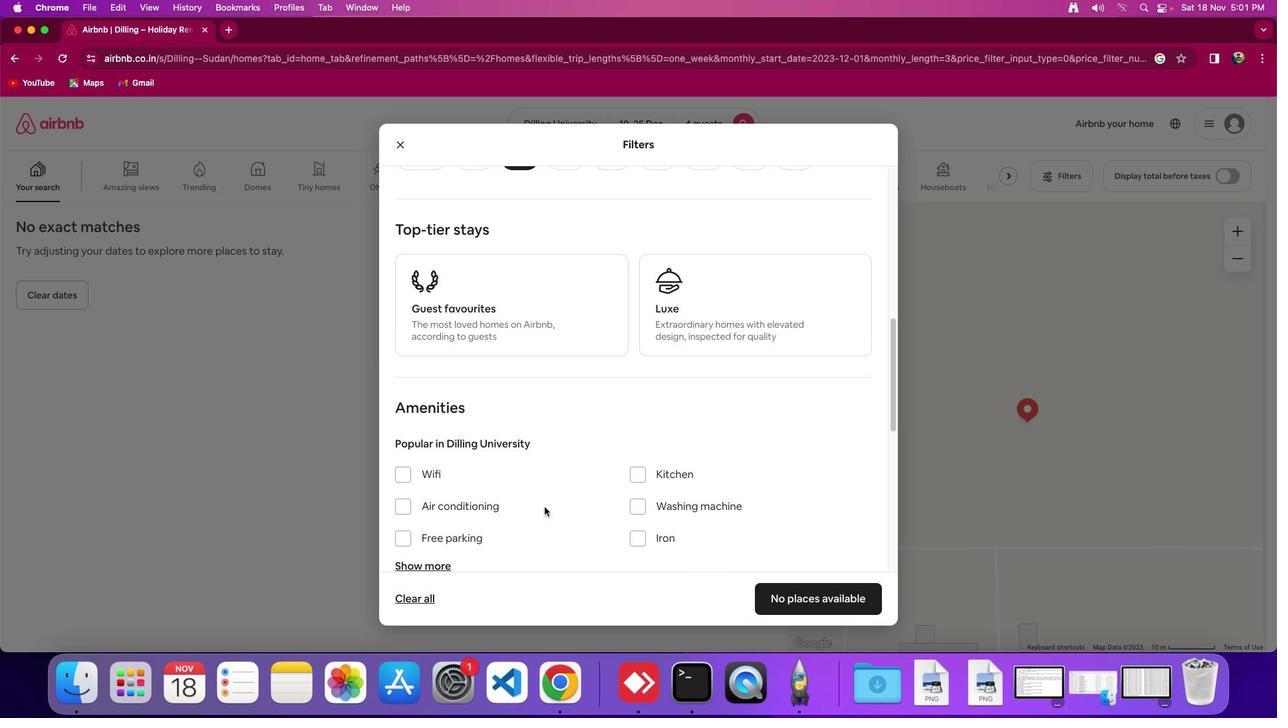 
Action: Mouse scrolled (545, 507) with delta (0, -1)
Screenshot: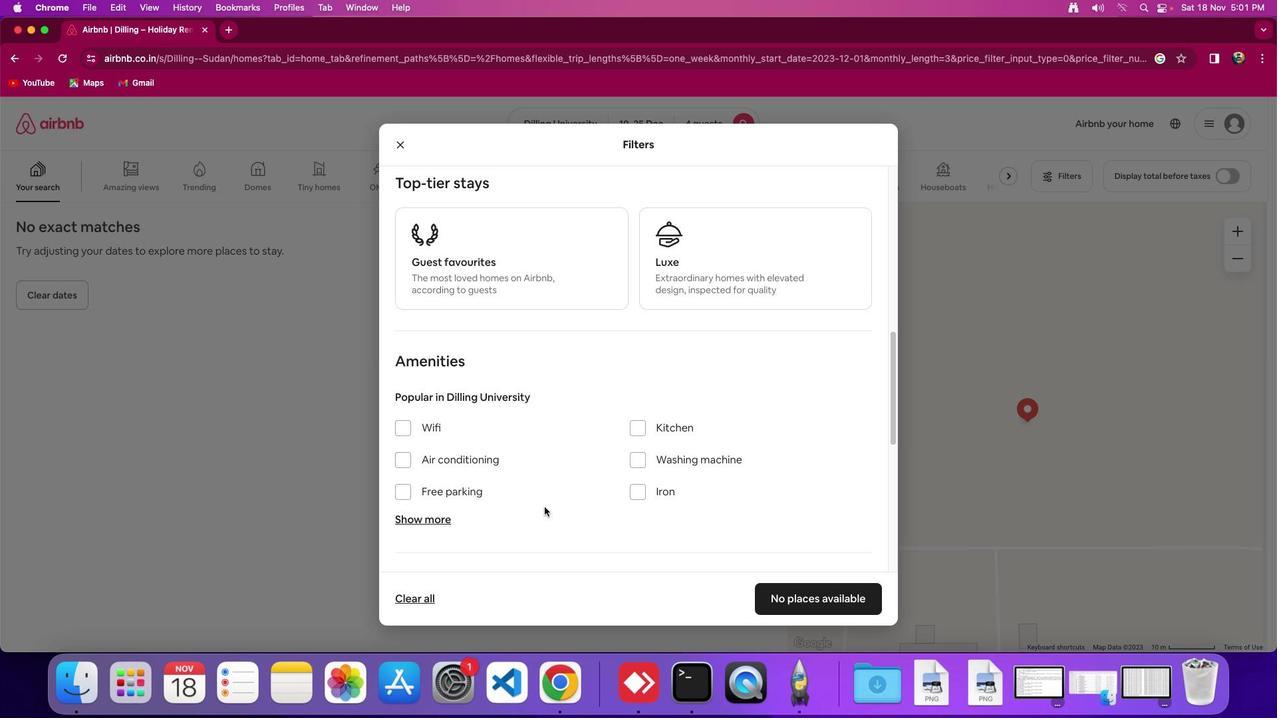 
Action: Mouse moved to (409, 419)
Screenshot: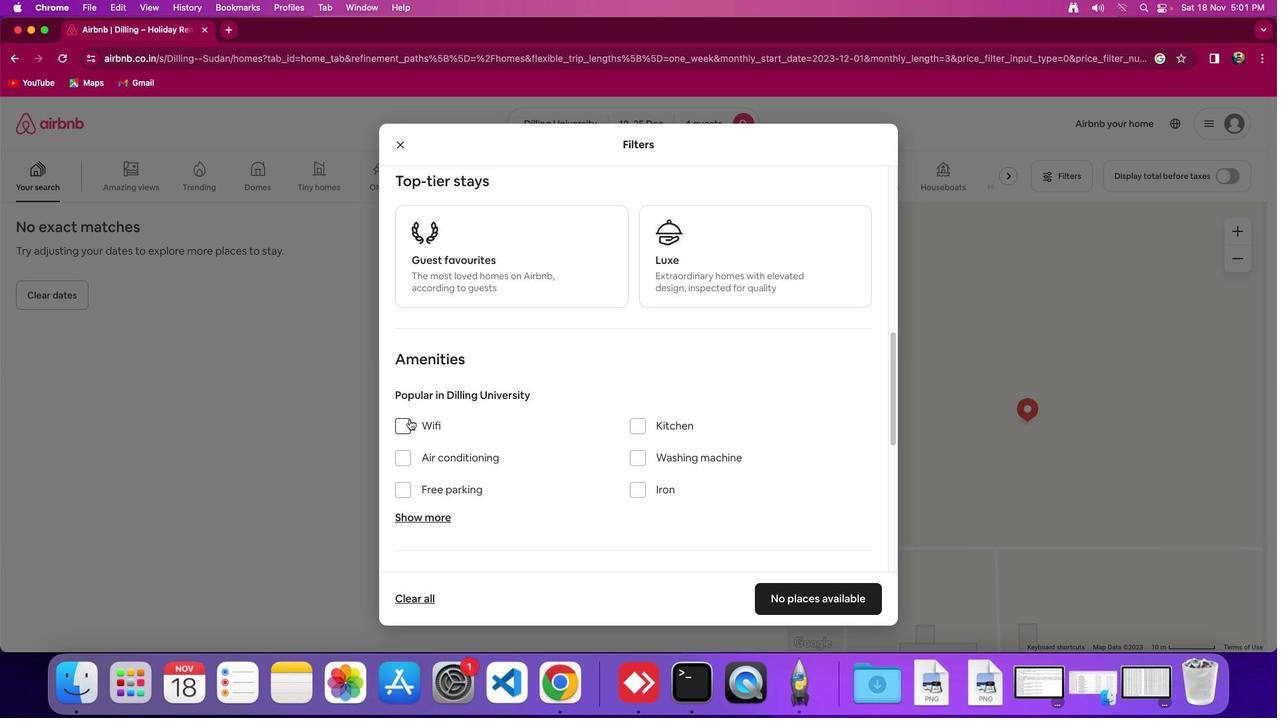 
Action: Mouse pressed left at (409, 419)
Screenshot: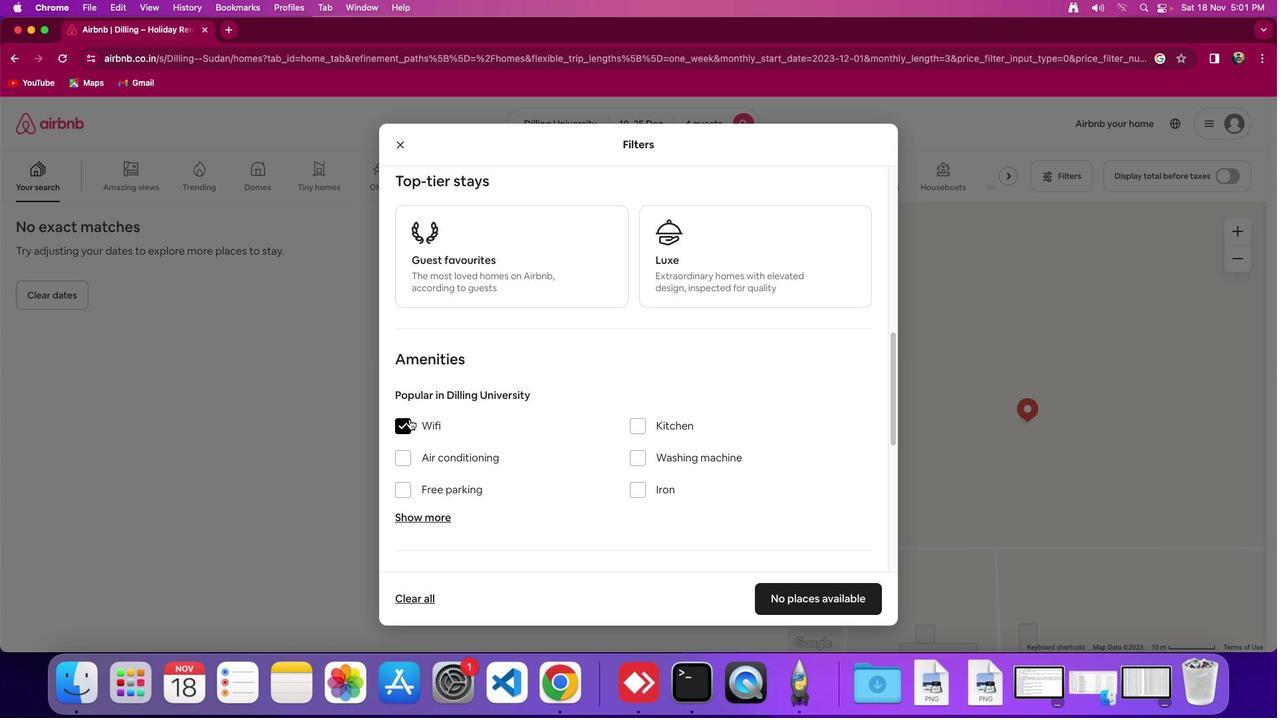 
Action: Mouse moved to (429, 519)
Screenshot: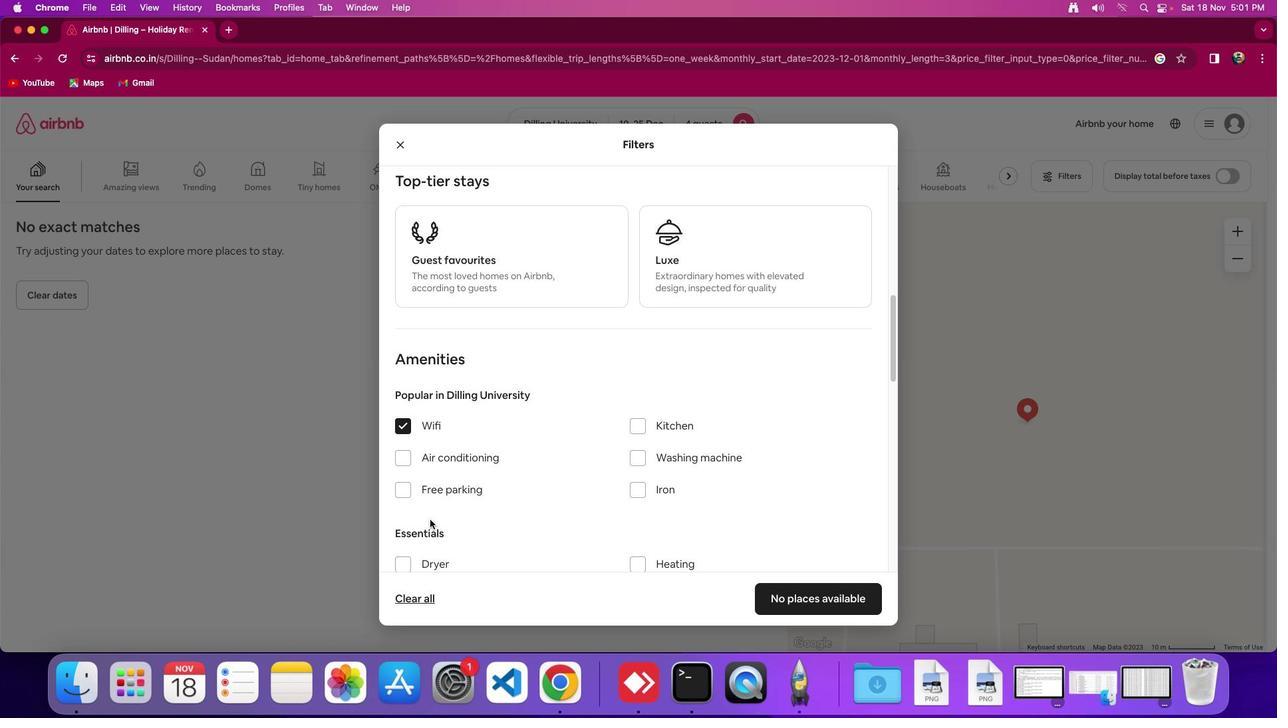 
Action: Mouse pressed left at (429, 519)
Screenshot: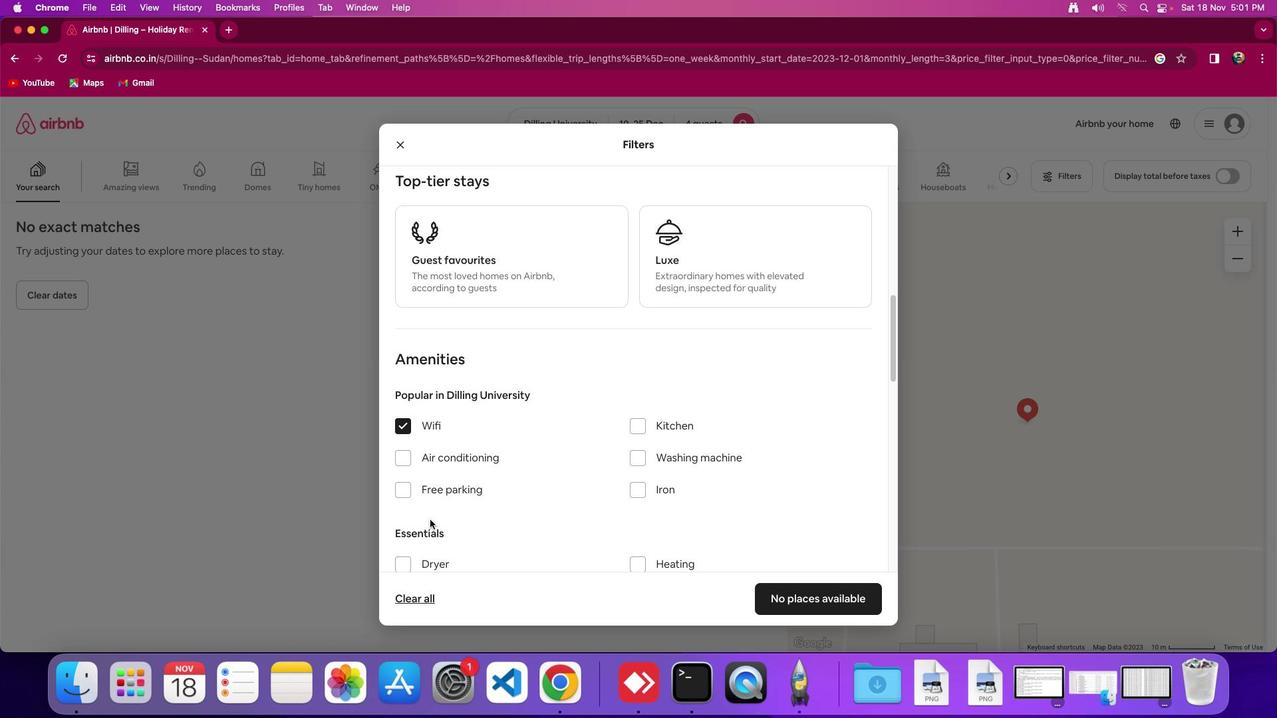 
Action: Mouse moved to (584, 489)
Screenshot: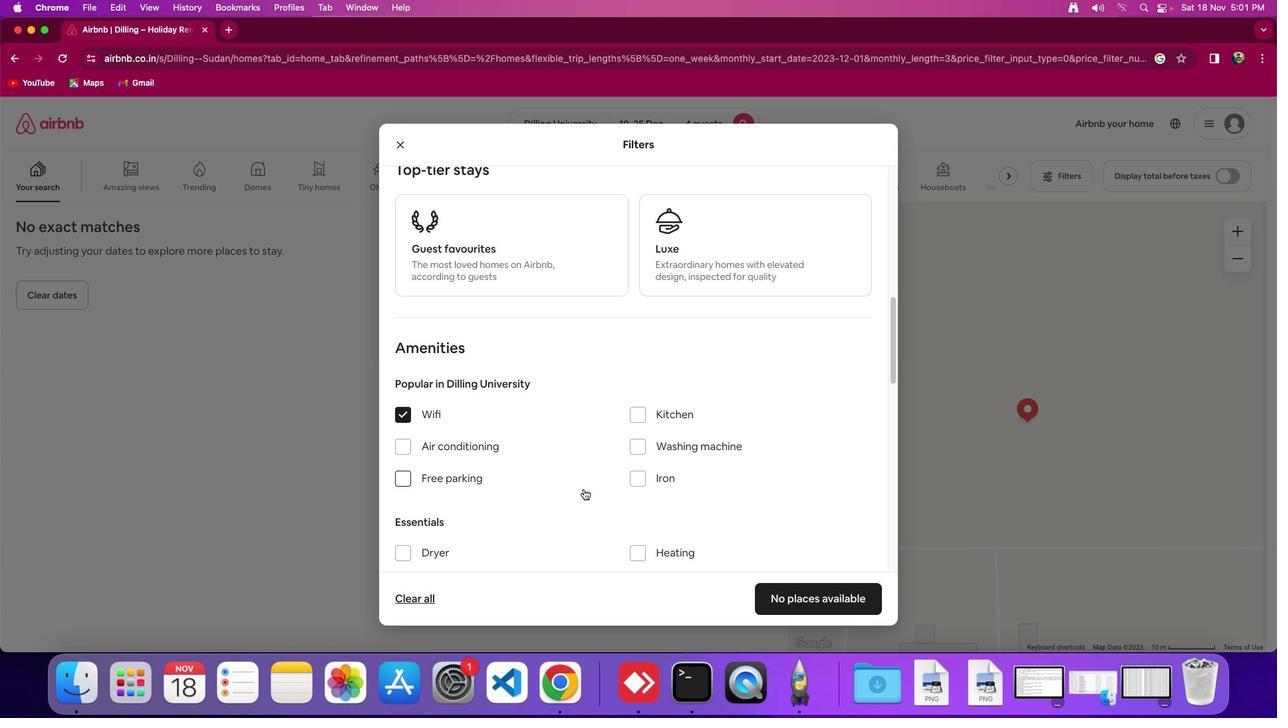 
Action: Mouse scrolled (584, 489) with delta (0, 0)
Screenshot: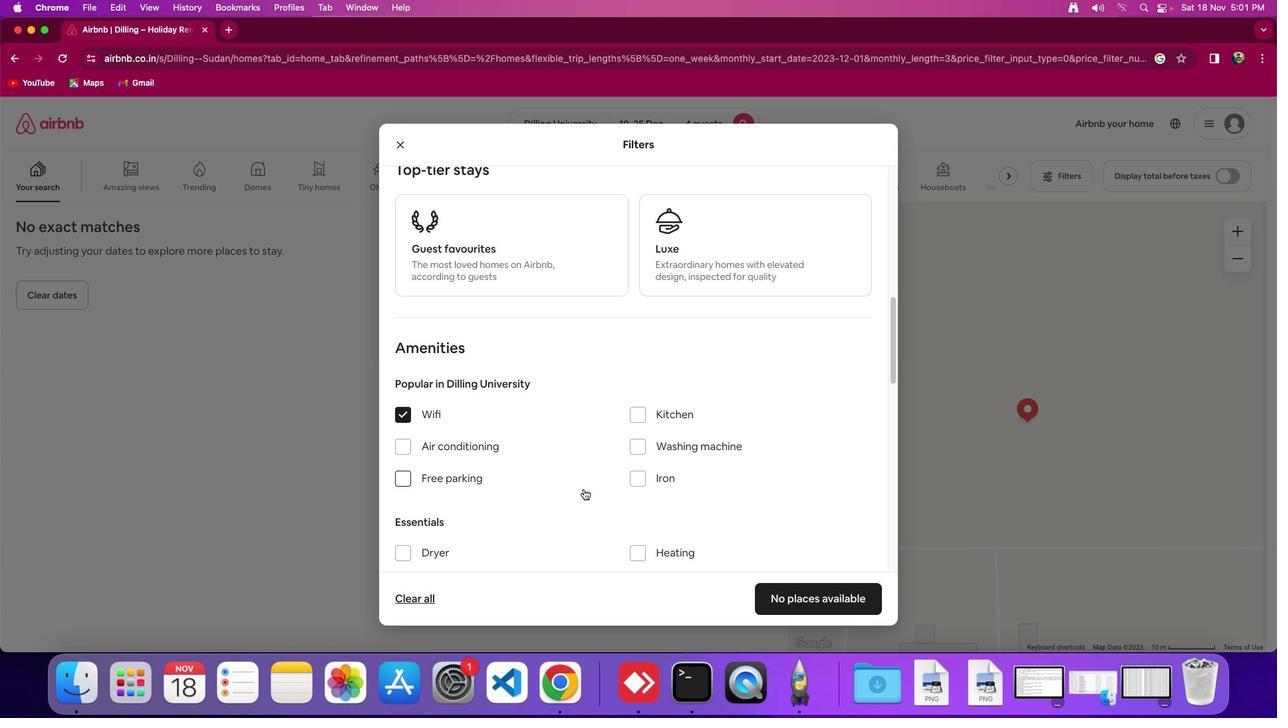 
Action: Mouse moved to (584, 489)
Screenshot: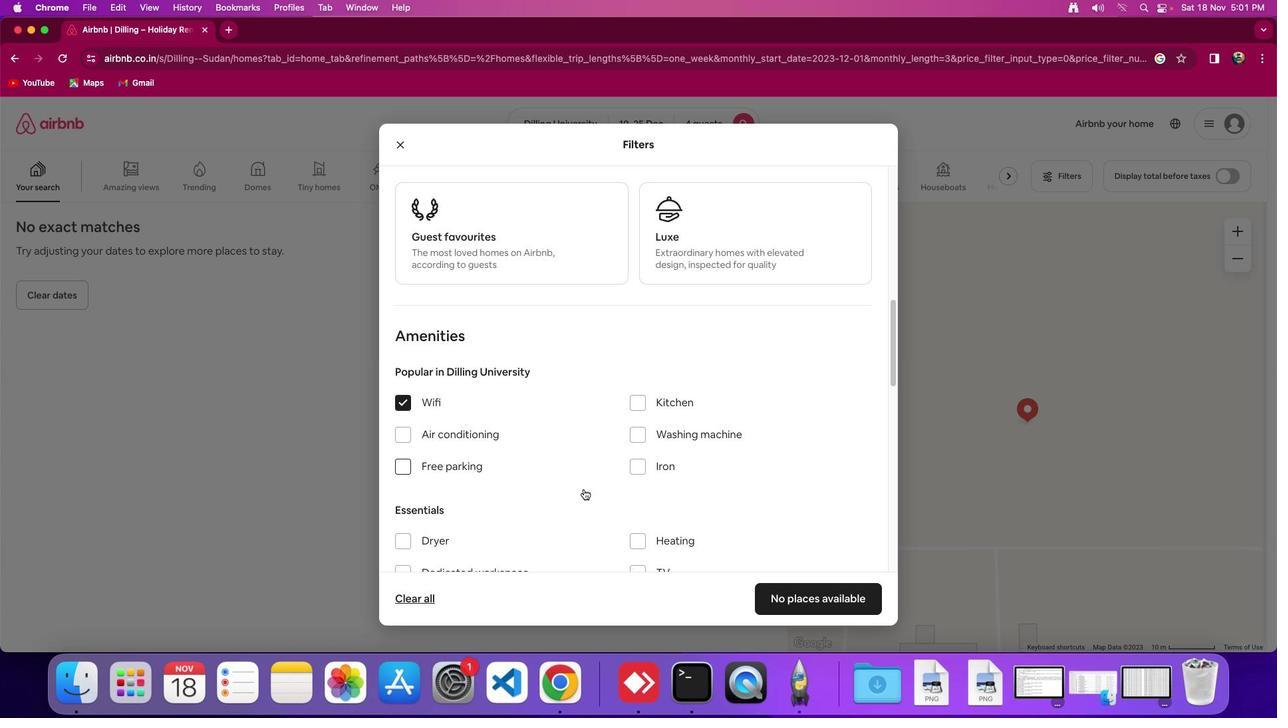 
Action: Mouse scrolled (584, 489) with delta (0, 0)
Screenshot: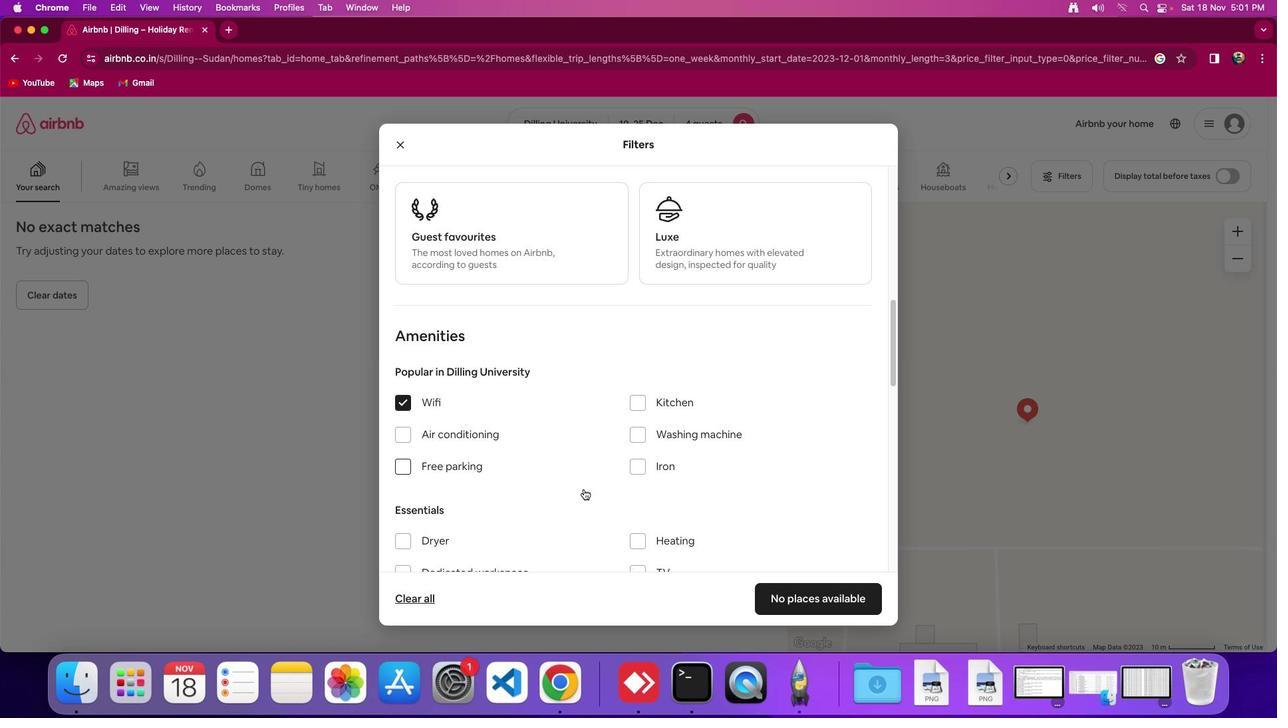 
Action: Mouse scrolled (584, 489) with delta (0, 0)
Screenshot: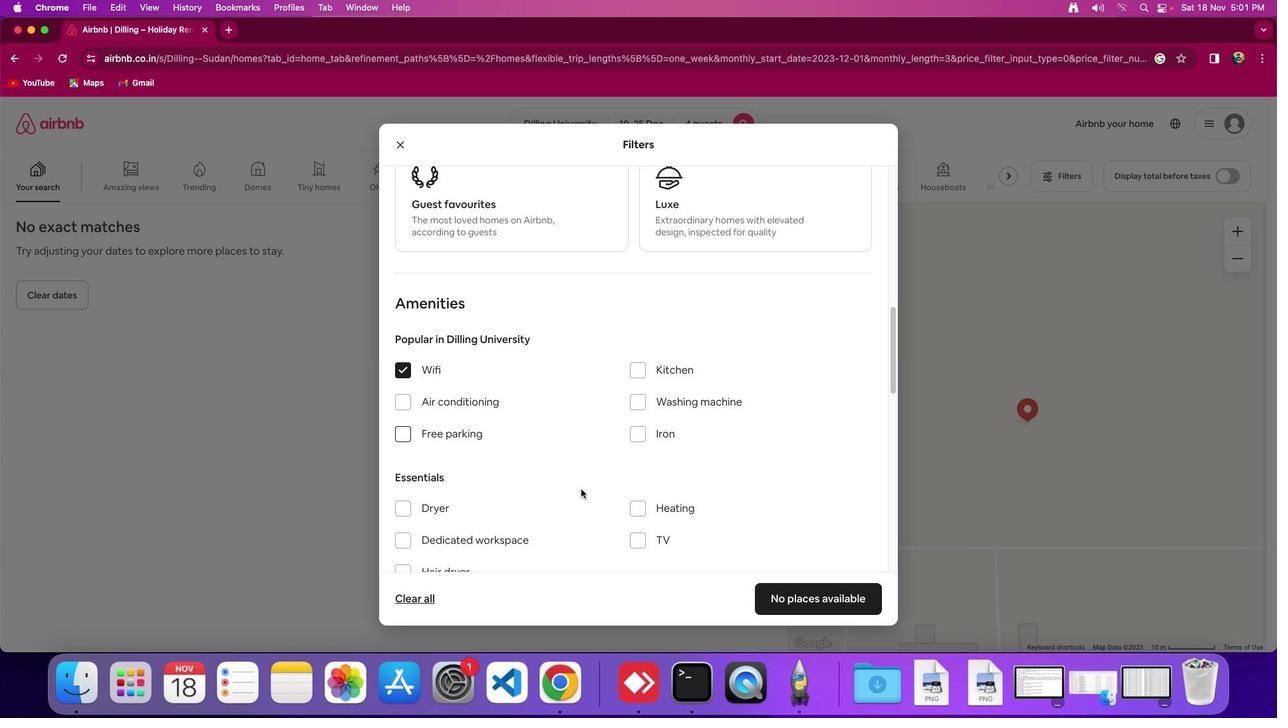 
Action: Mouse moved to (495, 517)
Screenshot: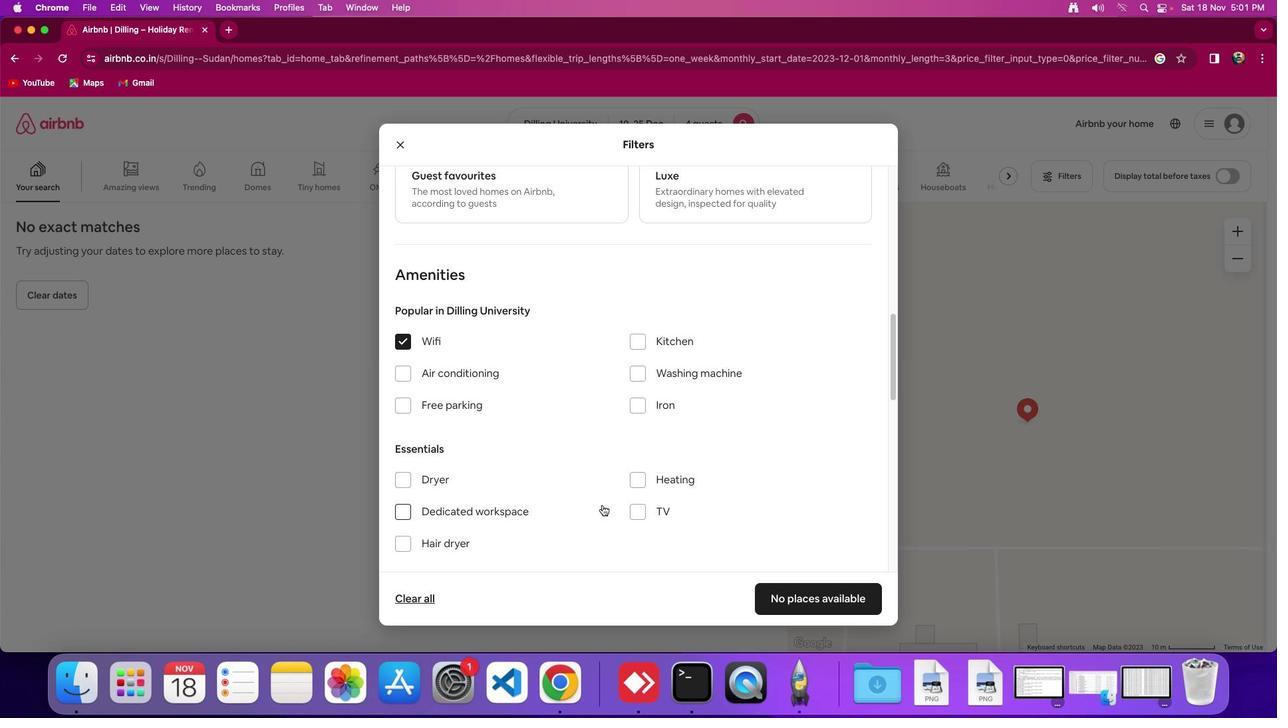 
Action: Mouse scrolled (495, 517) with delta (0, 0)
Screenshot: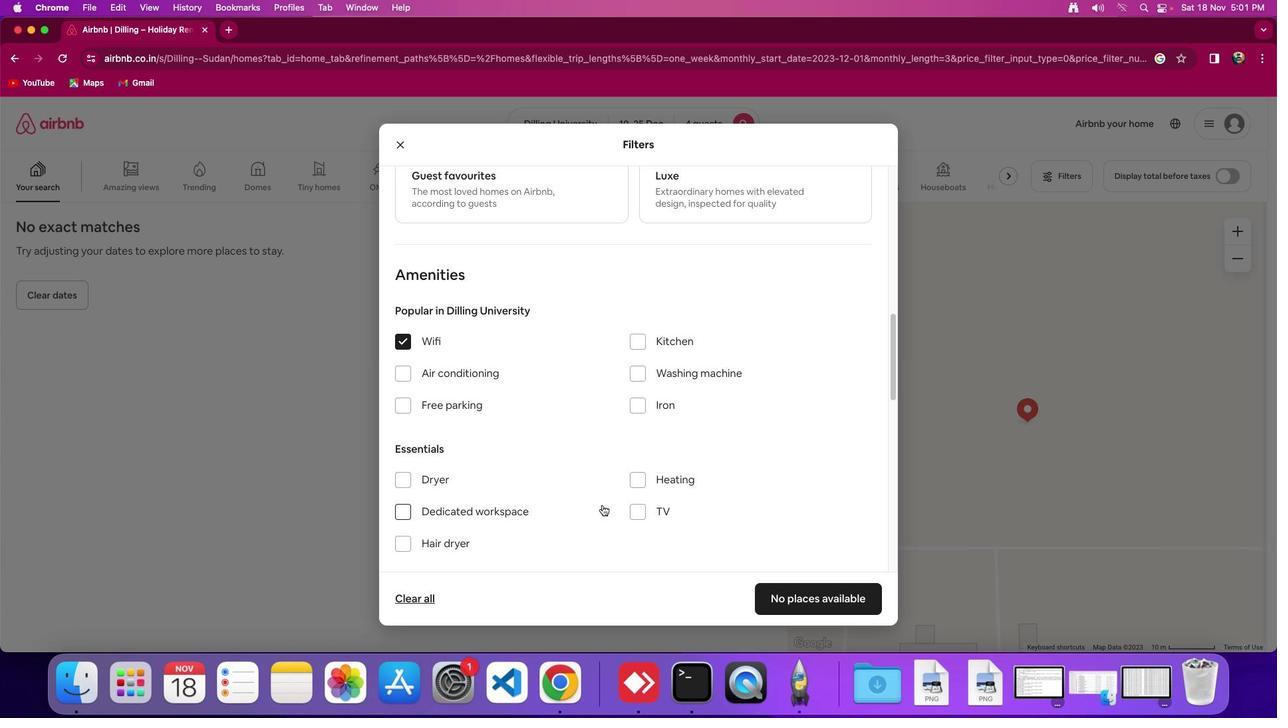 
Action: Mouse moved to (515, 509)
Screenshot: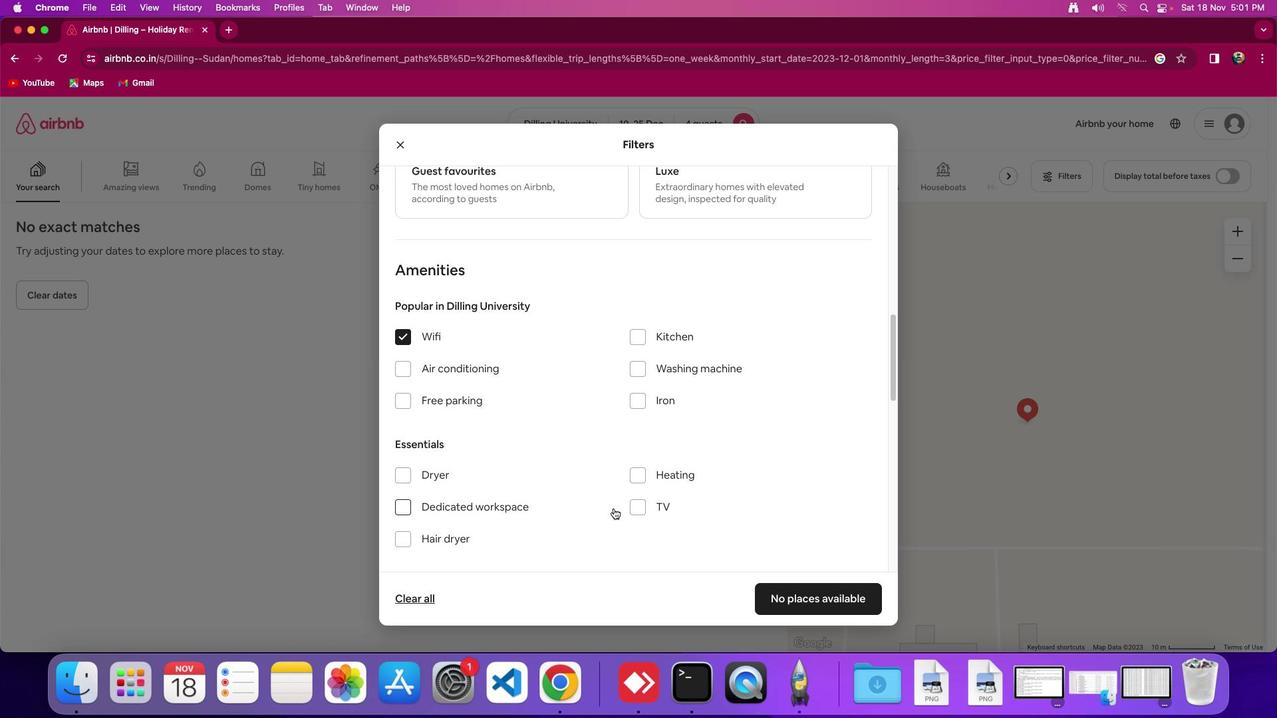 
Action: Mouse scrolled (515, 509) with delta (0, 0)
Screenshot: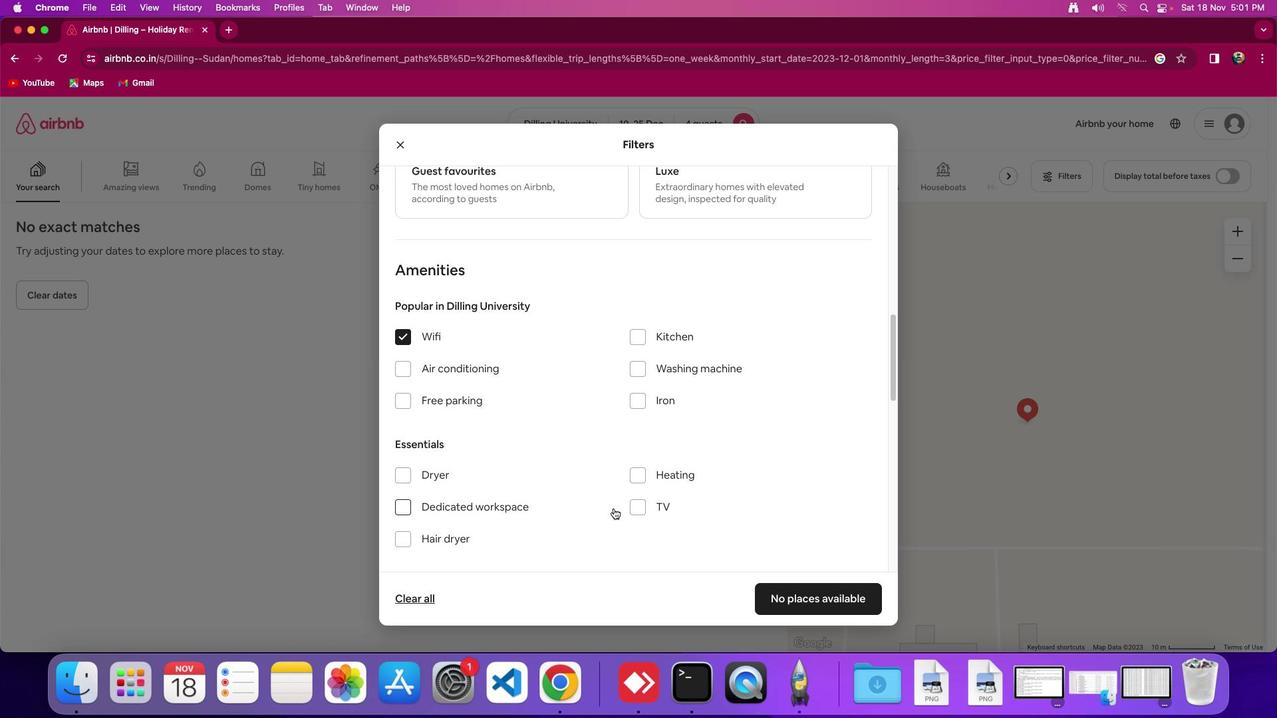 
Action: Mouse moved to (646, 510)
Screenshot: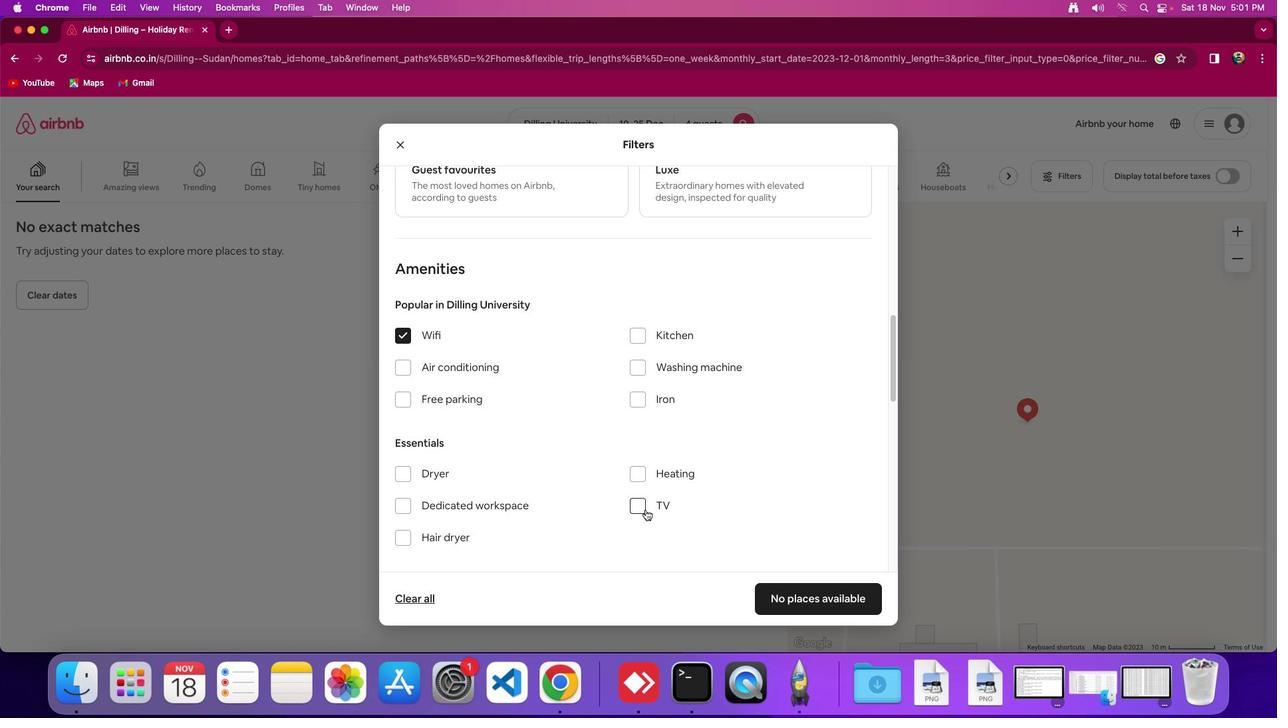
Action: Mouse pressed left at (646, 510)
Screenshot: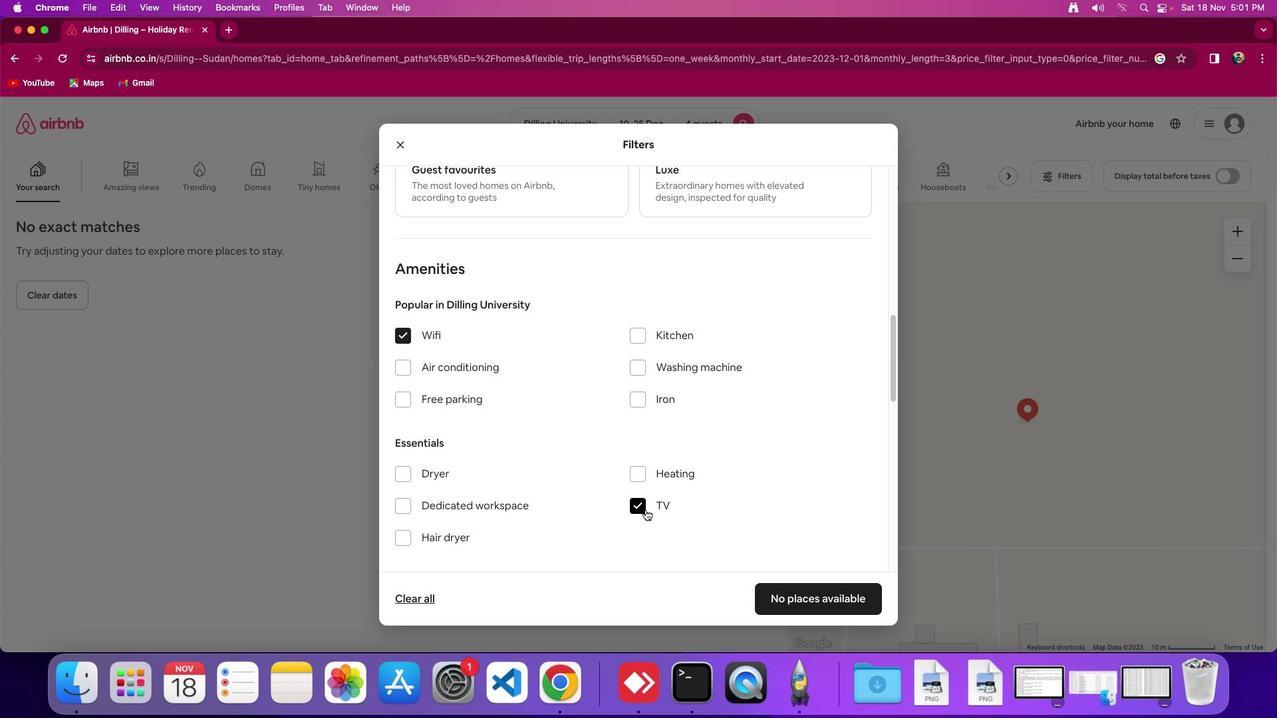 
Action: Mouse moved to (414, 400)
Screenshot: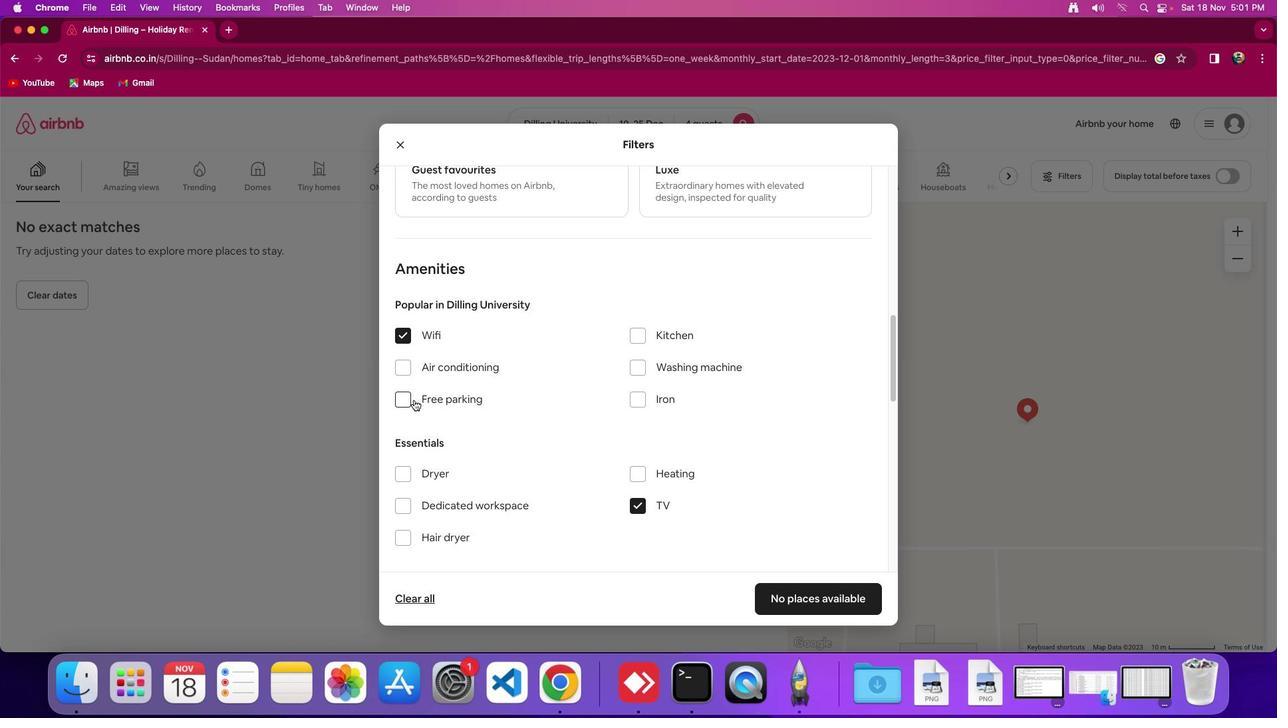 
Action: Mouse pressed left at (414, 400)
Screenshot: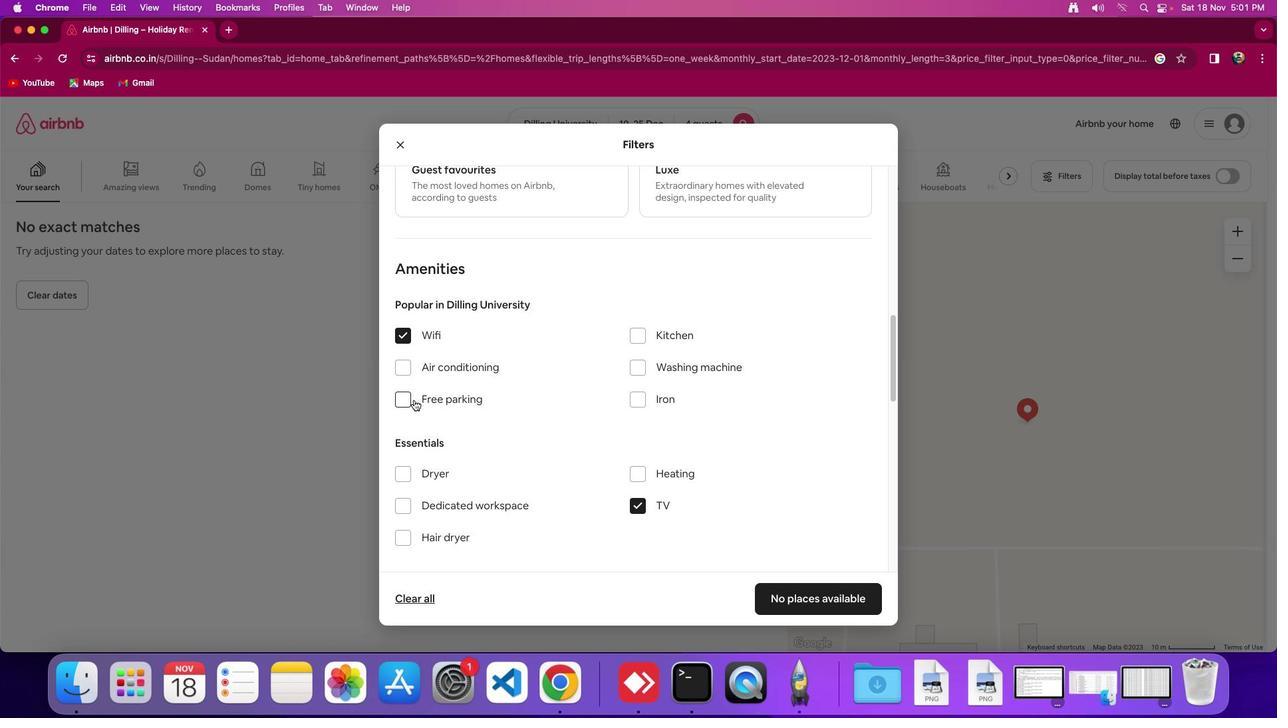 
Action: Mouse moved to (553, 455)
Screenshot: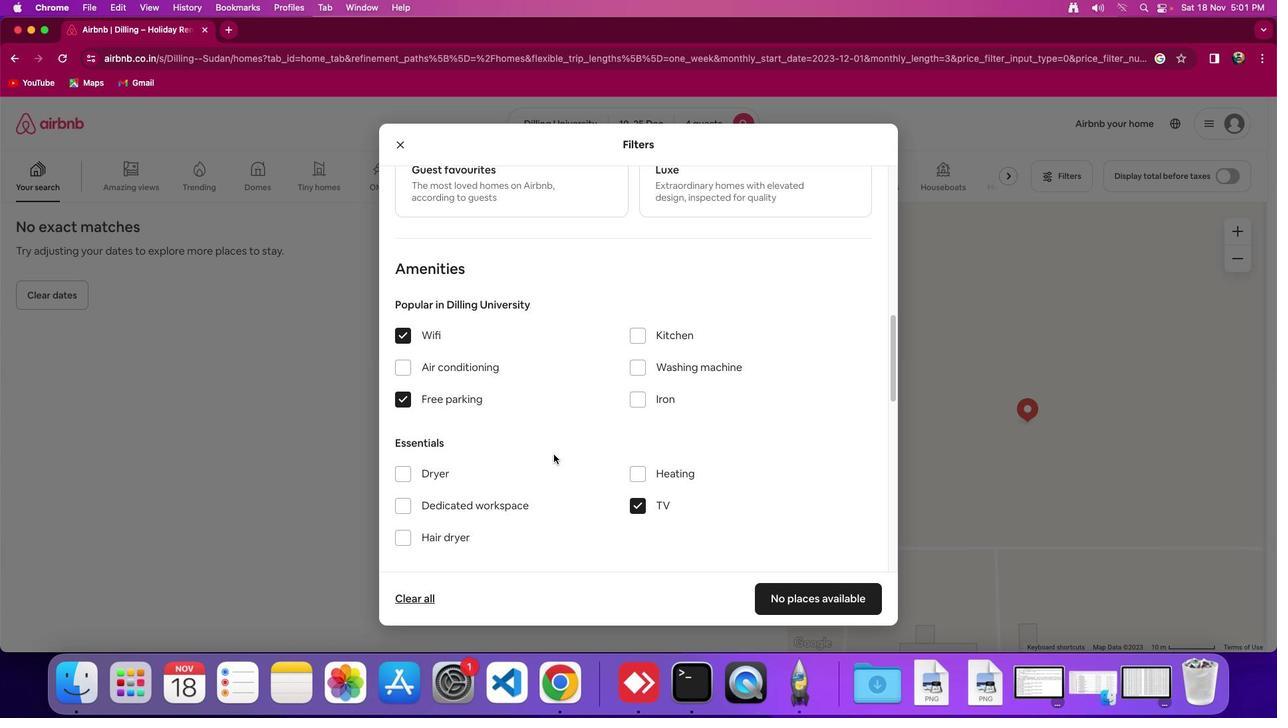 
Action: Mouse scrolled (553, 455) with delta (0, 0)
Screenshot: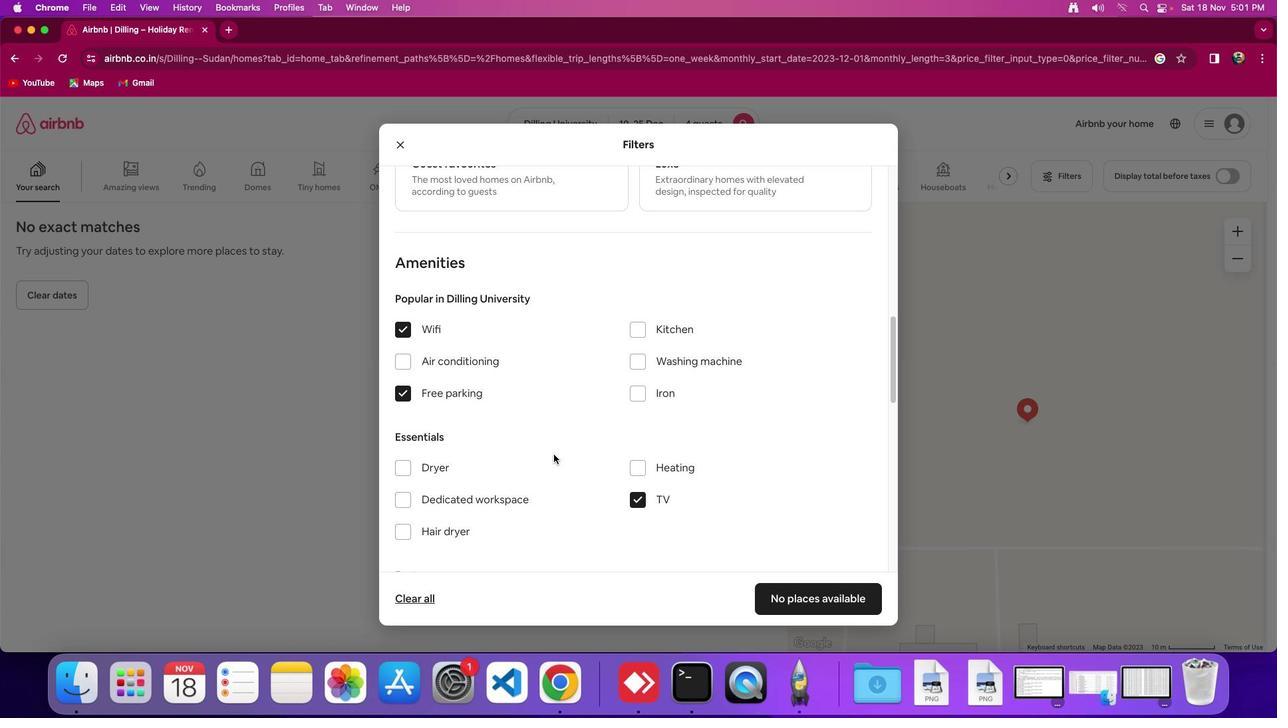 
Action: Mouse scrolled (553, 455) with delta (0, 0)
Screenshot: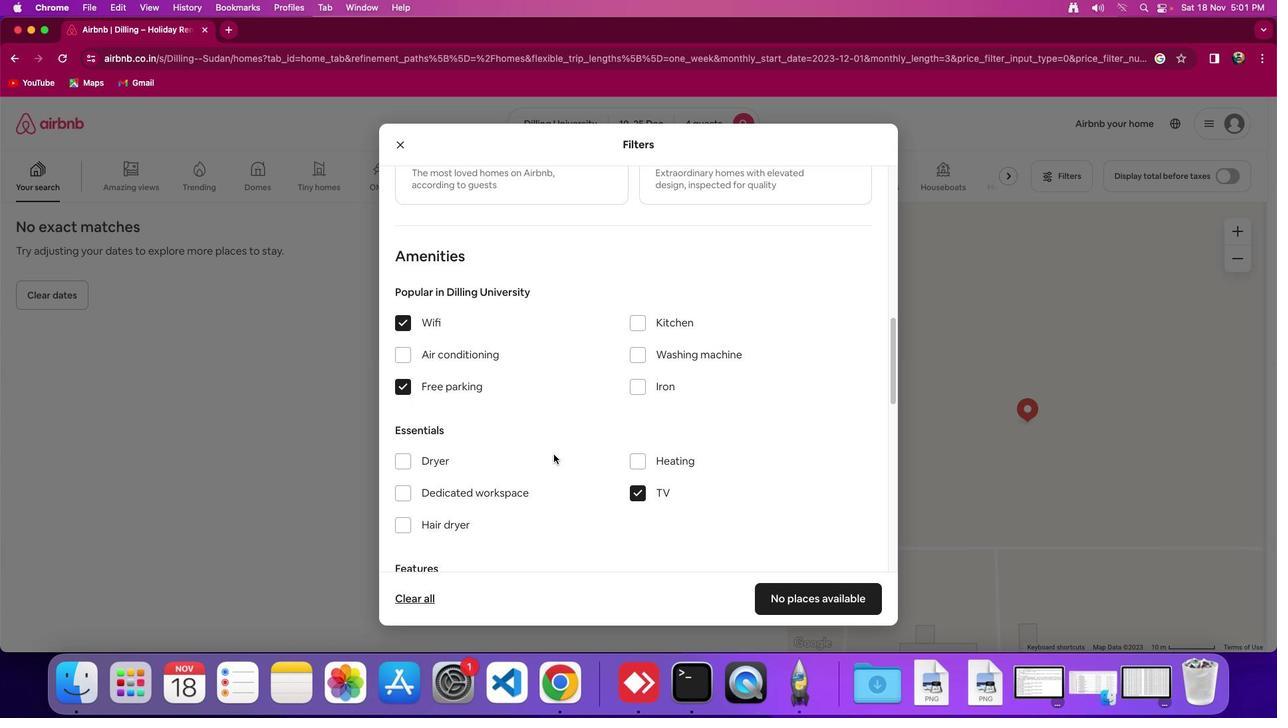 
Action: Mouse scrolled (553, 455) with delta (0, 0)
Screenshot: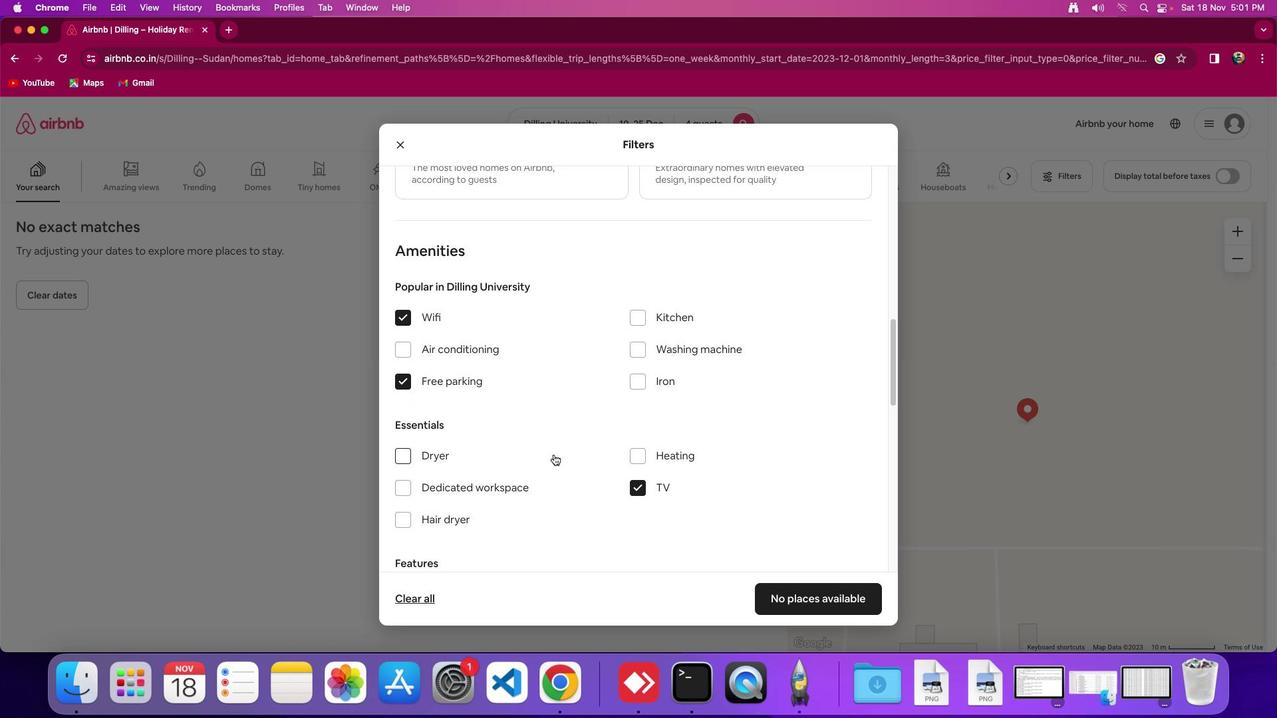 
Action: Mouse scrolled (553, 455) with delta (0, 0)
Screenshot: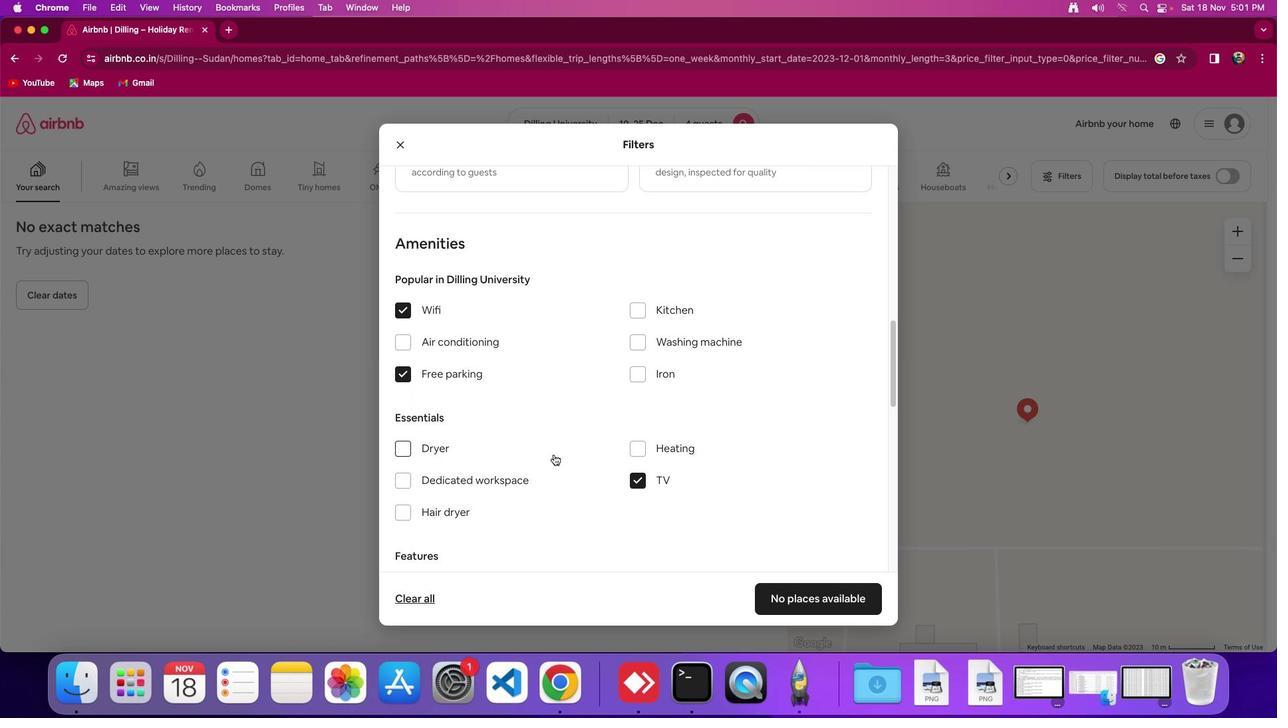 
Action: Mouse scrolled (553, 455) with delta (0, 0)
Screenshot: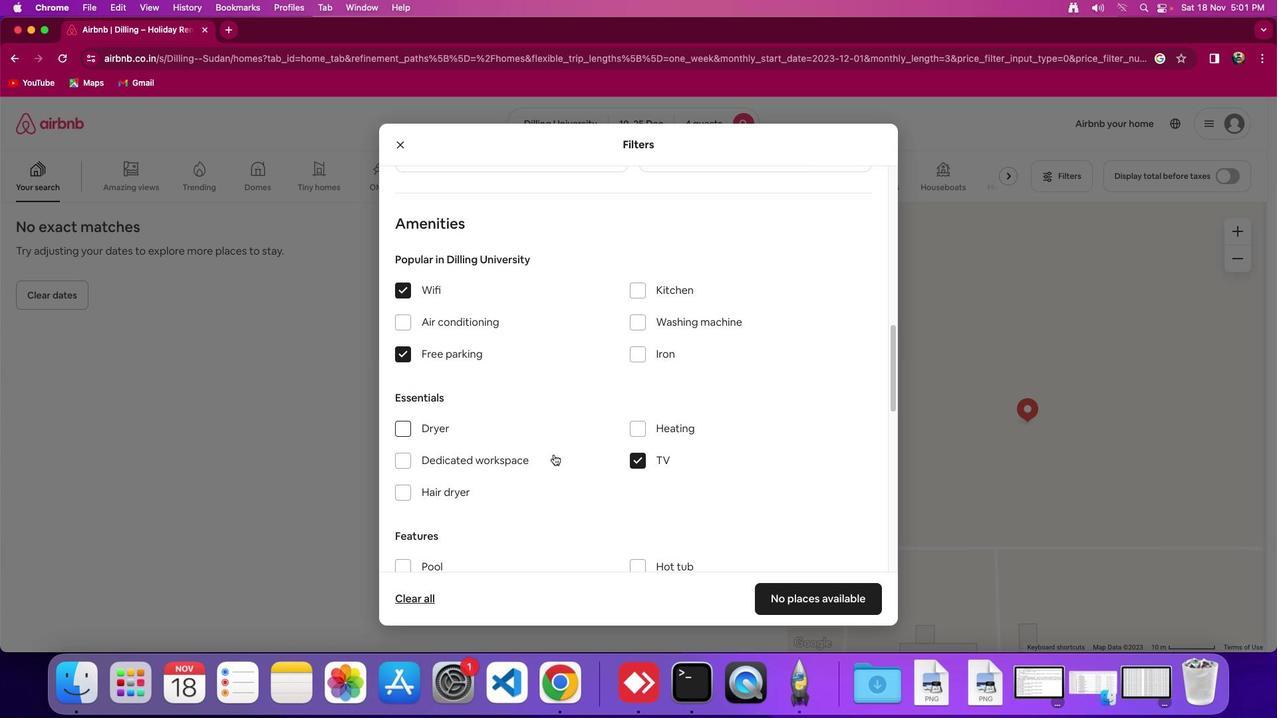 
Action: Mouse scrolled (553, 455) with delta (0, 0)
Screenshot: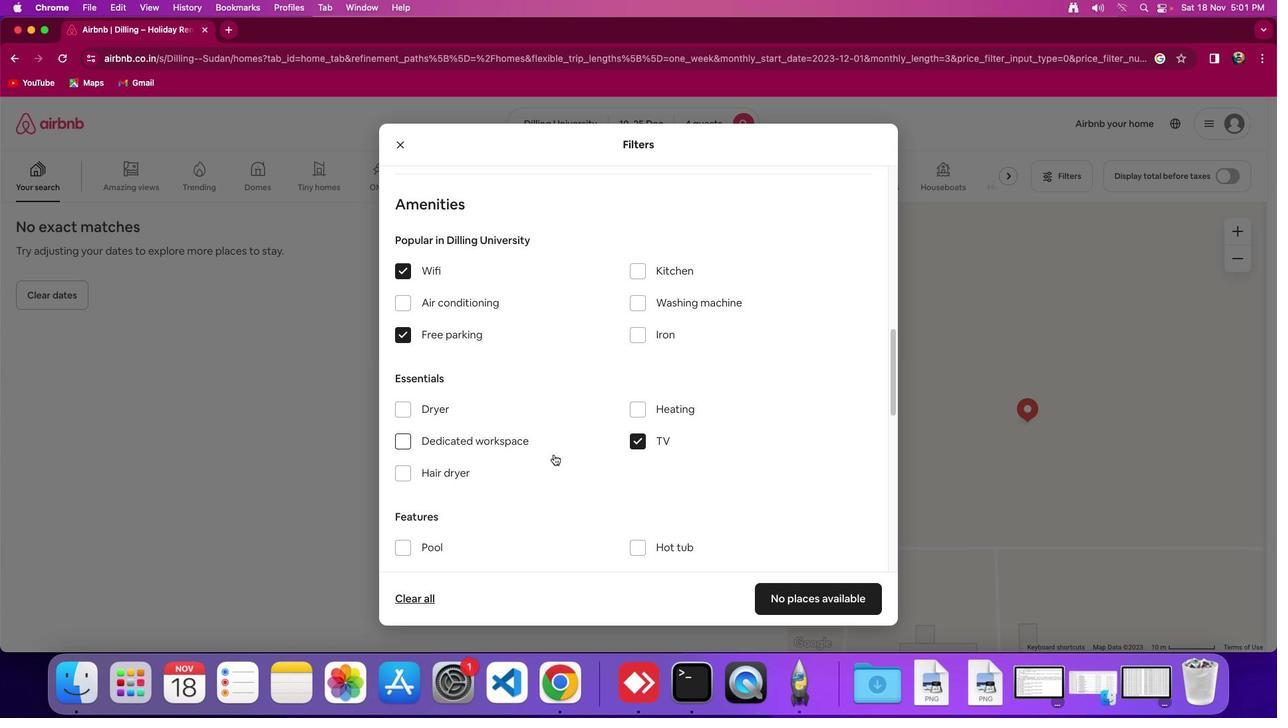 
Action: Mouse scrolled (553, 455) with delta (0, 0)
Screenshot: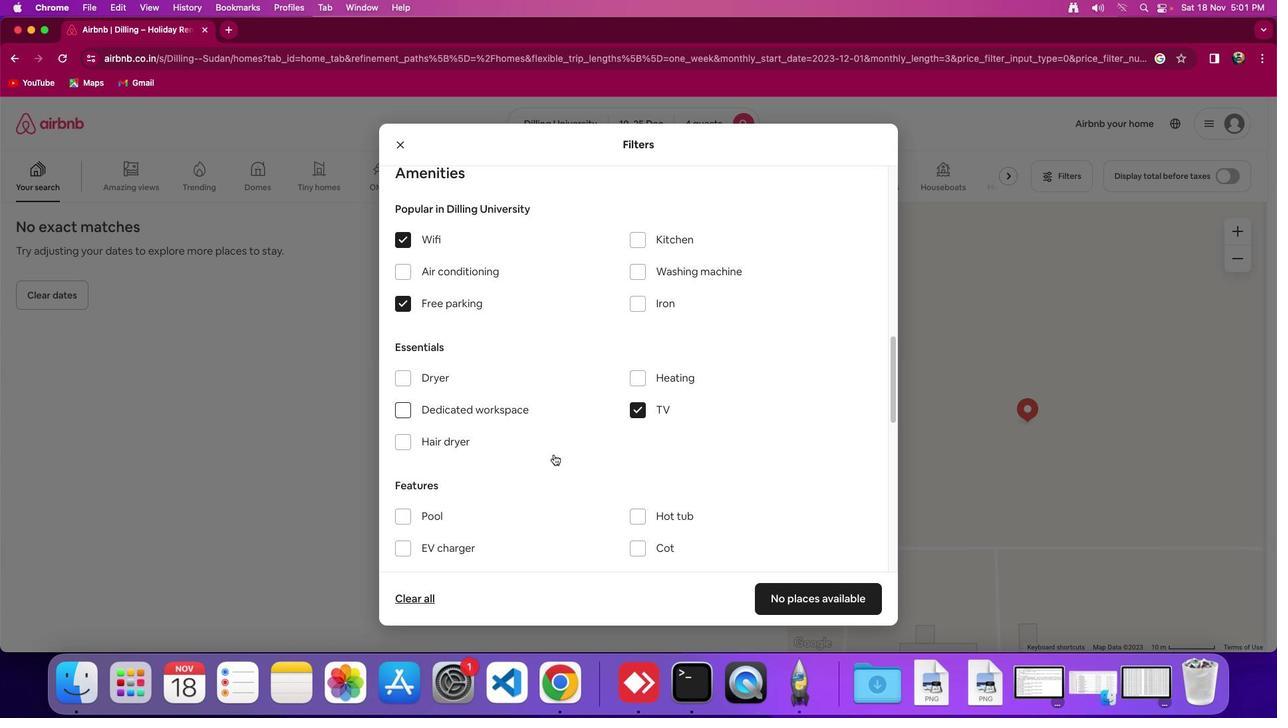 
Action: Mouse scrolled (553, 455) with delta (0, -1)
Screenshot: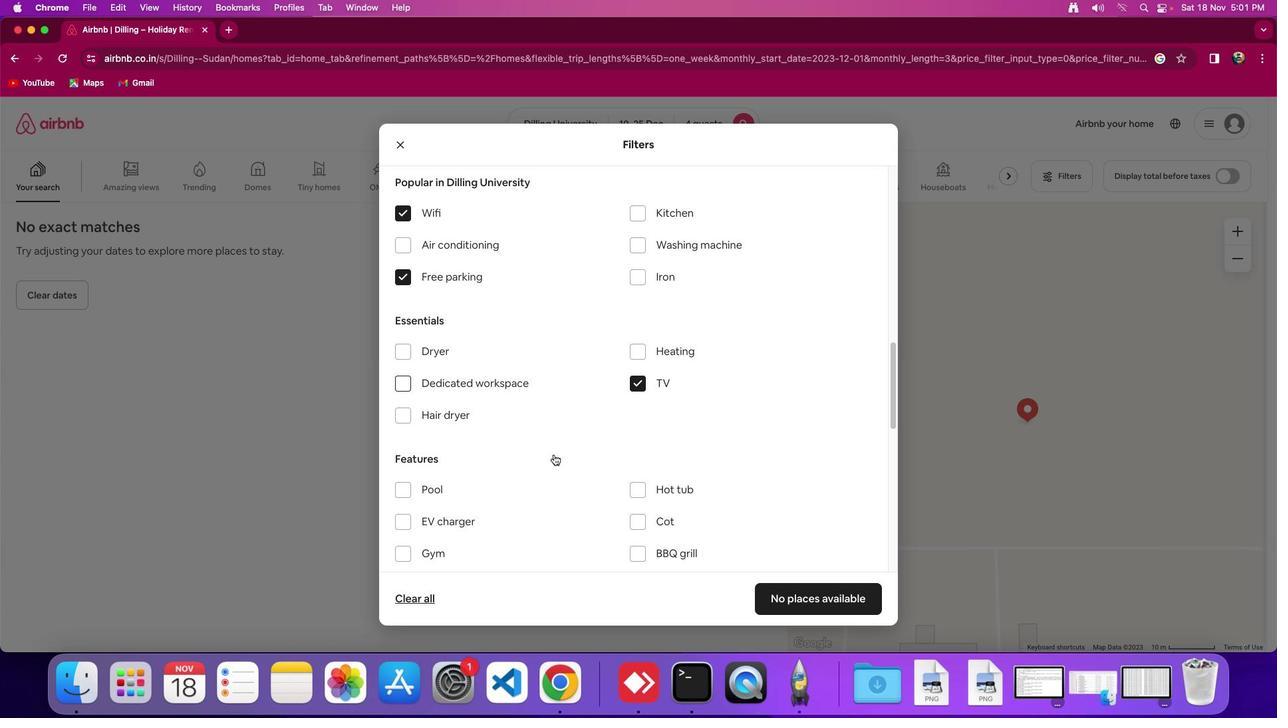 
Action: Mouse scrolled (553, 455) with delta (0, 0)
Screenshot: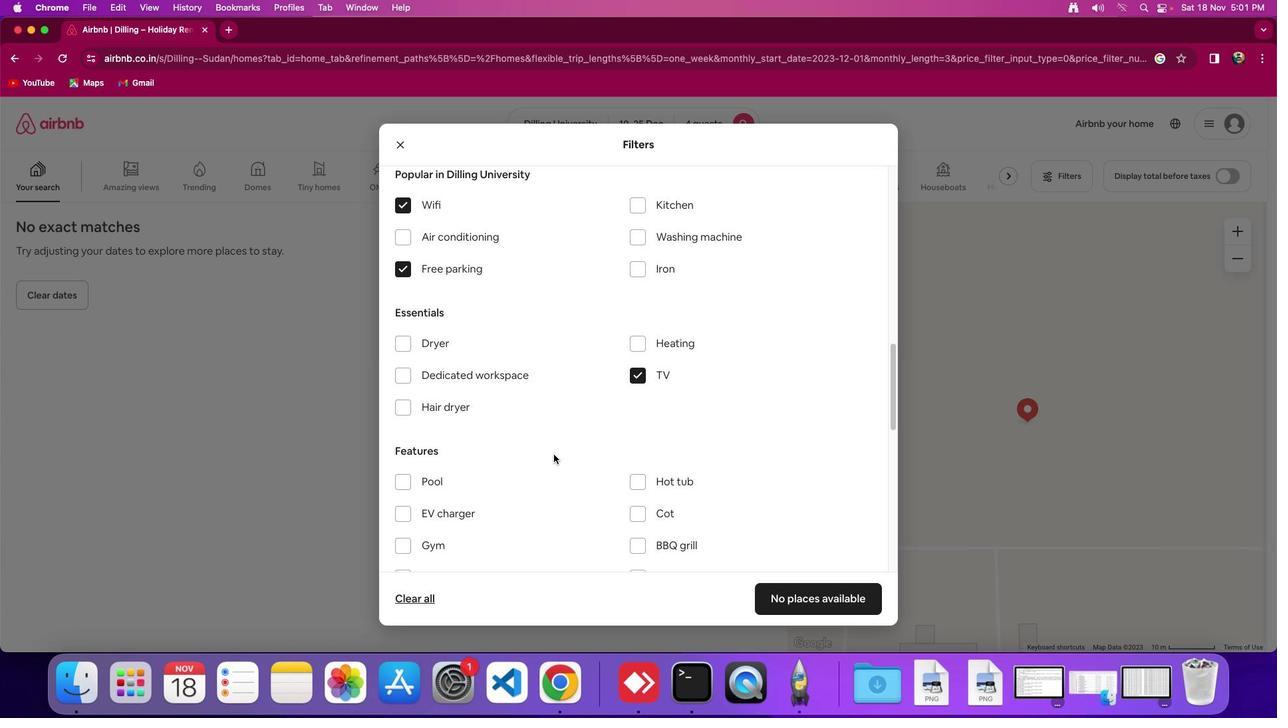 
Action: Mouse scrolled (553, 455) with delta (0, 0)
Screenshot: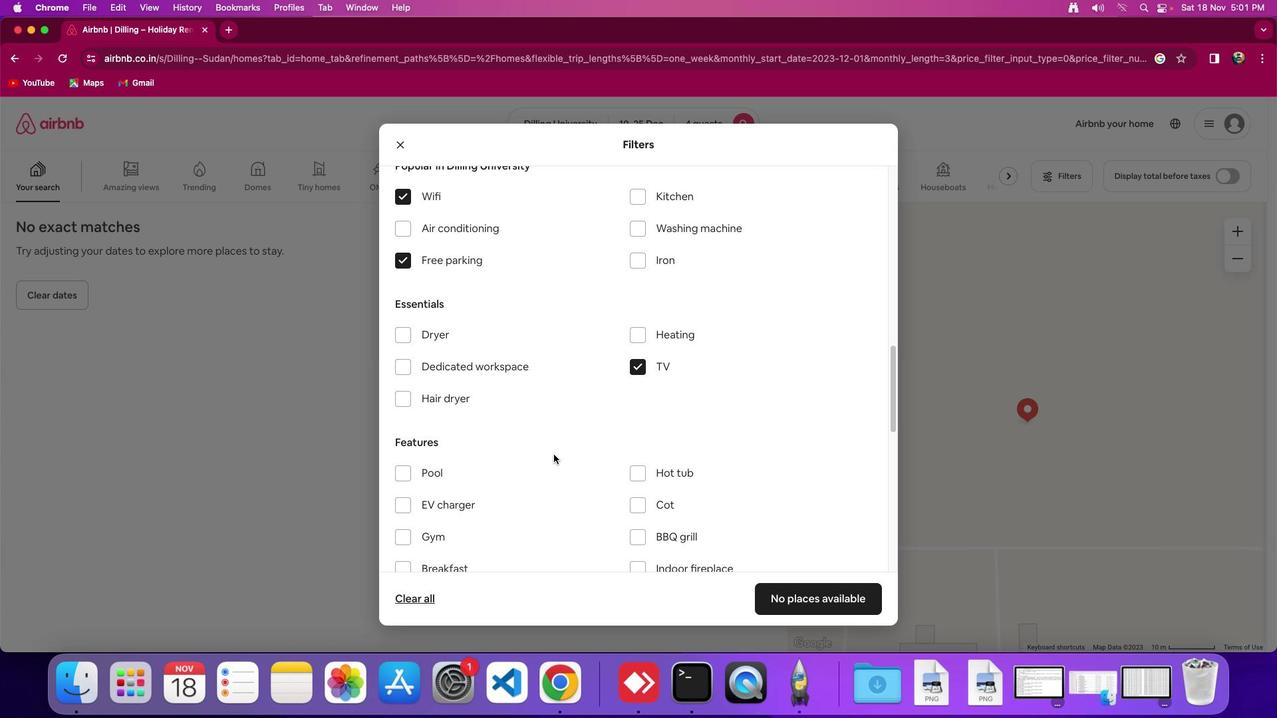 
Action: Mouse scrolled (553, 455) with delta (0, 0)
Screenshot: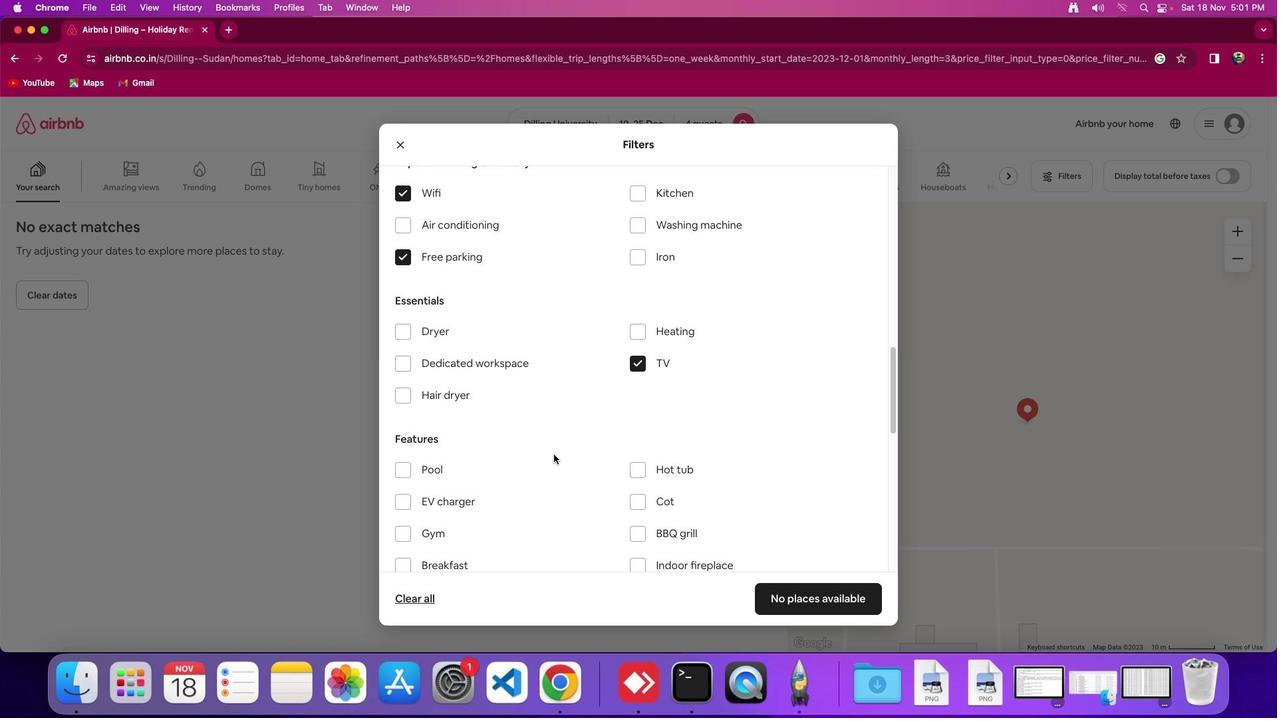 
Action: Mouse scrolled (553, 455) with delta (0, 0)
Screenshot: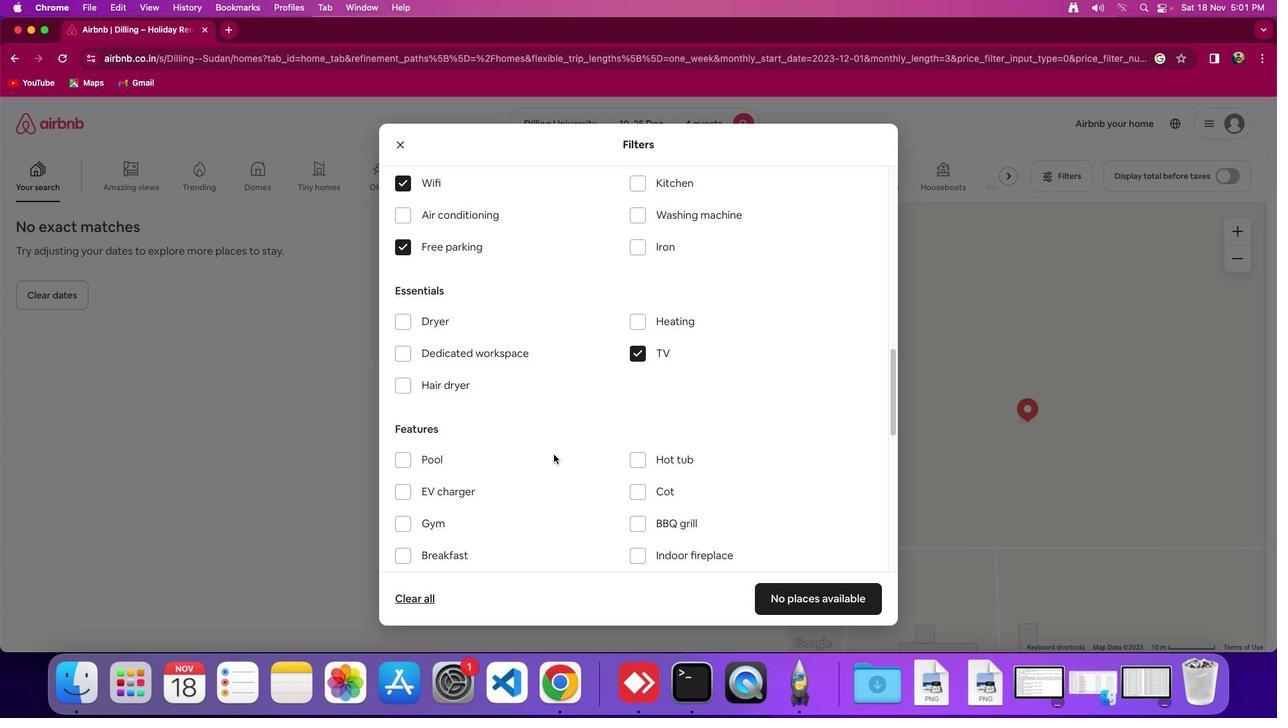 
Action: Mouse scrolled (553, 455) with delta (0, 0)
Screenshot: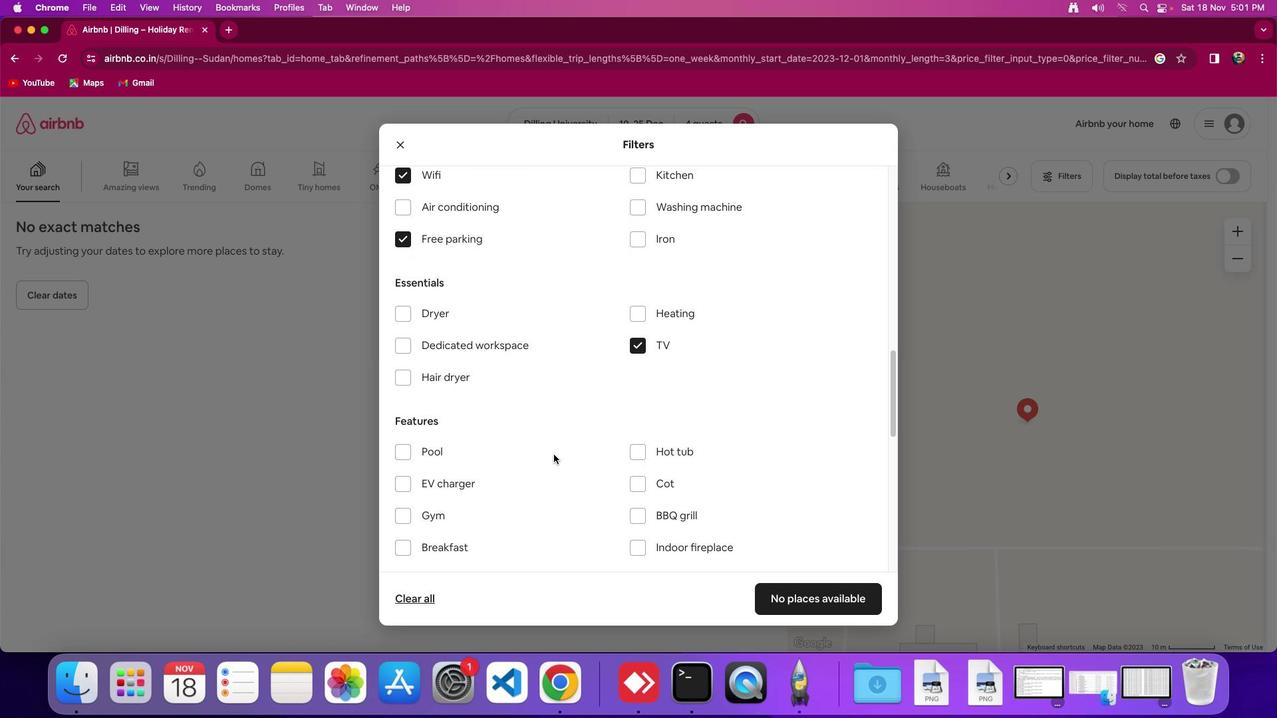 
Action: Mouse moved to (601, 489)
Screenshot: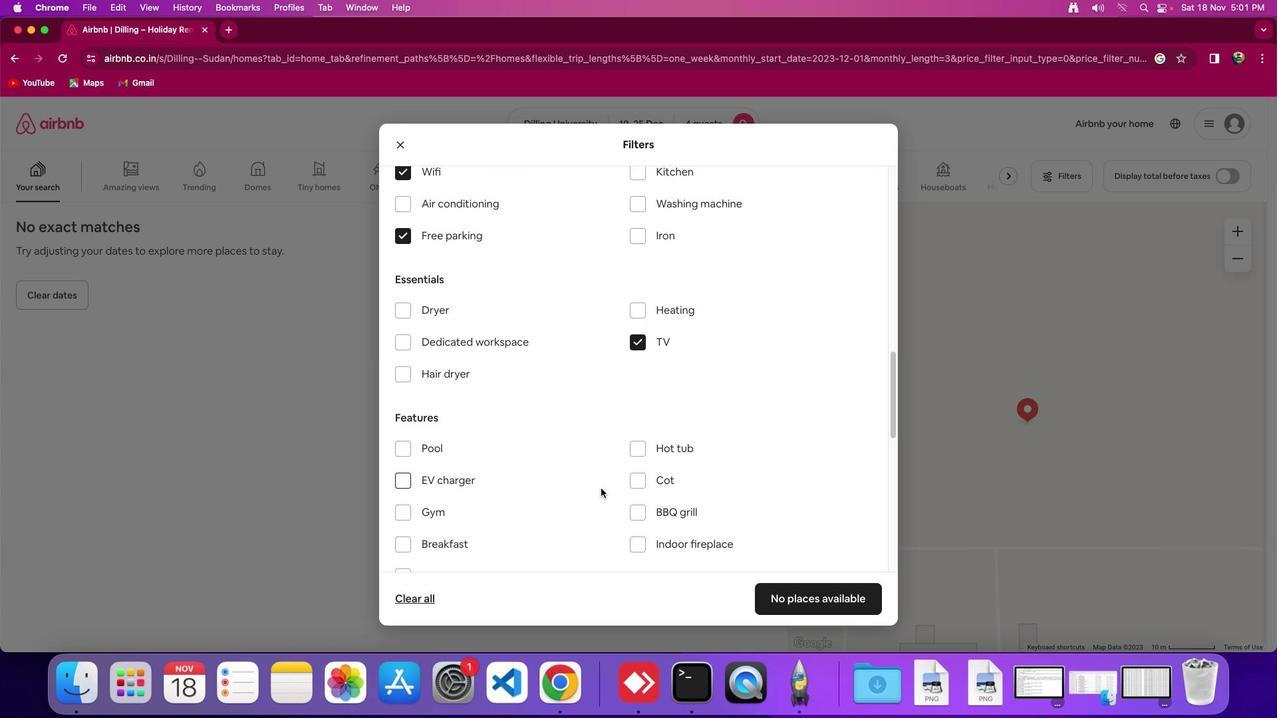 
Action: Mouse scrolled (601, 489) with delta (0, 0)
Screenshot: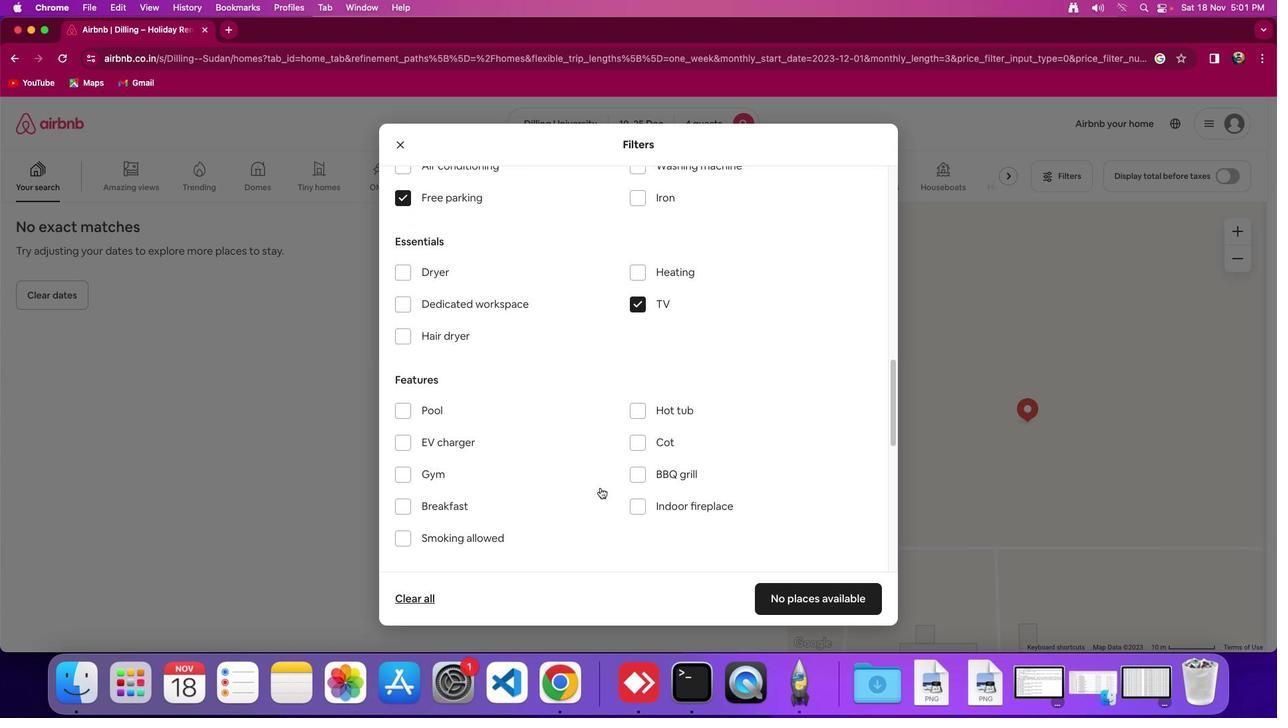 
Action: Mouse scrolled (601, 489) with delta (0, 0)
Screenshot: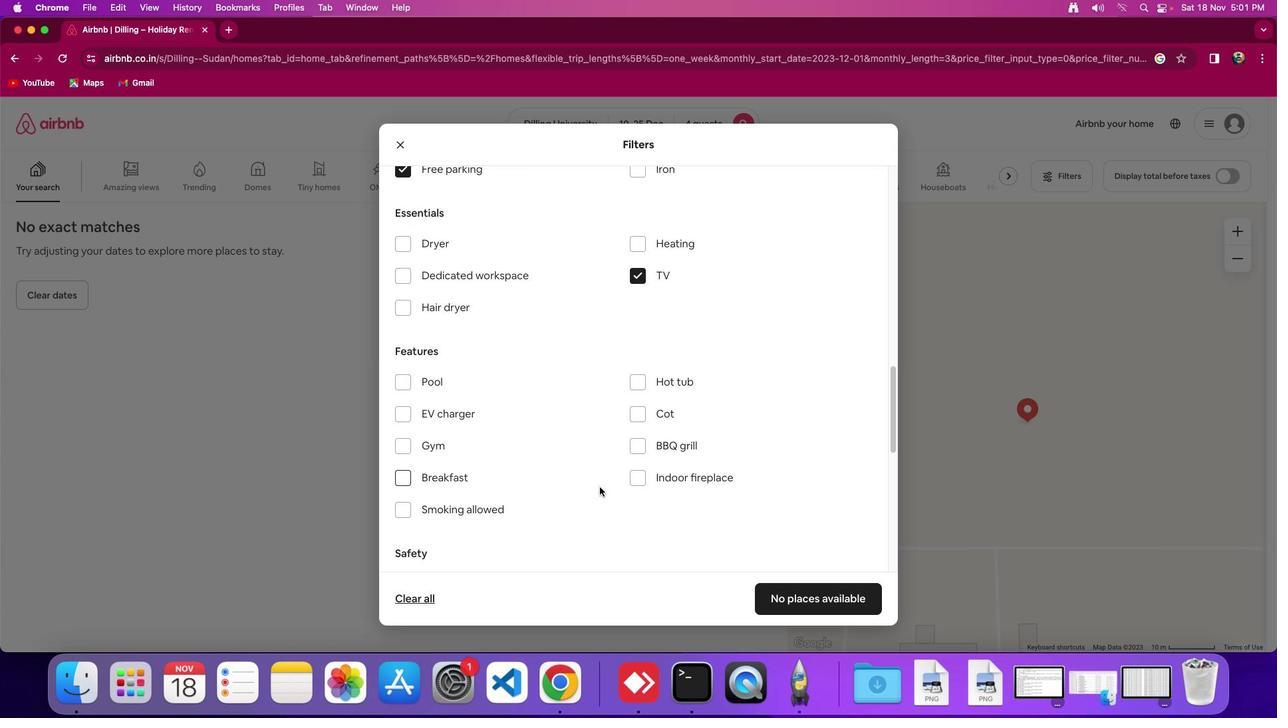 
Action: Mouse moved to (601, 488)
Screenshot: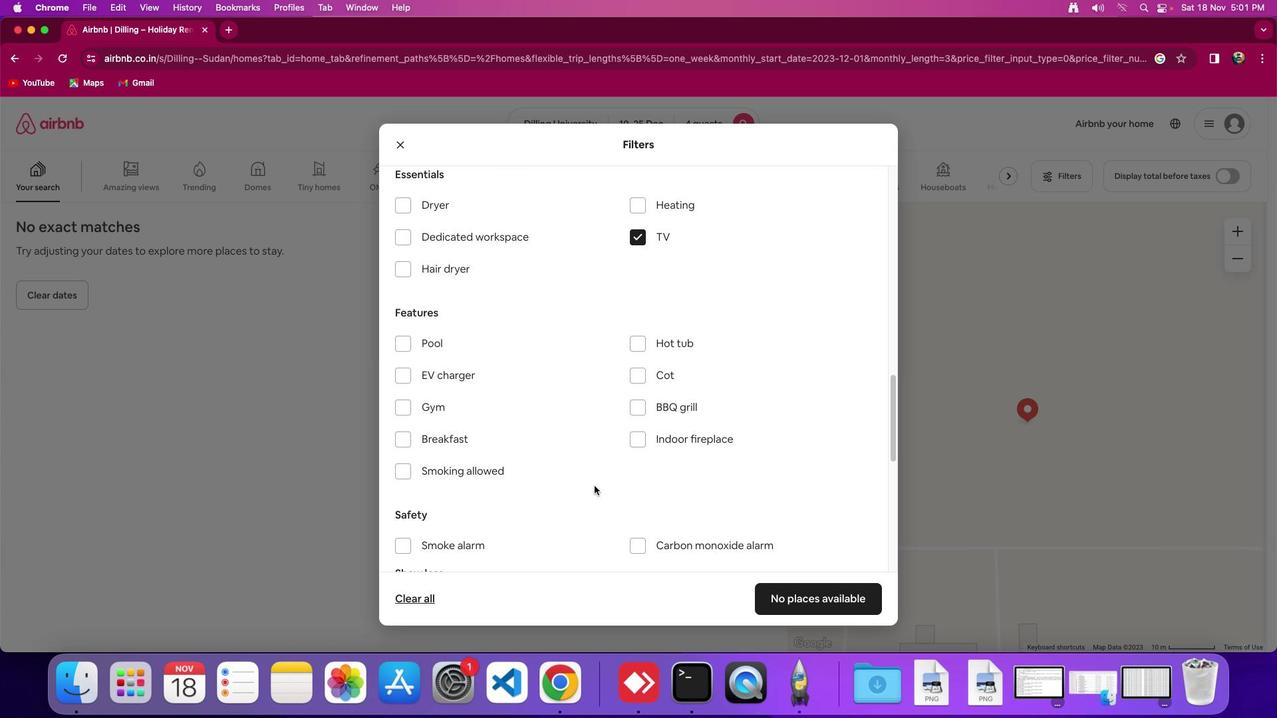 
Action: Mouse scrolled (601, 488) with delta (0, -1)
Screenshot: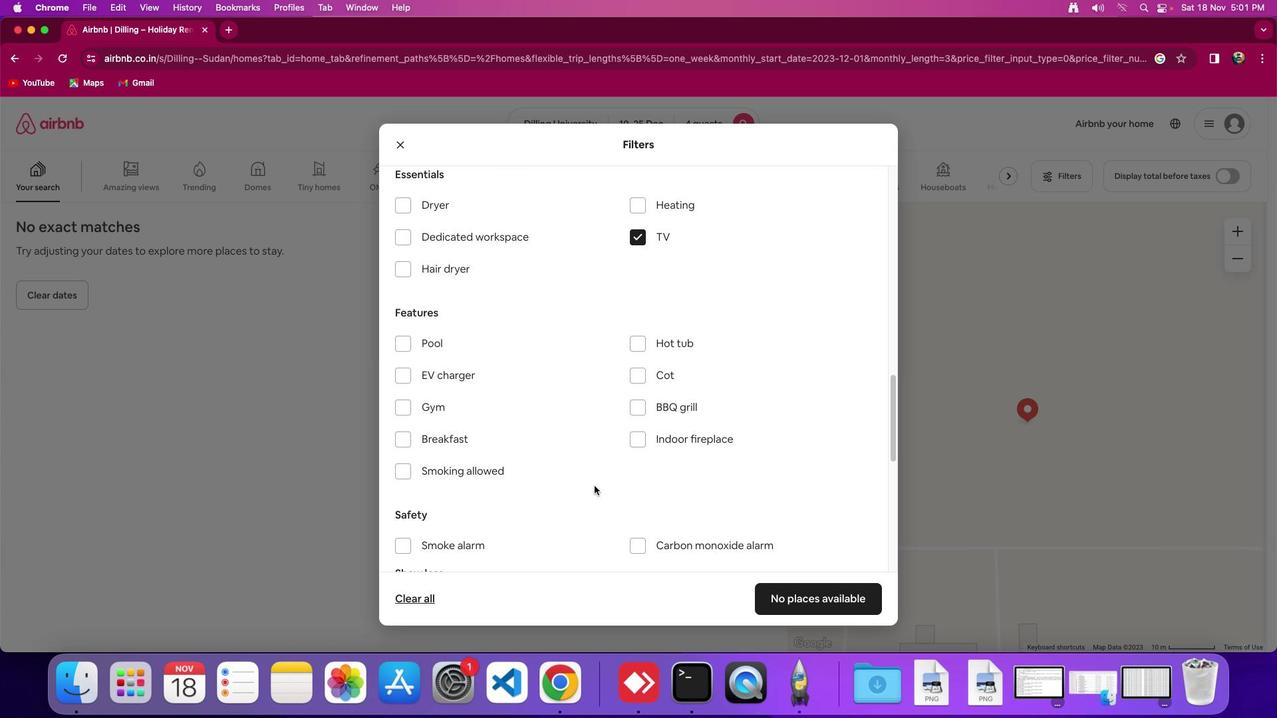
Action: Mouse moved to (405, 406)
Screenshot: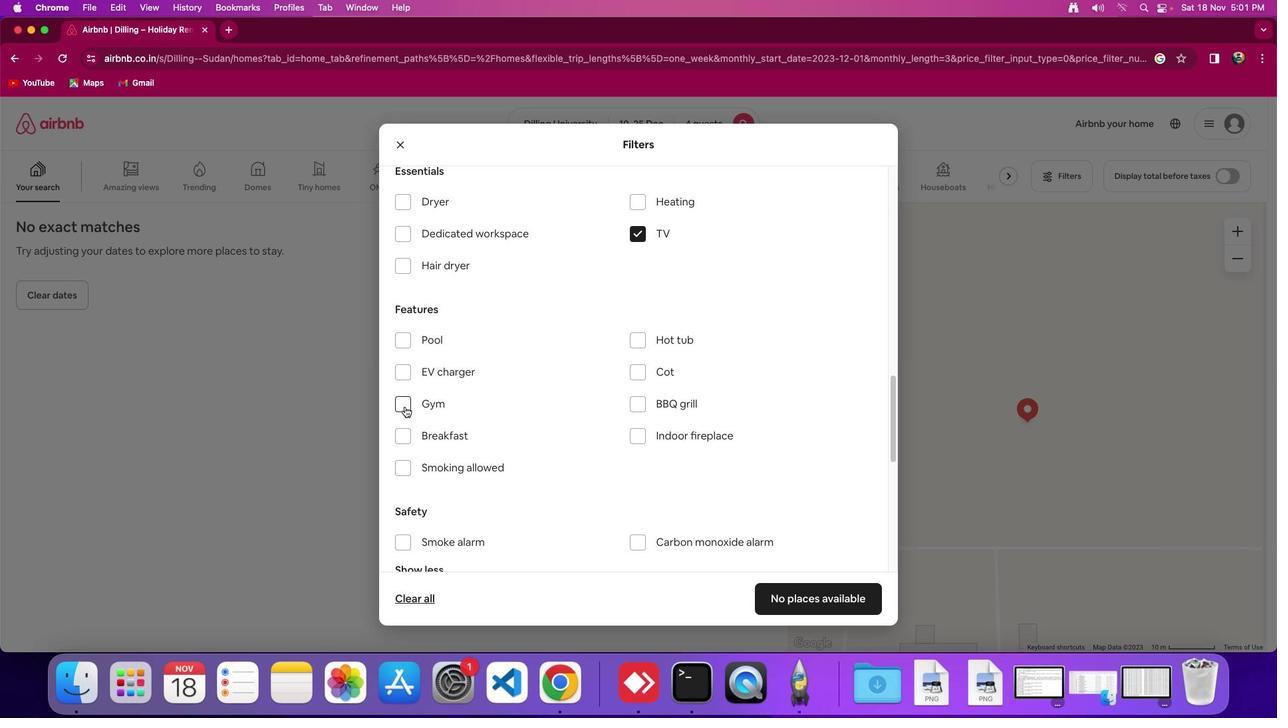 
Action: Mouse pressed left at (405, 406)
Screenshot: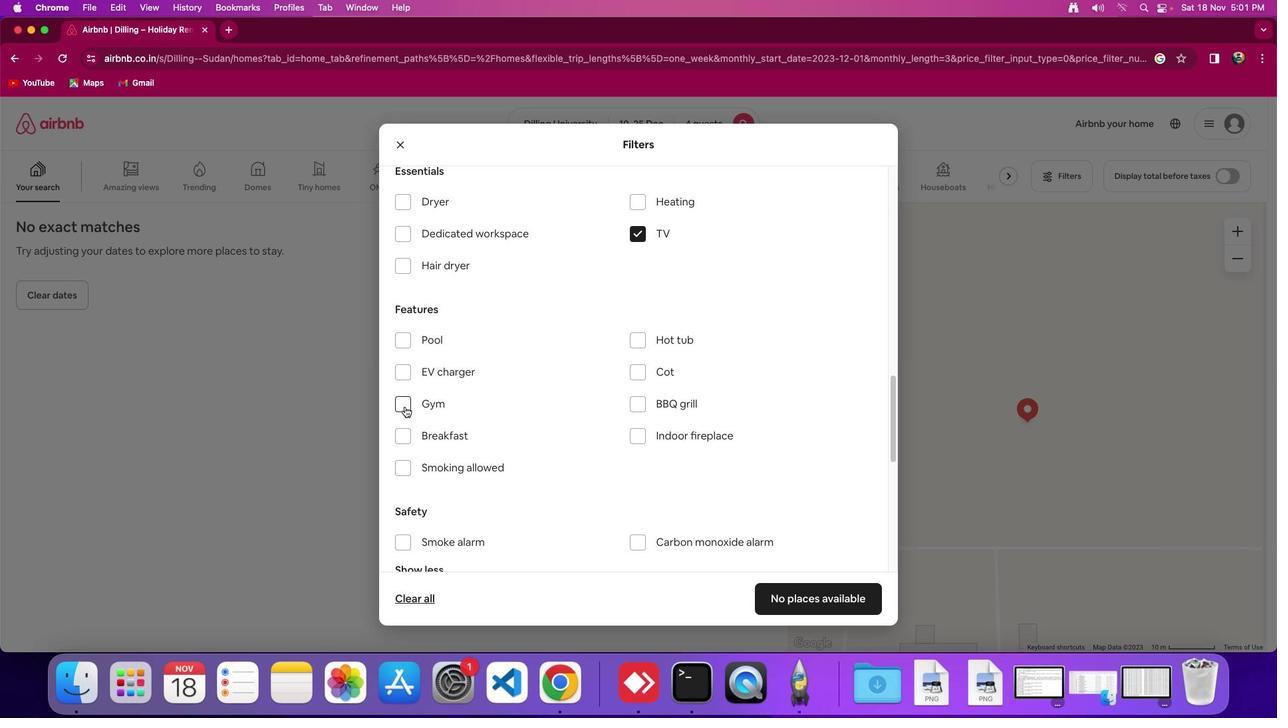 
Action: Mouse moved to (404, 438)
Screenshot: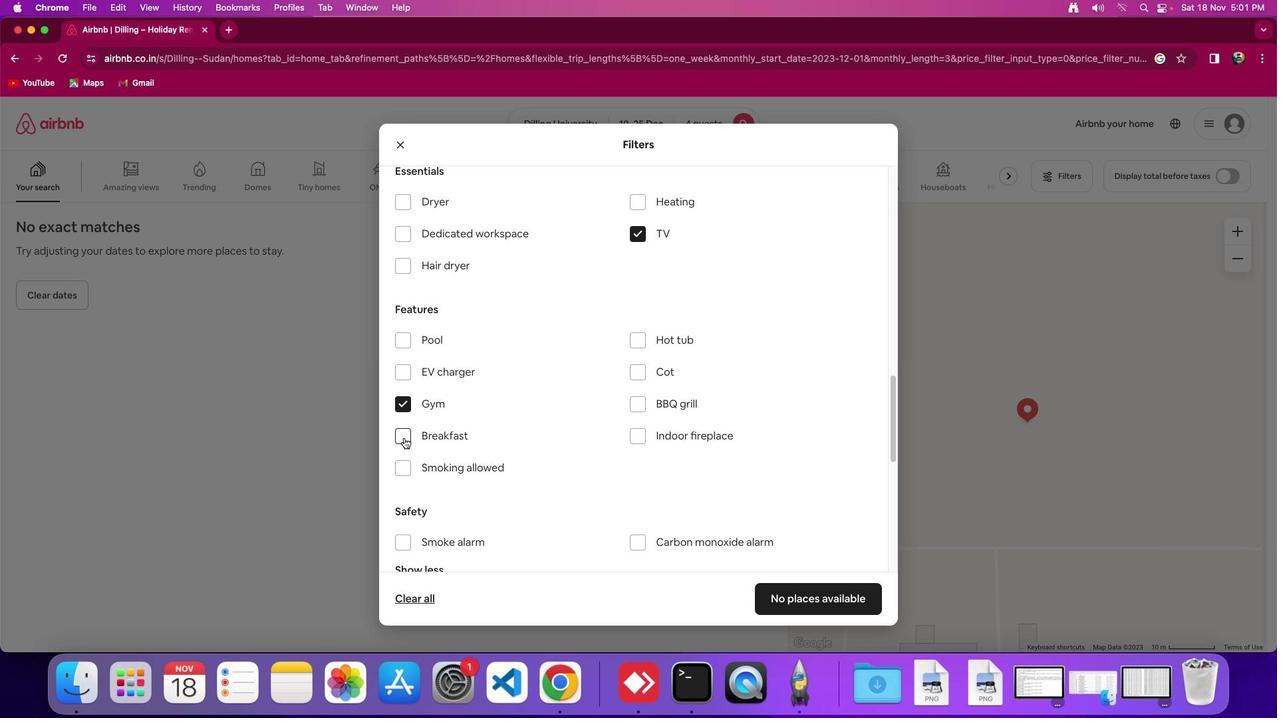 
Action: Mouse pressed left at (404, 438)
Screenshot: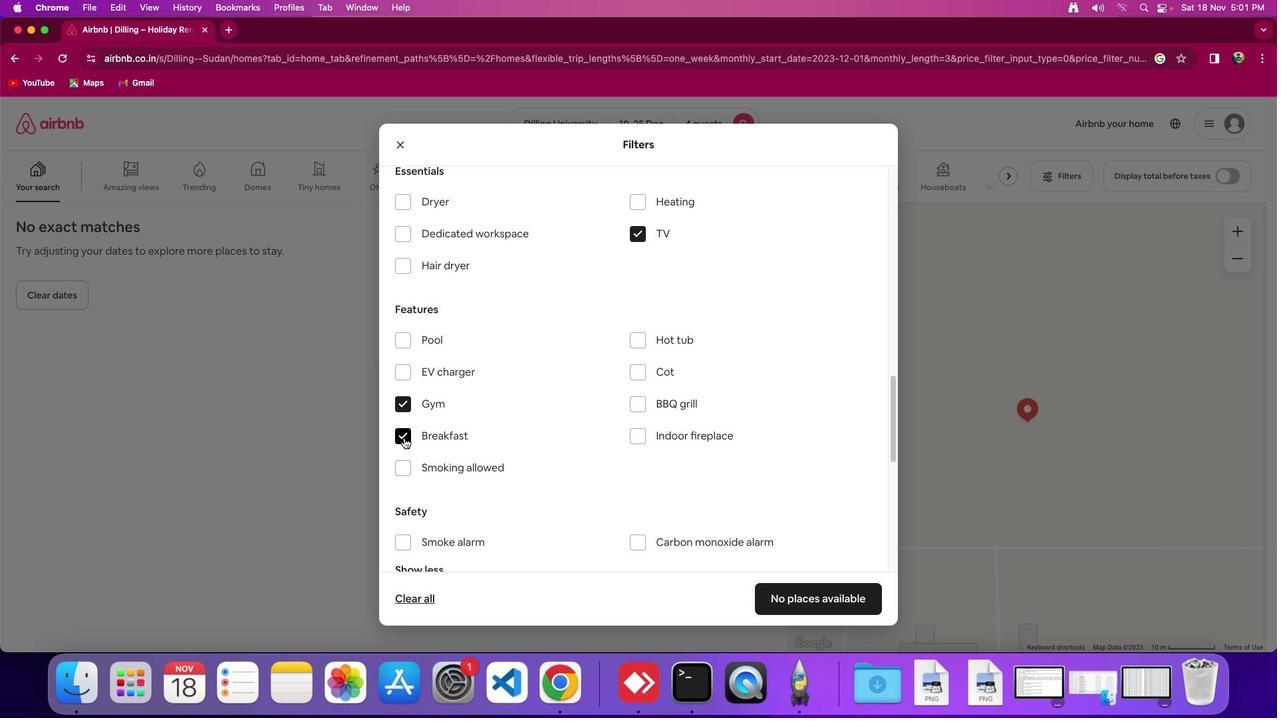 
Action: Mouse moved to (816, 595)
Screenshot: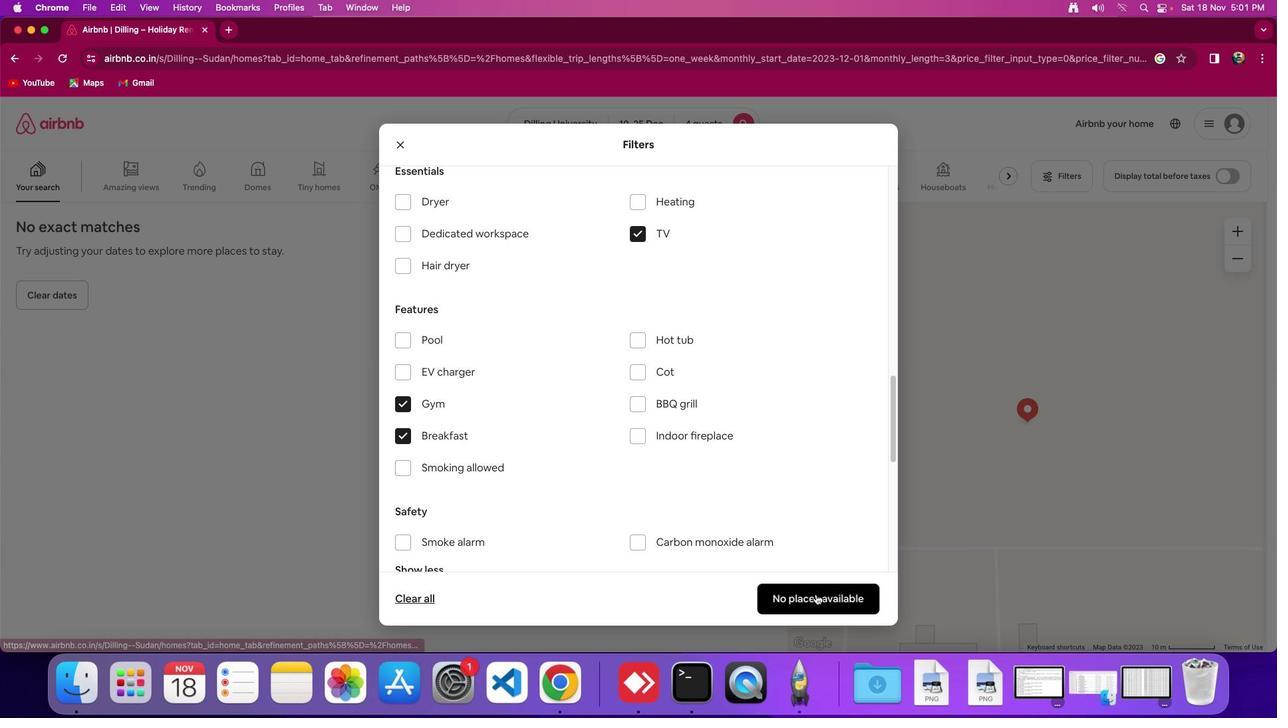 
Action: Mouse pressed left at (816, 595)
Screenshot: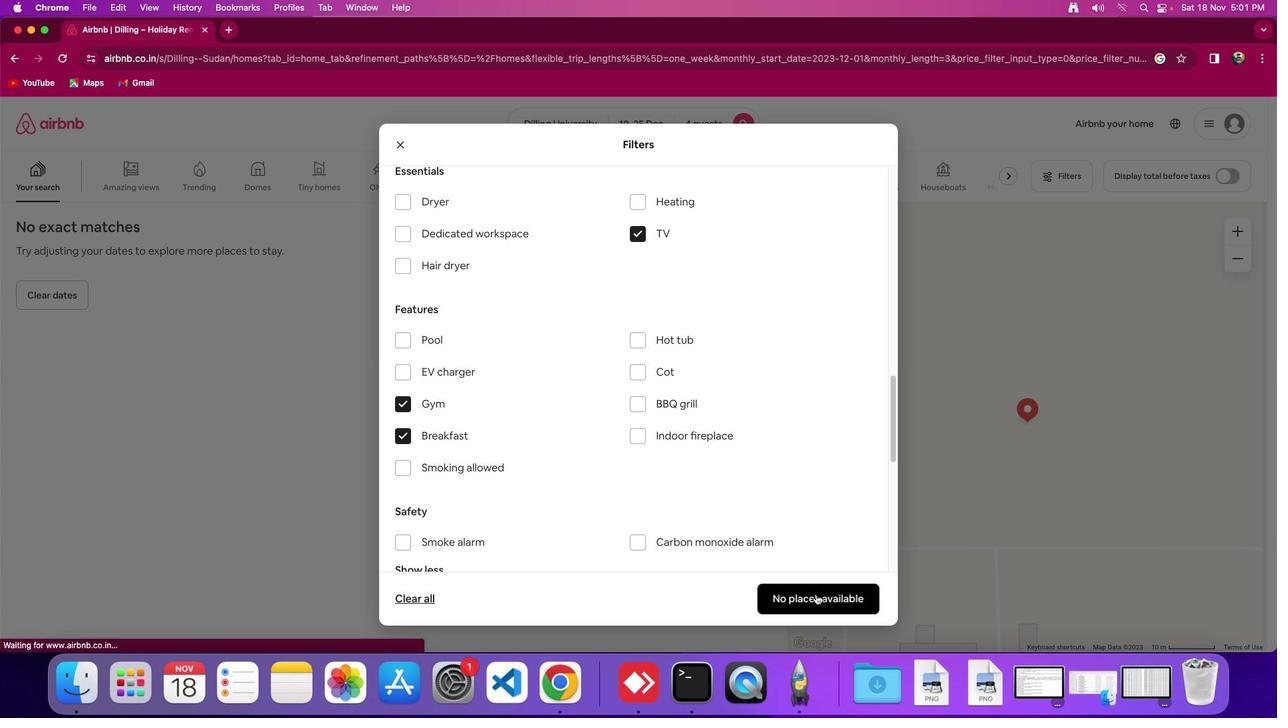 
Action: Mouse moved to (567, 469)
Screenshot: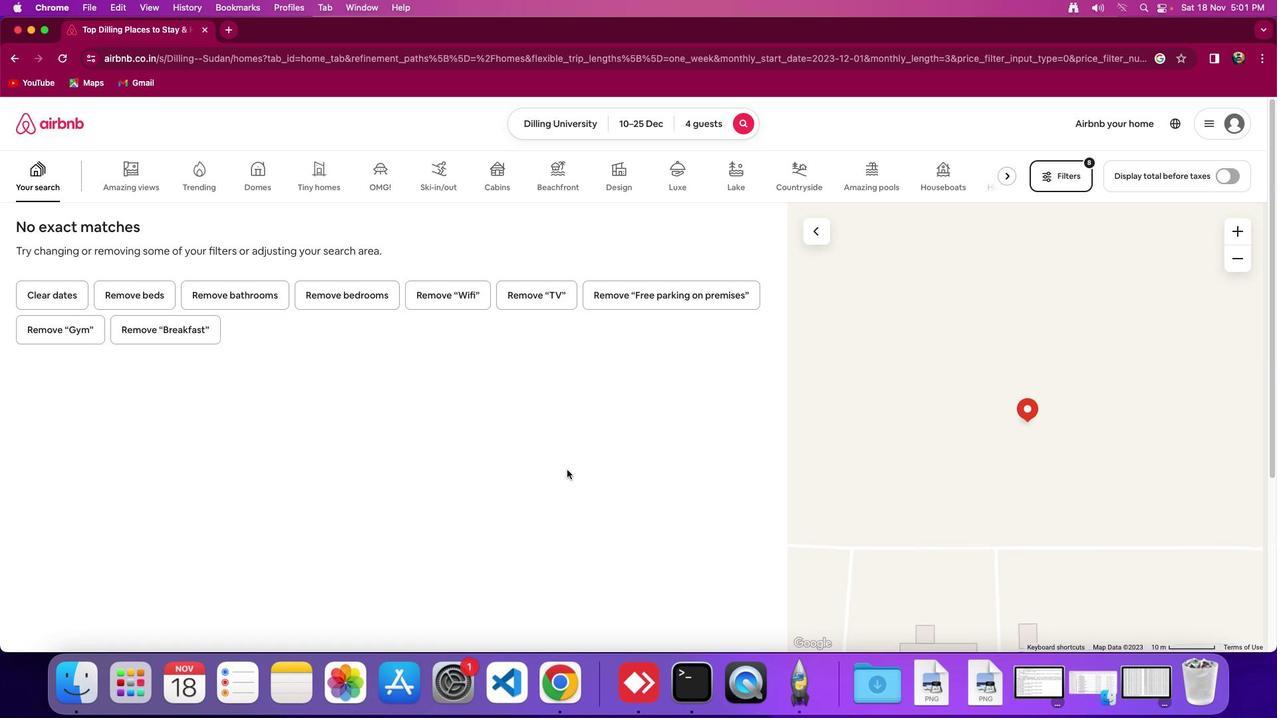 
Action: Mouse pressed left at (567, 469)
Screenshot: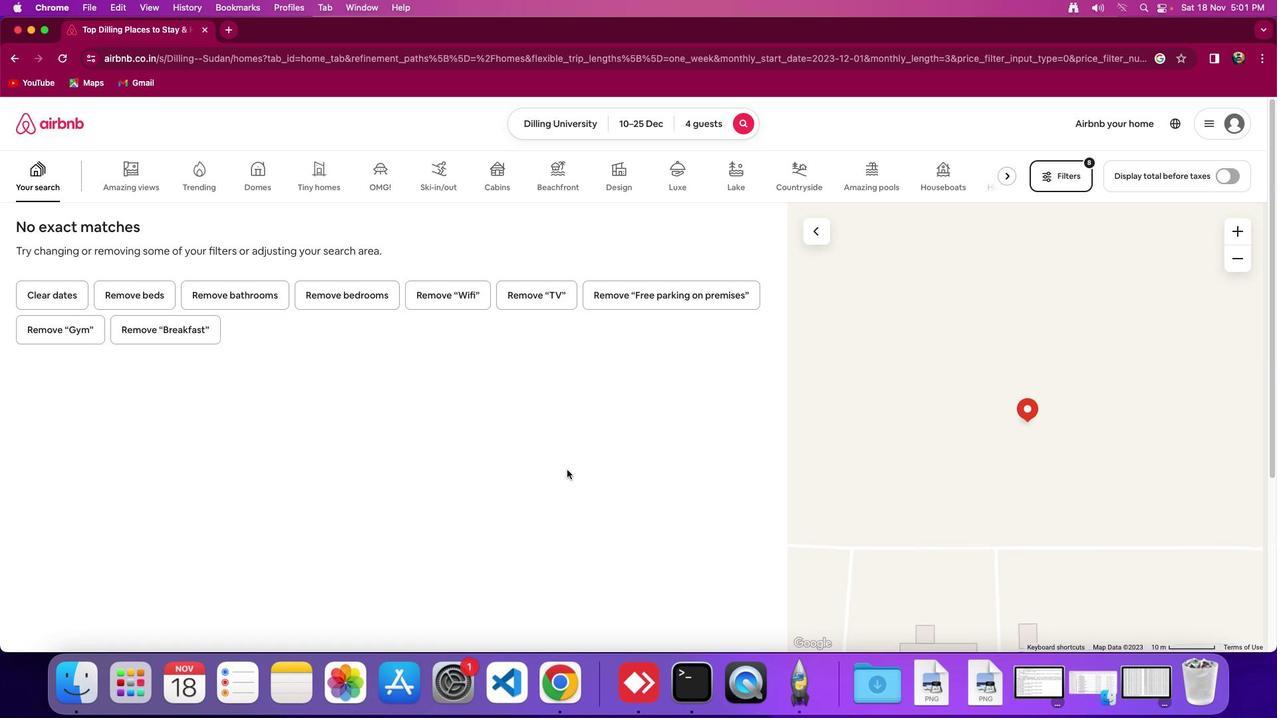 
Action: Mouse moved to (581, 498)
Screenshot: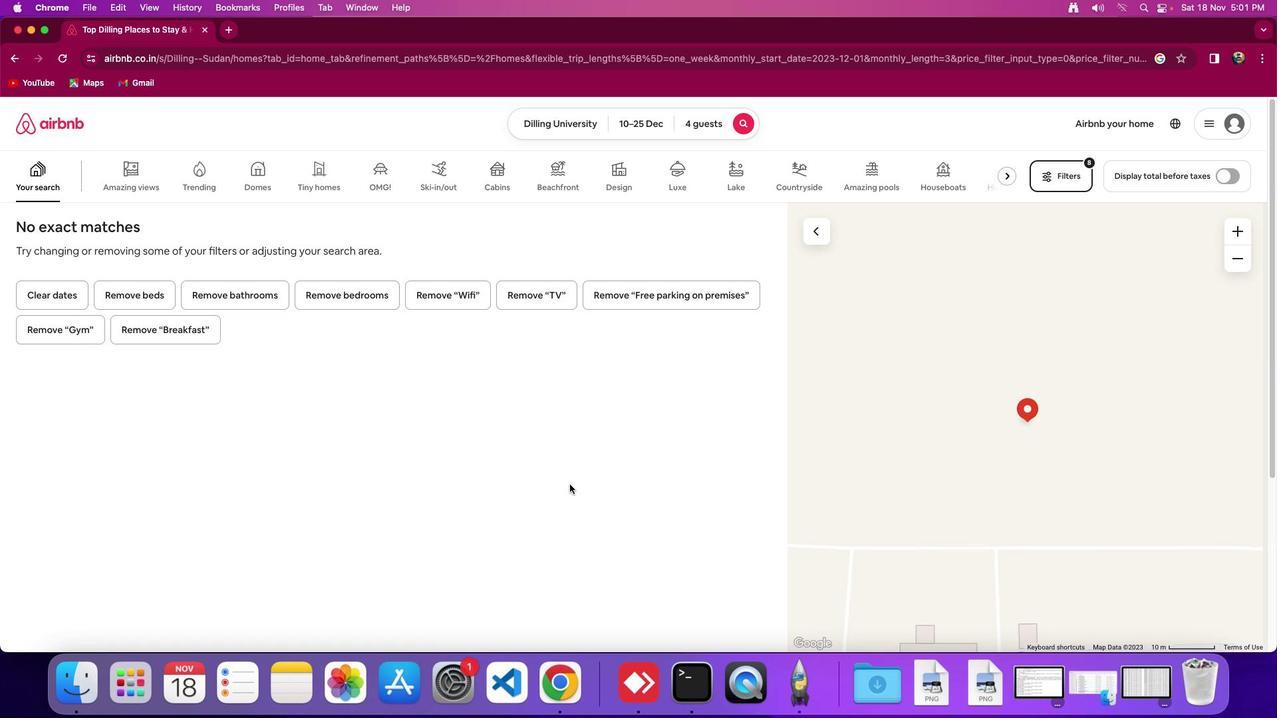 
